 Task: Find a house in Cruz Cabralia, Brazil for 7 guests from 10th to 15th July, with a price range of 10,000 to 15,000, 4 bedrooms, 7 beds, 4 bathrooms, and amenities including WiFi, Free parking, TV, Gym, and Breakfast. Ensure self check-in and English-speaking host.
Action: Mouse moved to (412, 154)
Screenshot: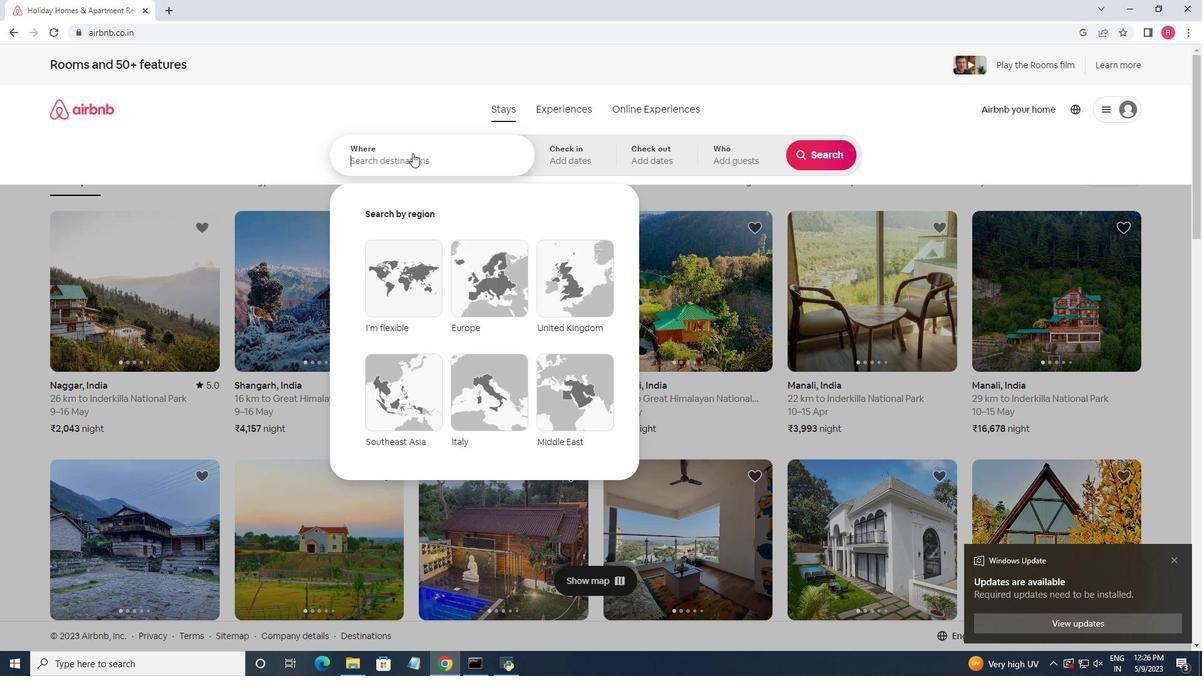 
Action: Mouse pressed left at (412, 154)
Screenshot: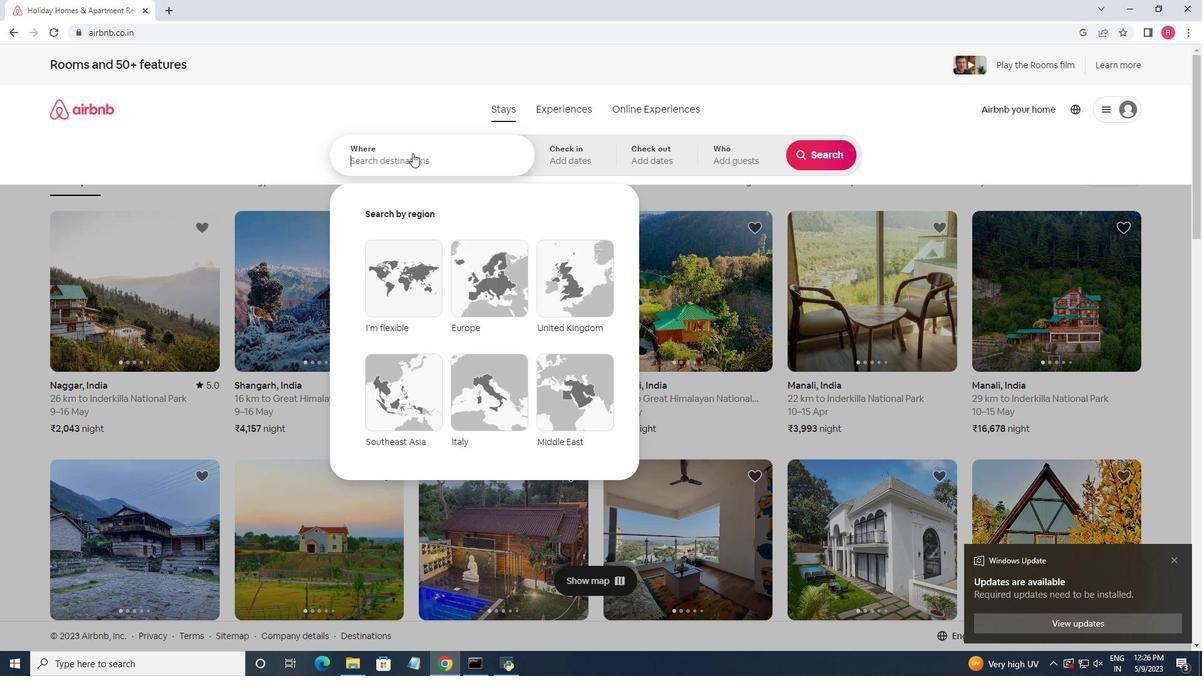 
Action: Mouse moved to (412, 159)
Screenshot: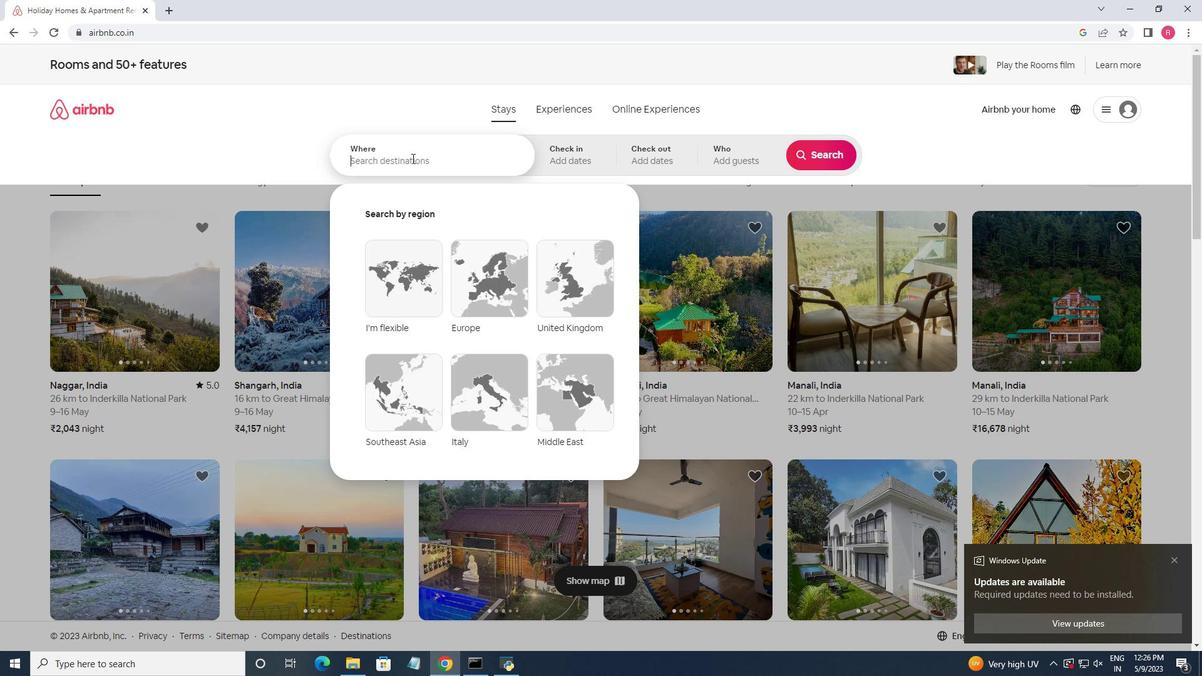 
Action: Mouse pressed left at (412, 159)
Screenshot: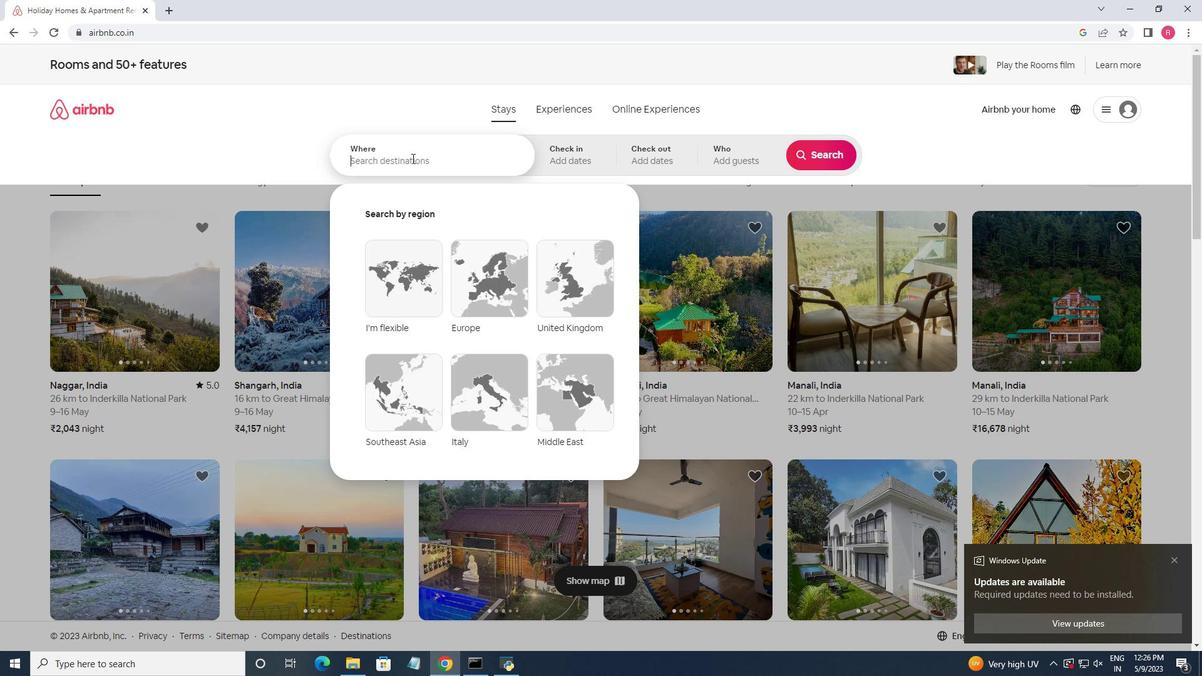 
Action: Key pressed <Key.shift>Cruz<Key.space><Key.shift>Car<Key.backspace>be<Key.backspace>ralia<Key.backspace>,<Key.space><Key.shift>Brazil
Screenshot: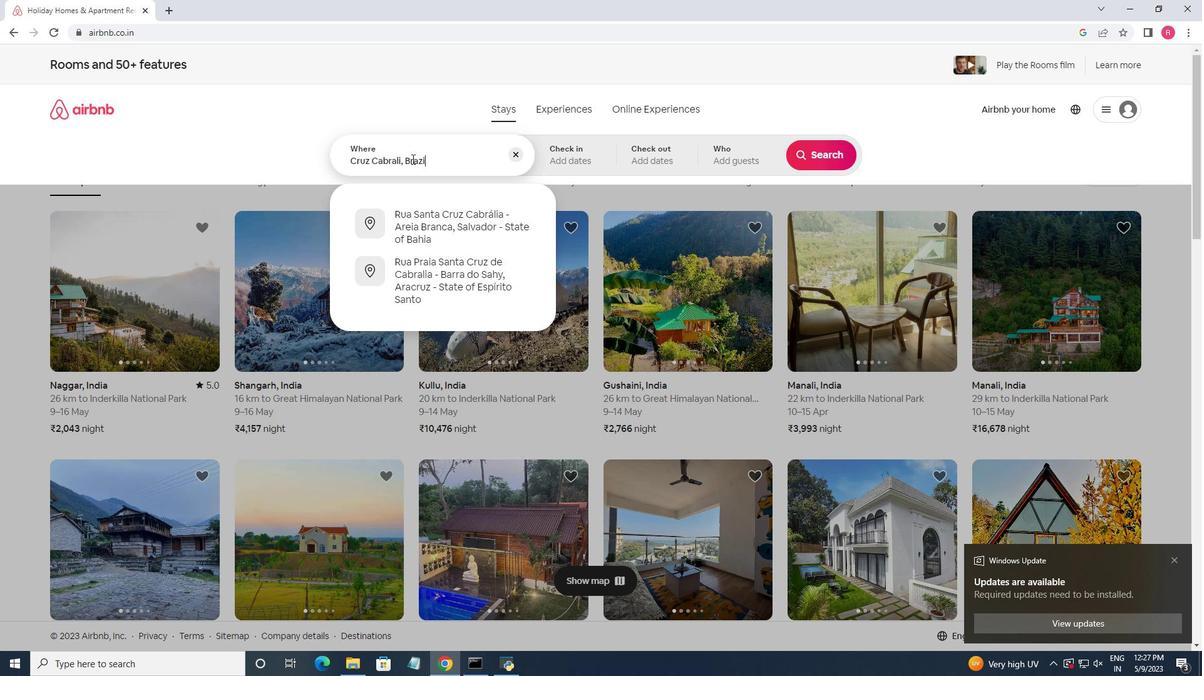
Action: Mouse moved to (454, 172)
Screenshot: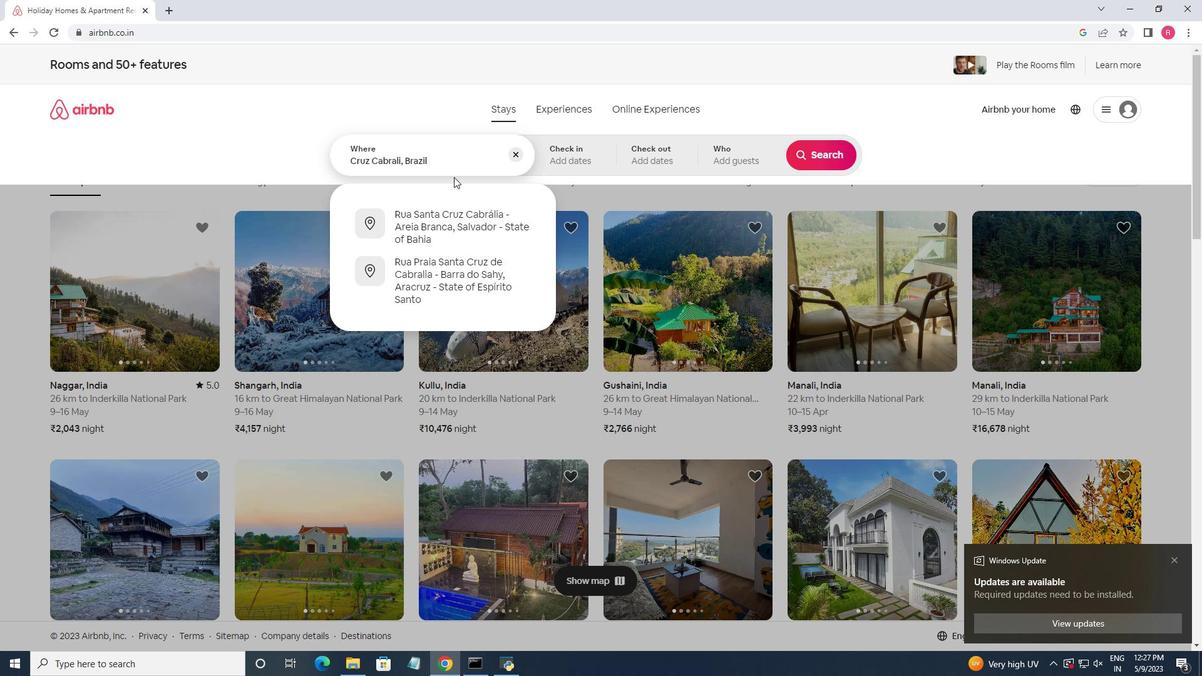 
Action: Key pressed <Key.enter>
Screenshot: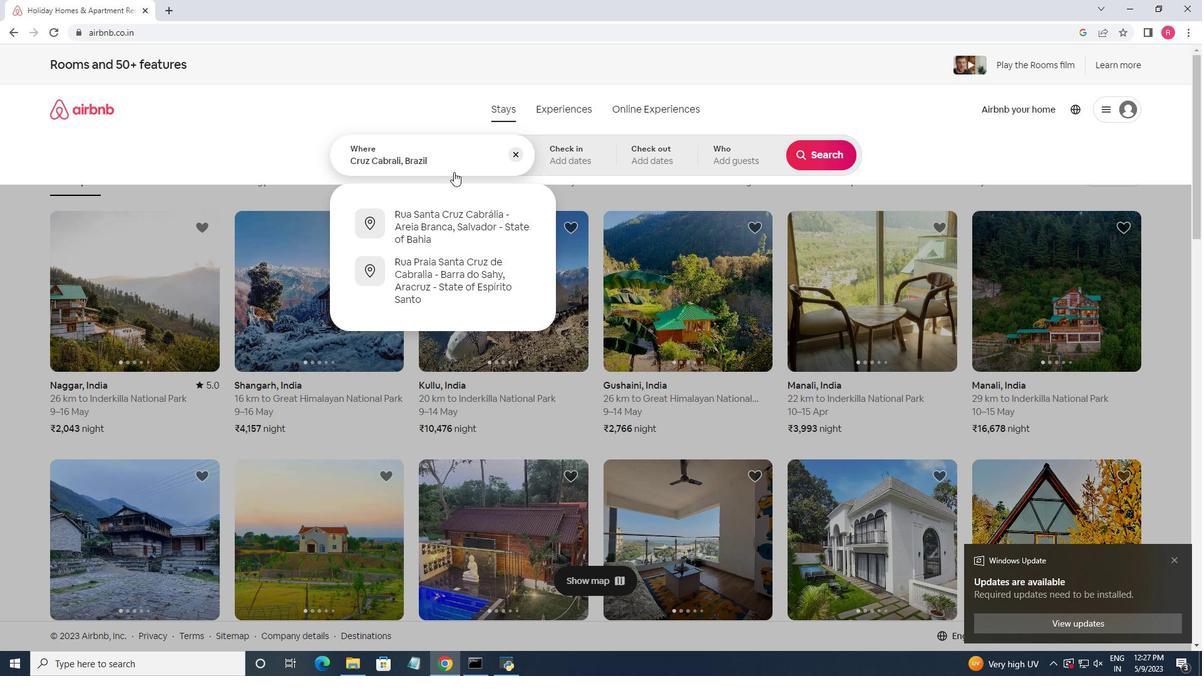 
Action: Mouse moved to (812, 261)
Screenshot: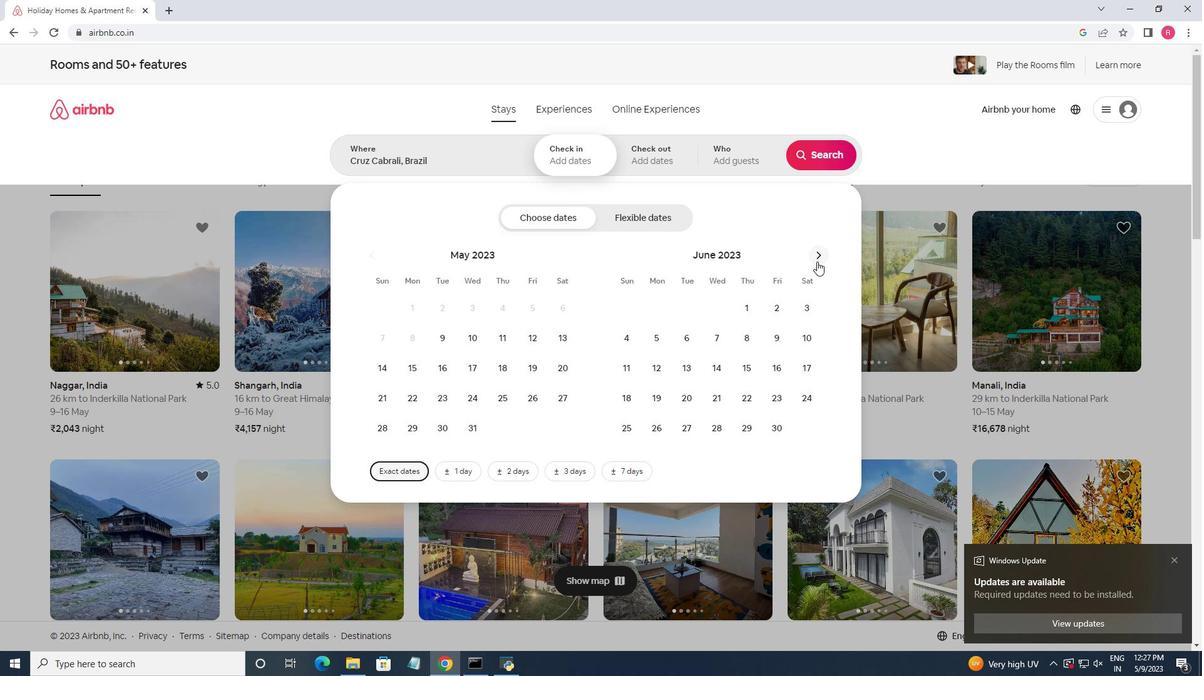 
Action: Mouse pressed left at (812, 261)
Screenshot: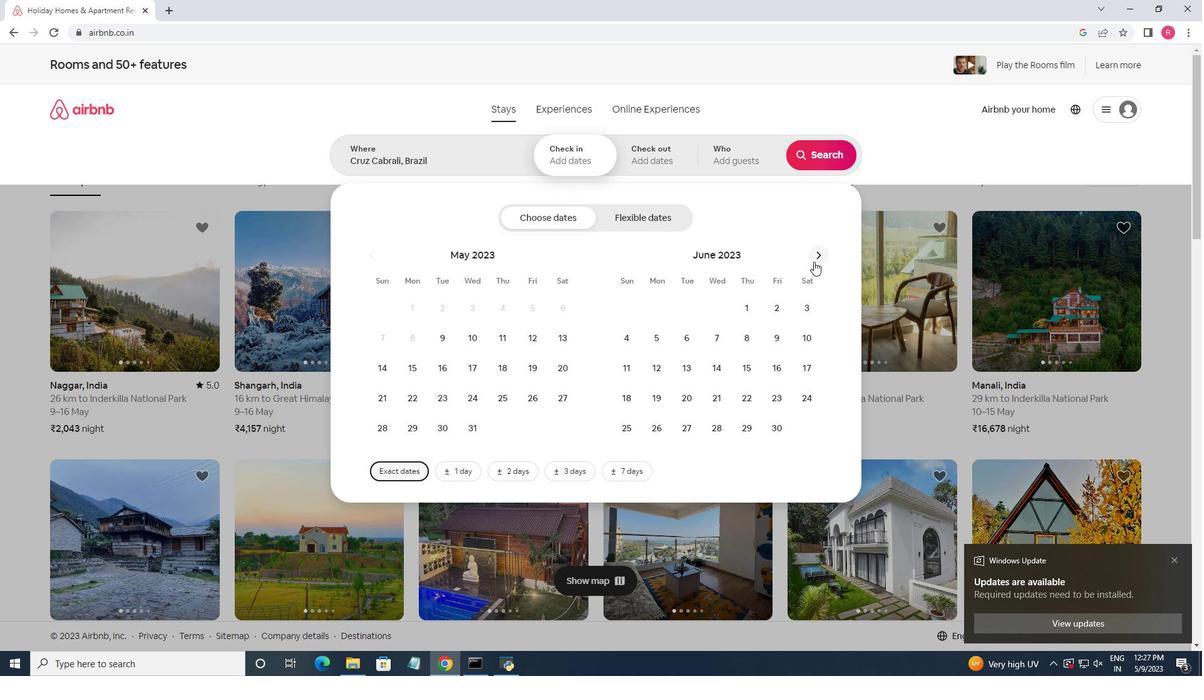 
Action: Mouse moved to (647, 366)
Screenshot: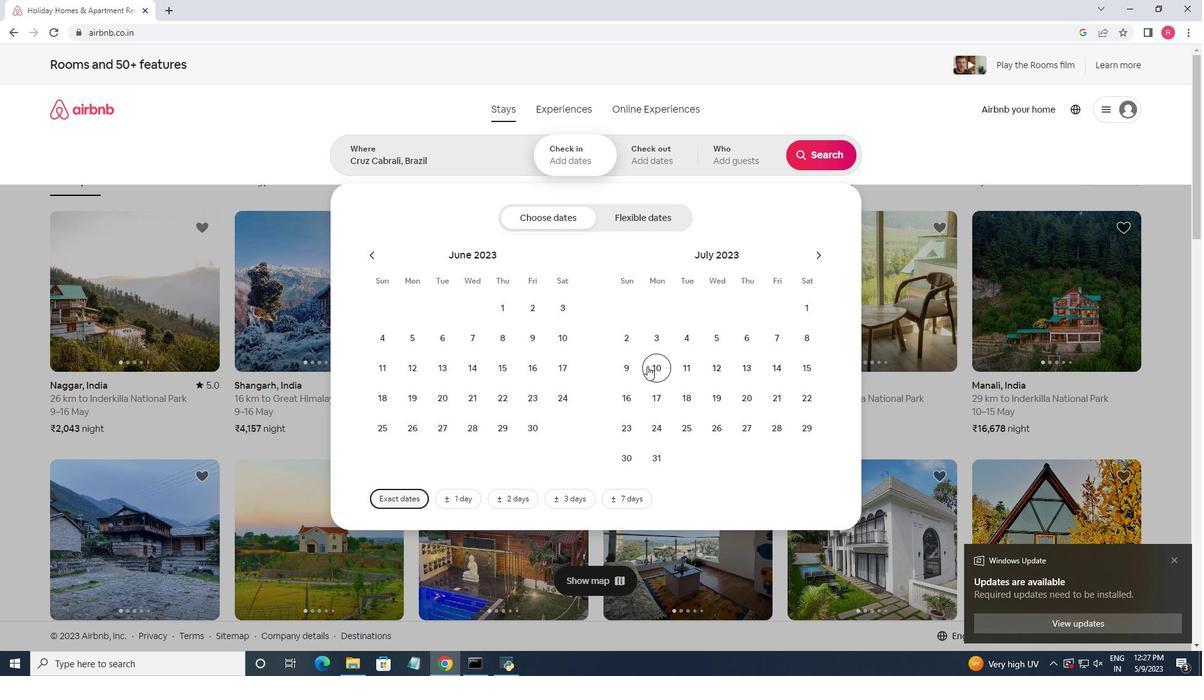 
Action: Mouse pressed left at (647, 366)
Screenshot: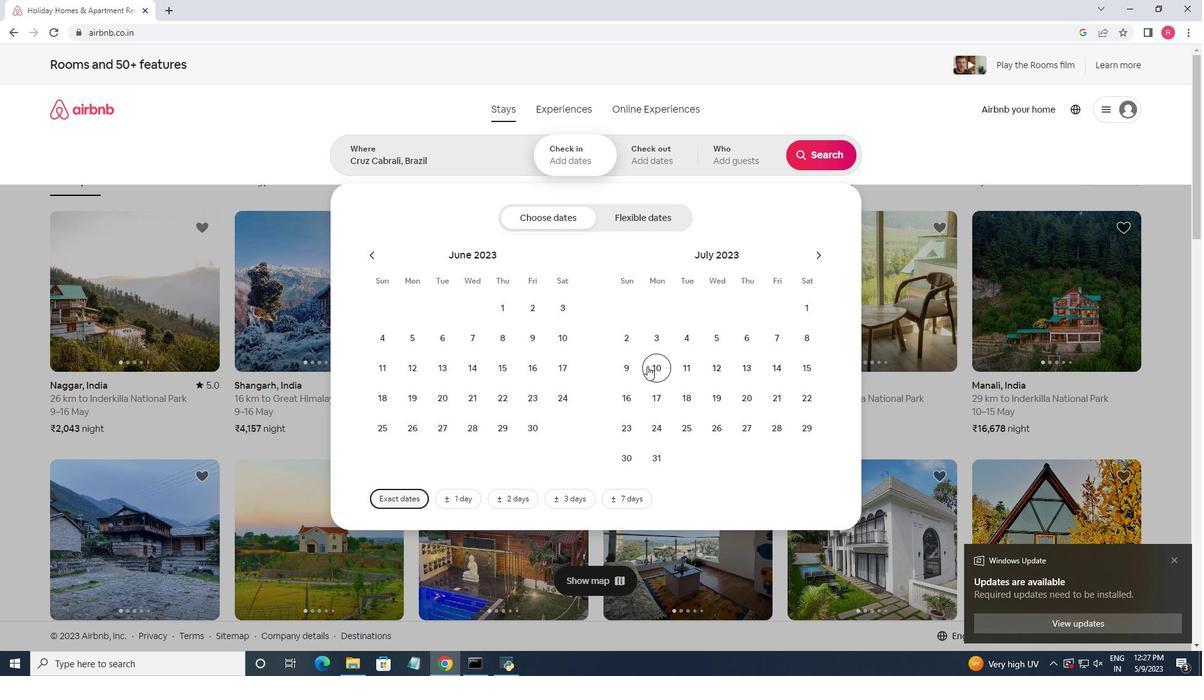 
Action: Mouse moved to (804, 368)
Screenshot: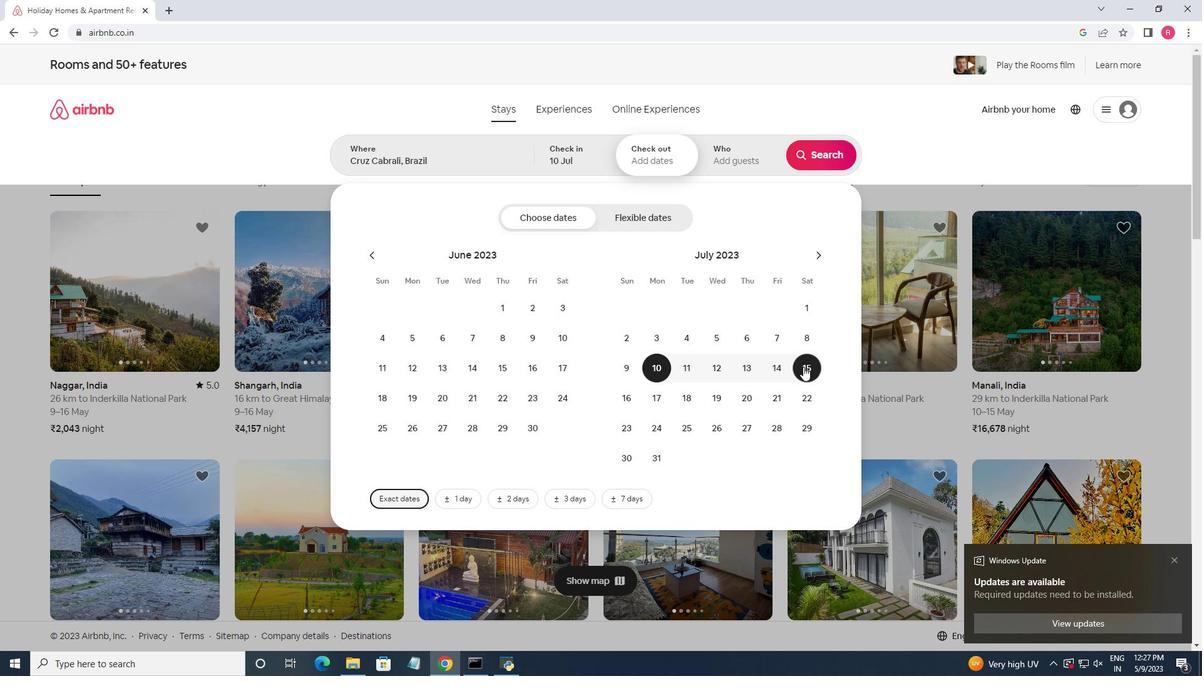 
Action: Mouse pressed left at (804, 368)
Screenshot: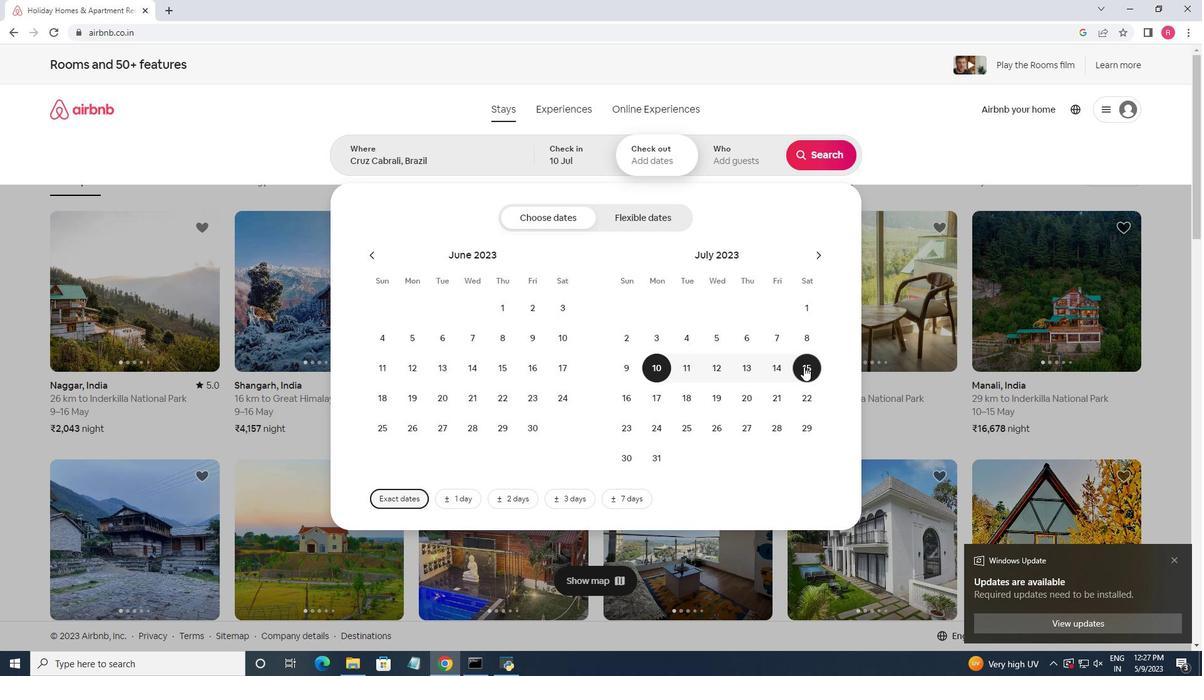 
Action: Mouse moved to (744, 164)
Screenshot: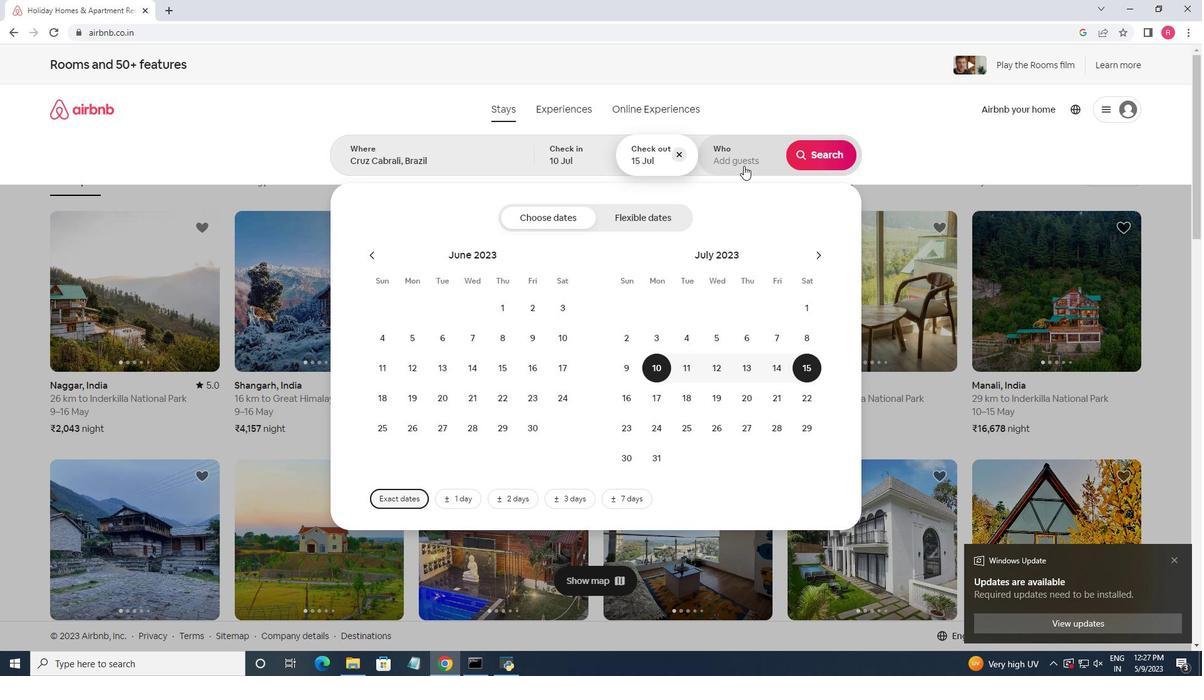 
Action: Mouse pressed left at (744, 164)
Screenshot: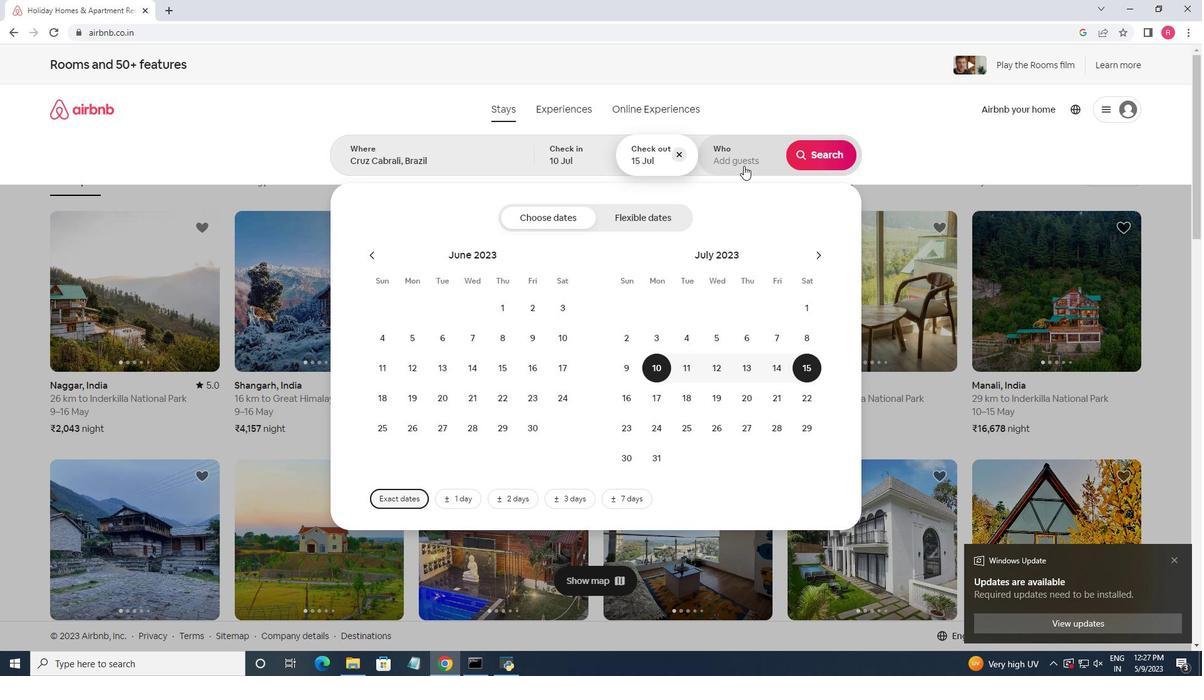 
Action: Mouse moved to (822, 221)
Screenshot: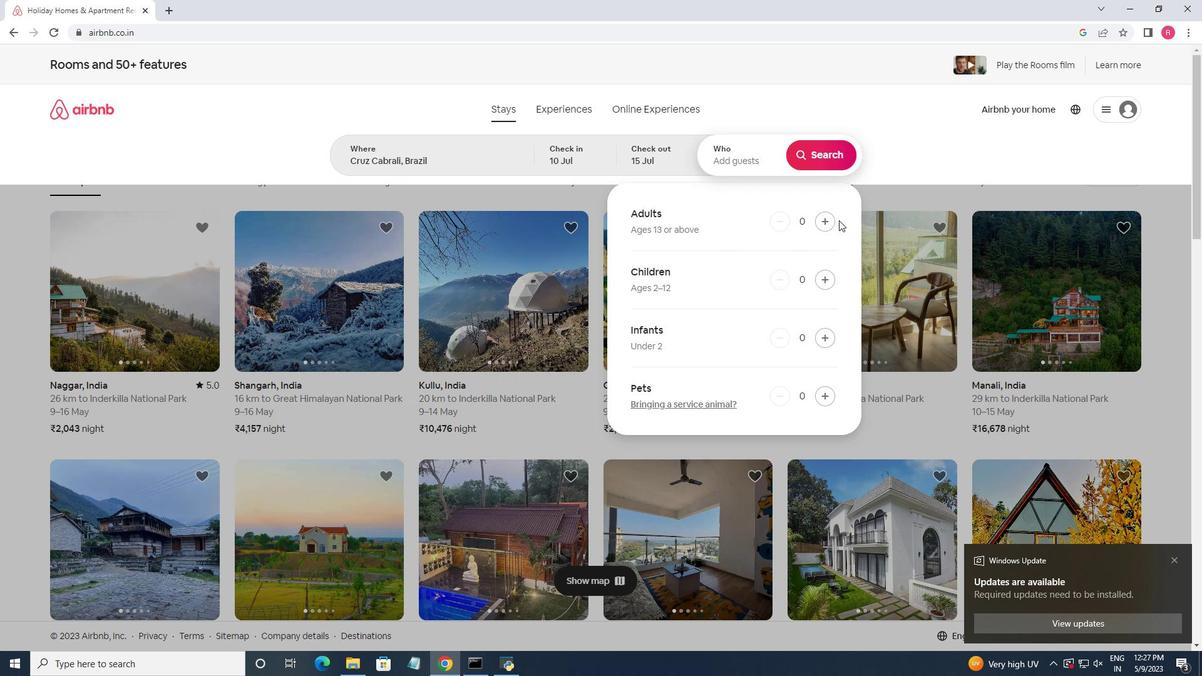 
Action: Mouse pressed left at (822, 221)
Screenshot: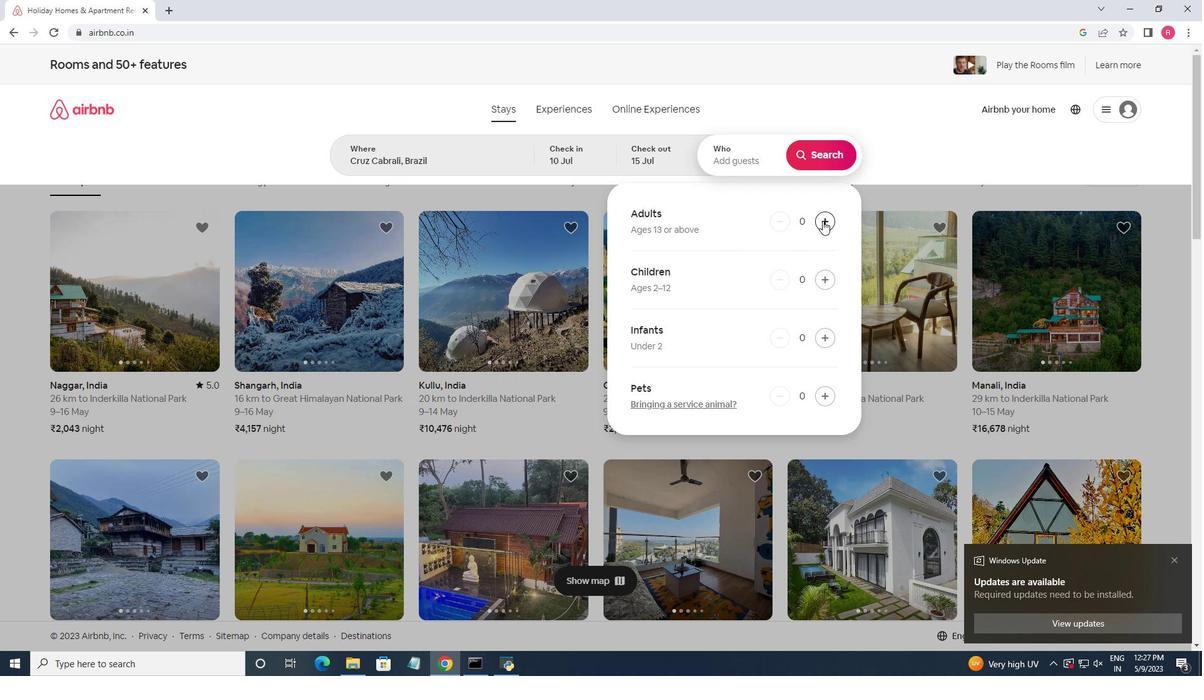 
Action: Mouse moved to (821, 221)
Screenshot: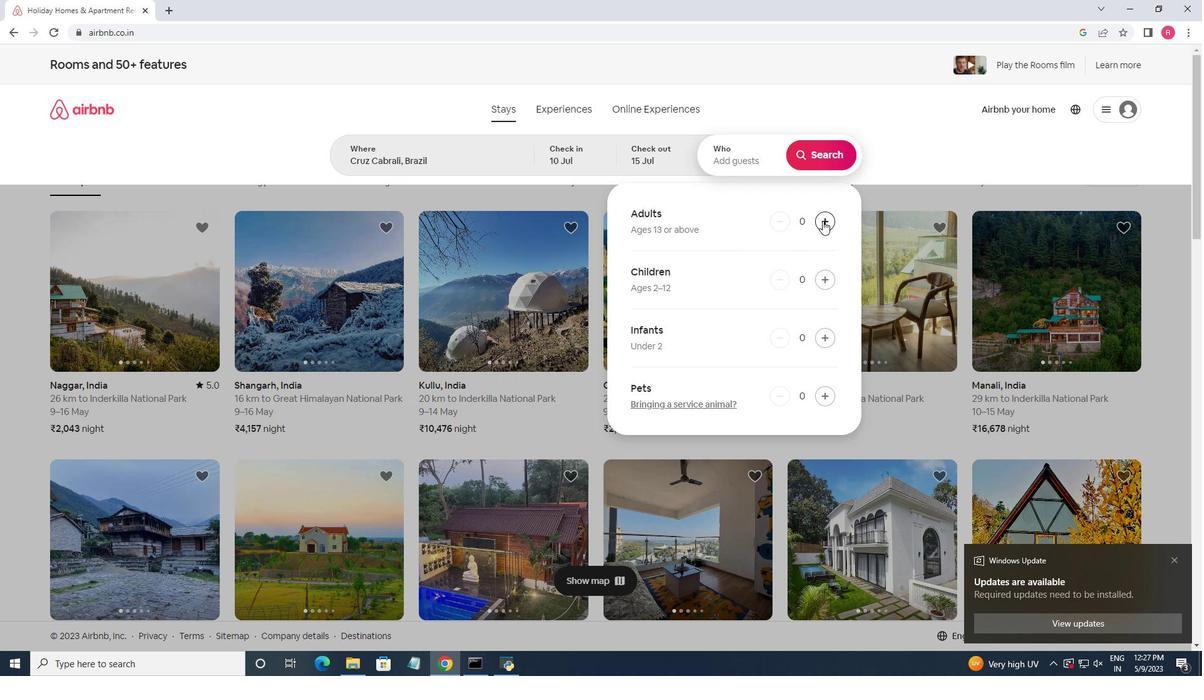 
Action: Mouse pressed left at (821, 221)
Screenshot: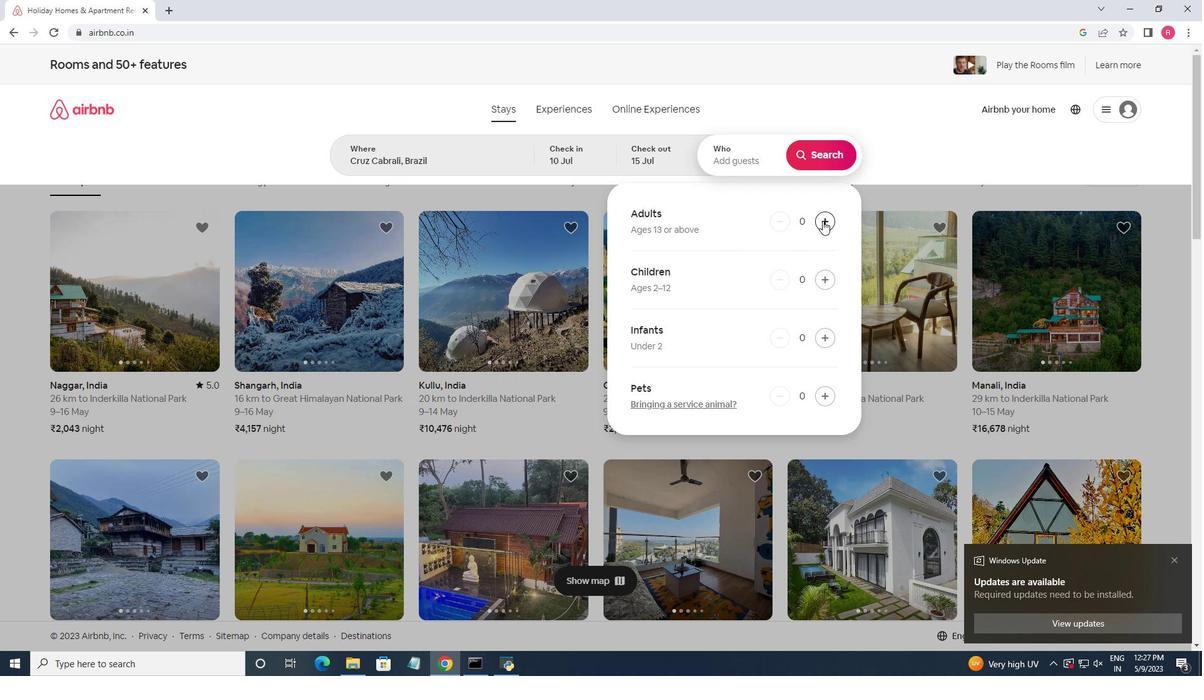 
Action: Mouse pressed left at (821, 221)
Screenshot: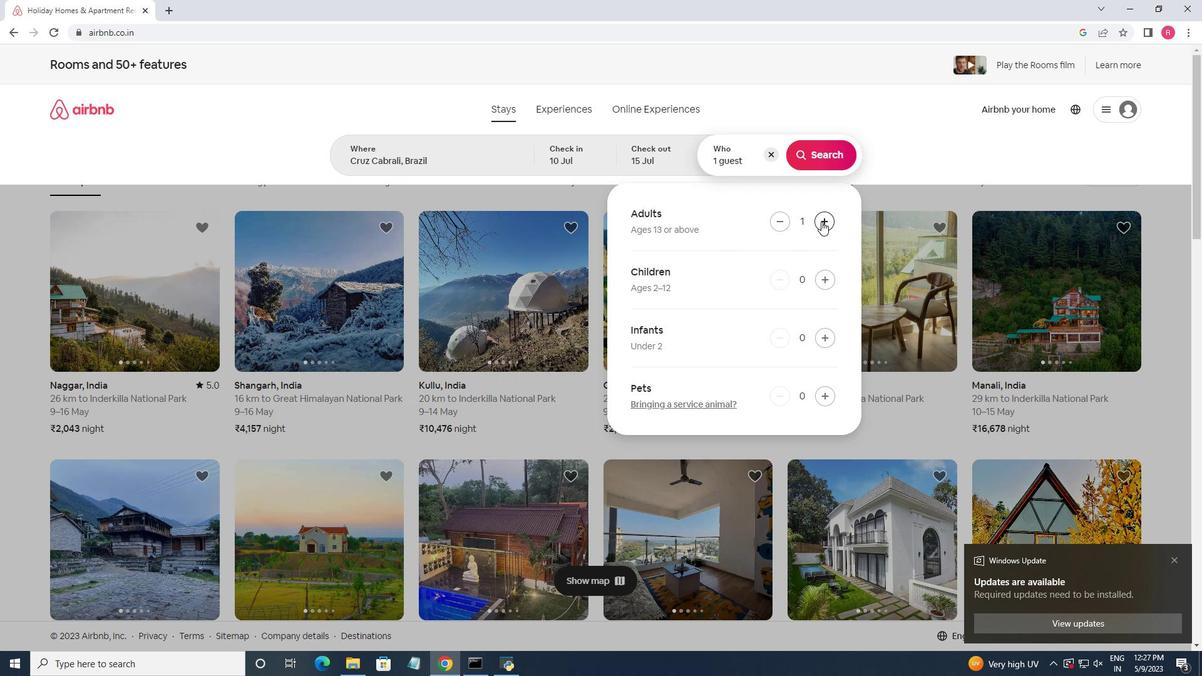 
Action: Mouse pressed left at (821, 221)
Screenshot: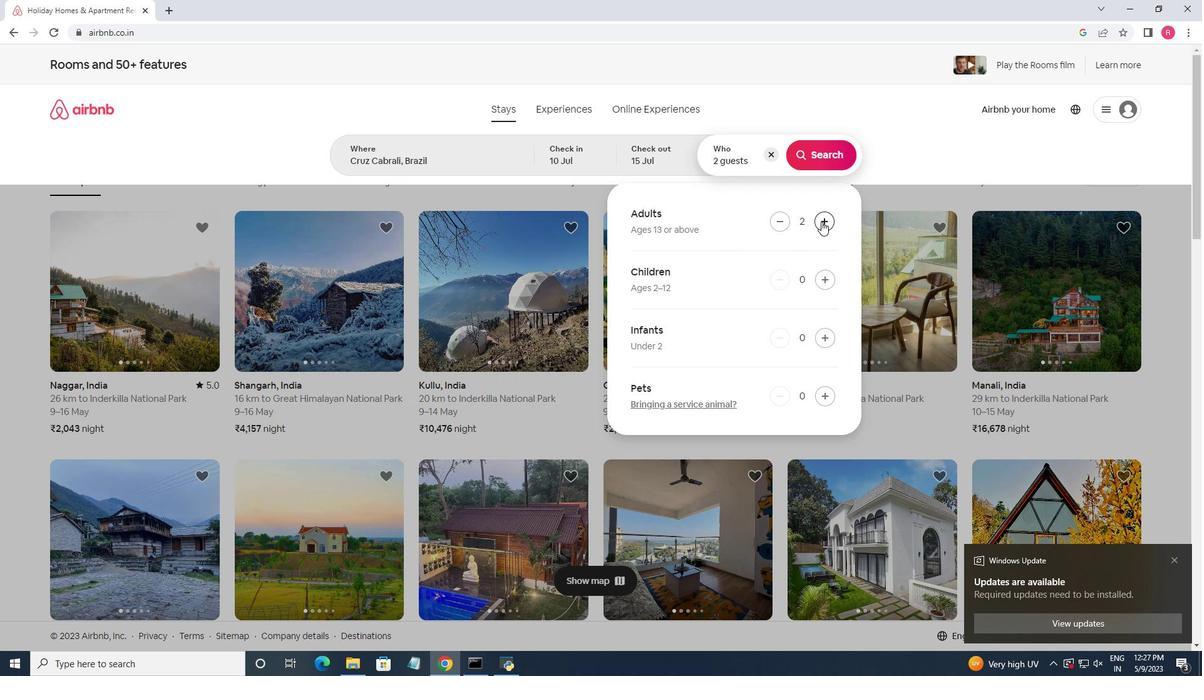 
Action: Mouse pressed left at (821, 221)
Screenshot: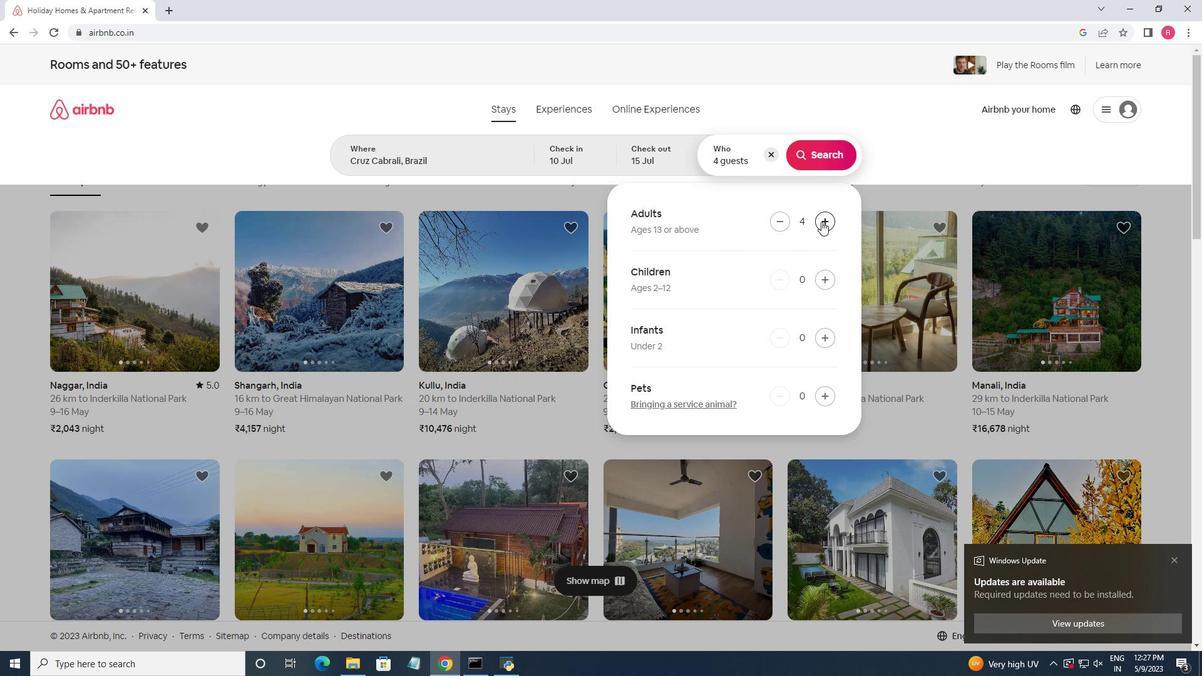 
Action: Mouse pressed left at (821, 221)
Screenshot: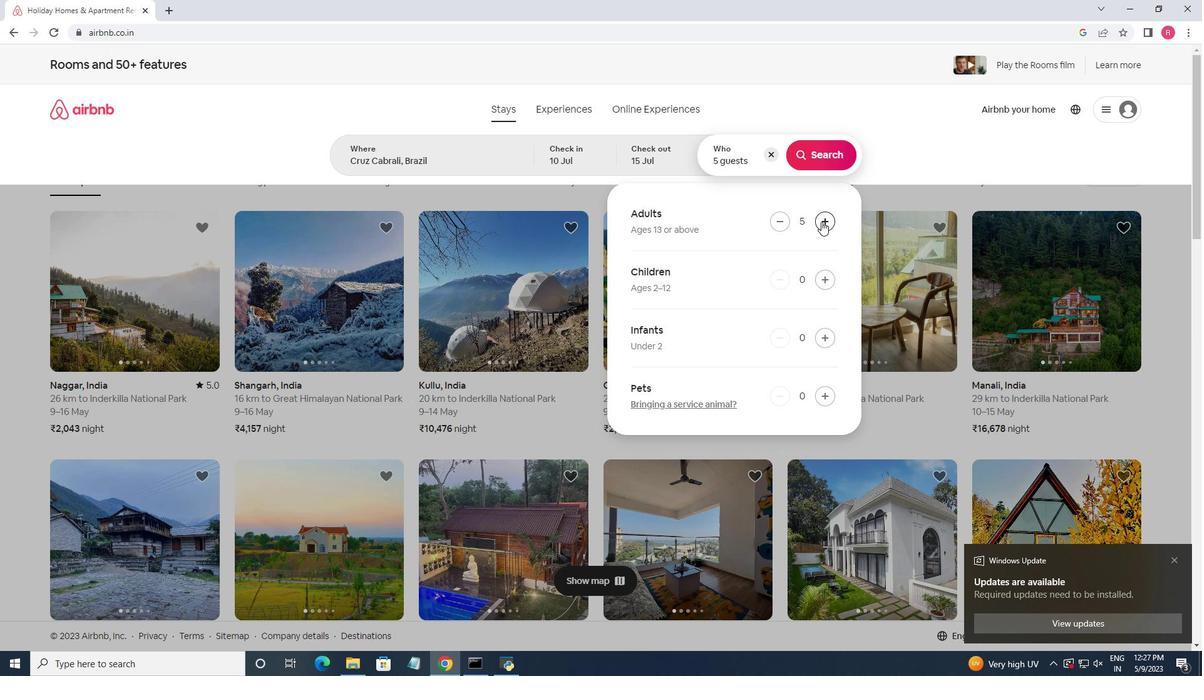 
Action: Mouse pressed left at (821, 221)
Screenshot: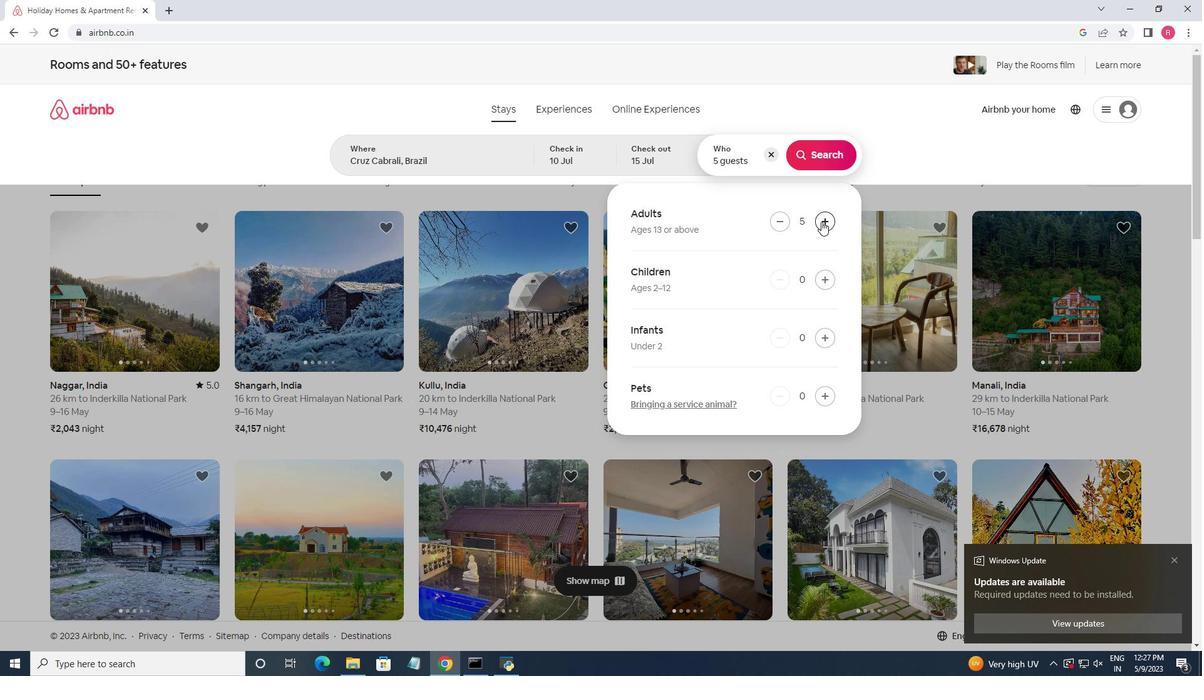 
Action: Mouse moved to (815, 153)
Screenshot: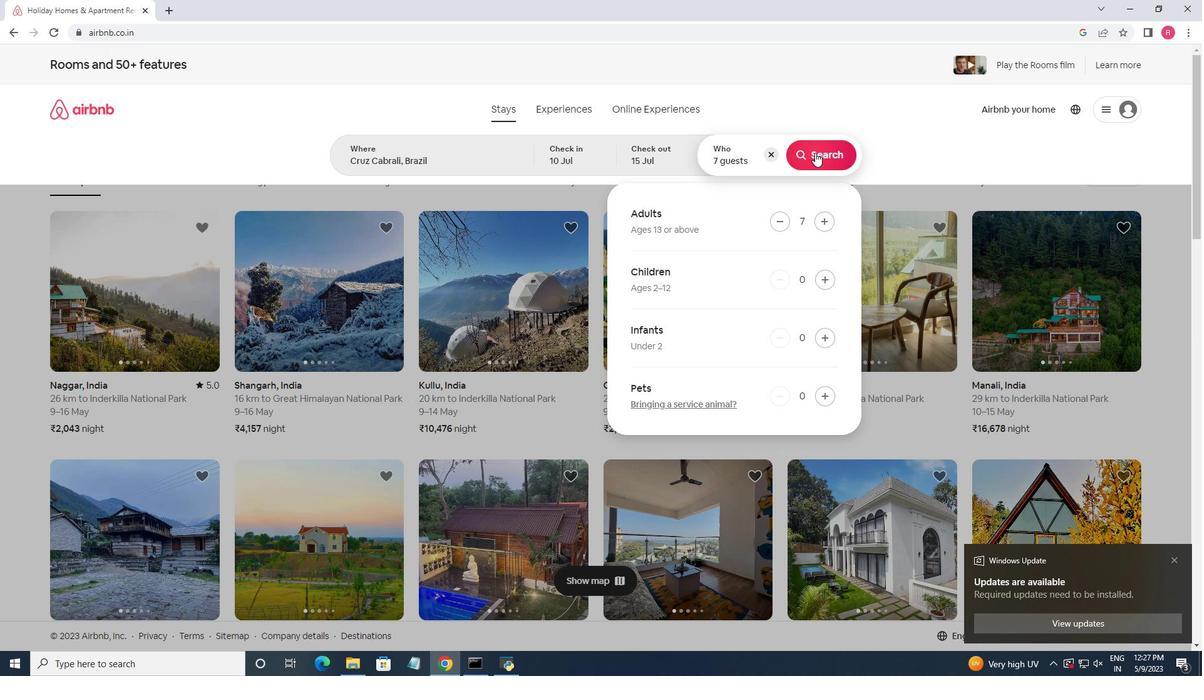 
Action: Mouse pressed left at (815, 153)
Screenshot: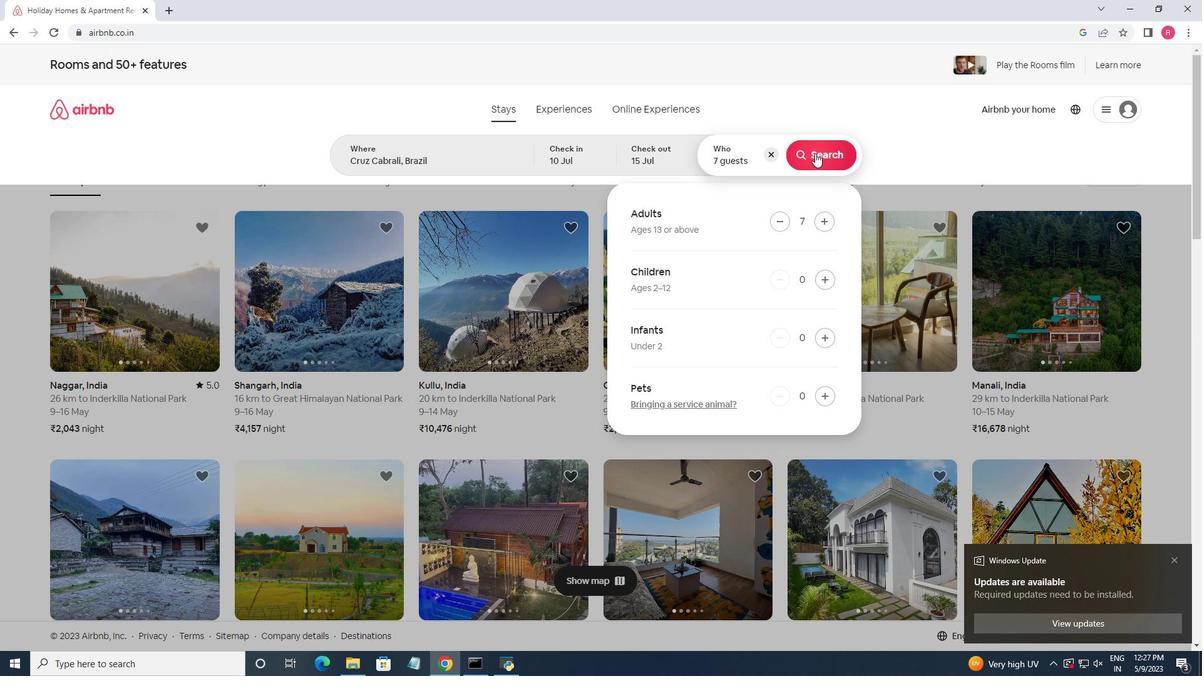 
Action: Mouse moved to (1147, 124)
Screenshot: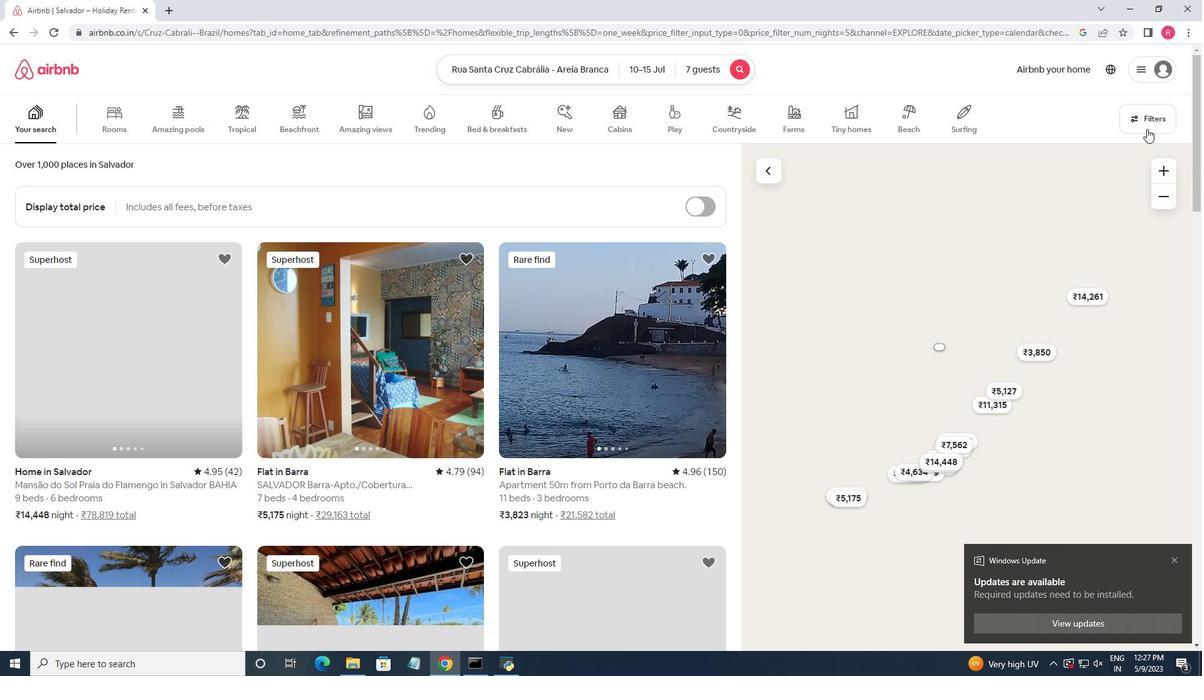 
Action: Mouse pressed left at (1147, 124)
Screenshot: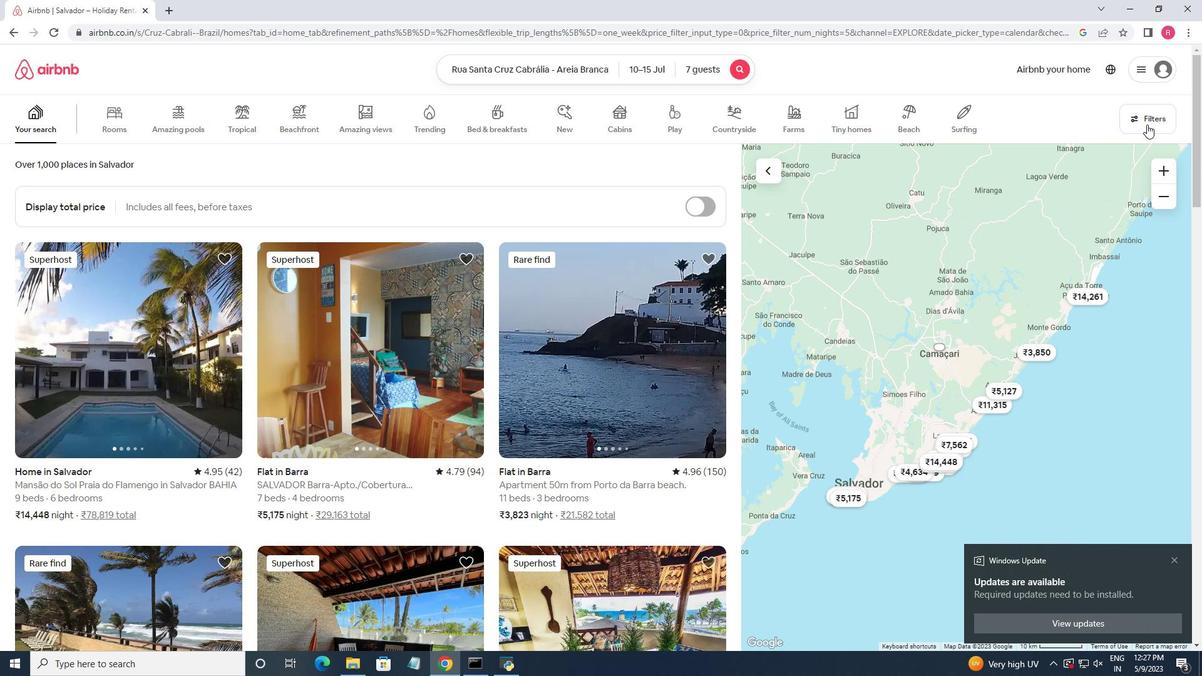 
Action: Mouse moved to (460, 433)
Screenshot: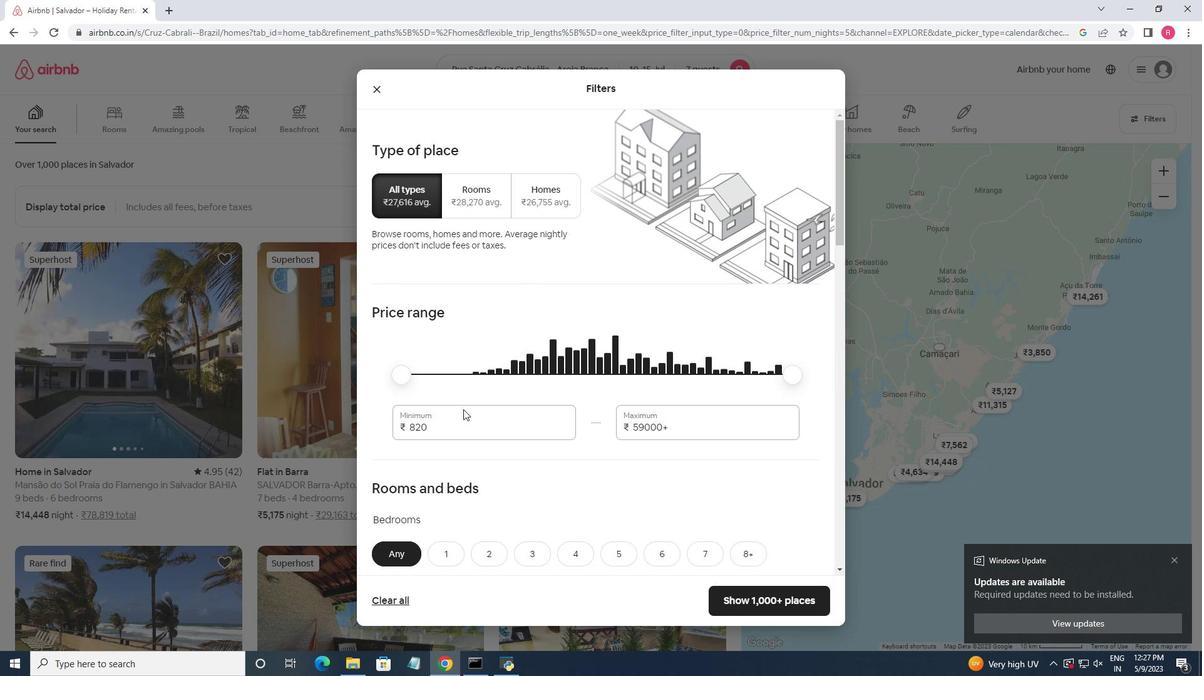 
Action: Mouse pressed left at (460, 433)
Screenshot: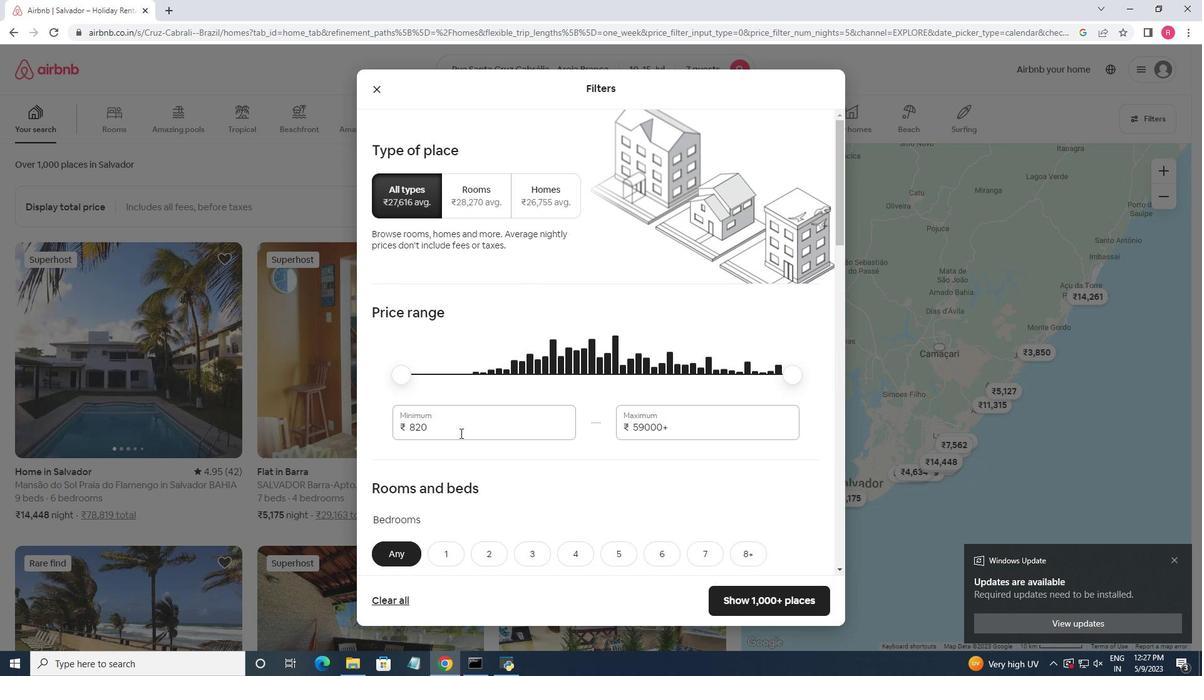 
Action: Mouse pressed left at (460, 433)
Screenshot: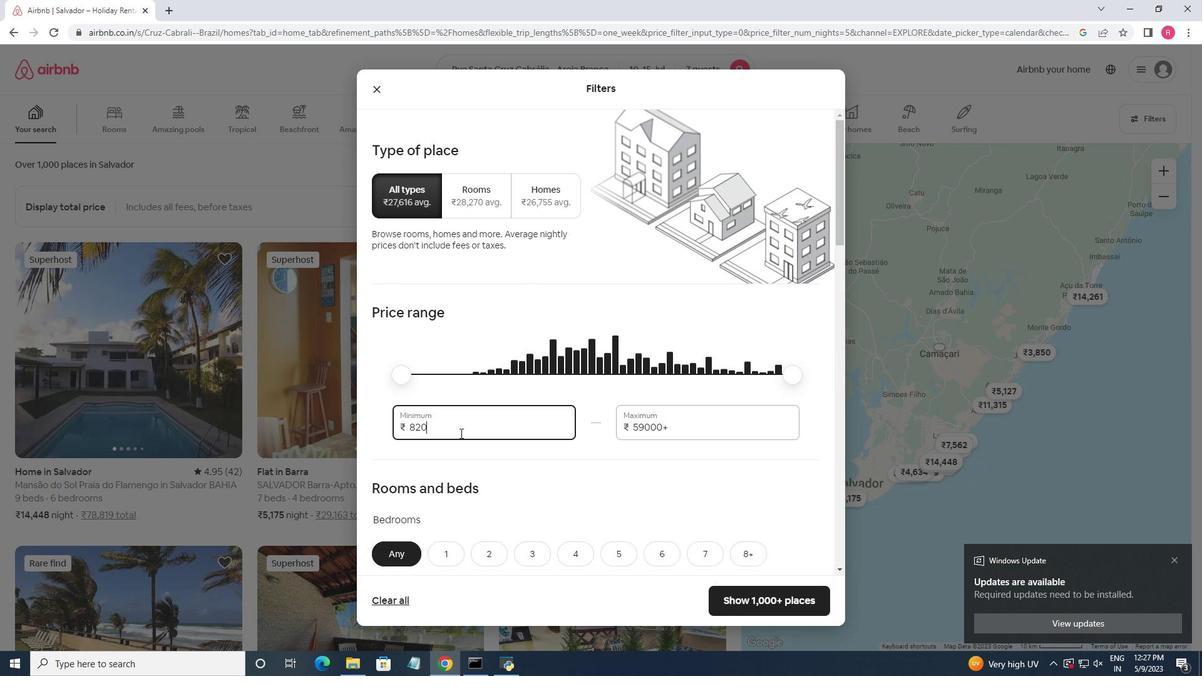 
Action: Mouse moved to (459, 433)
Screenshot: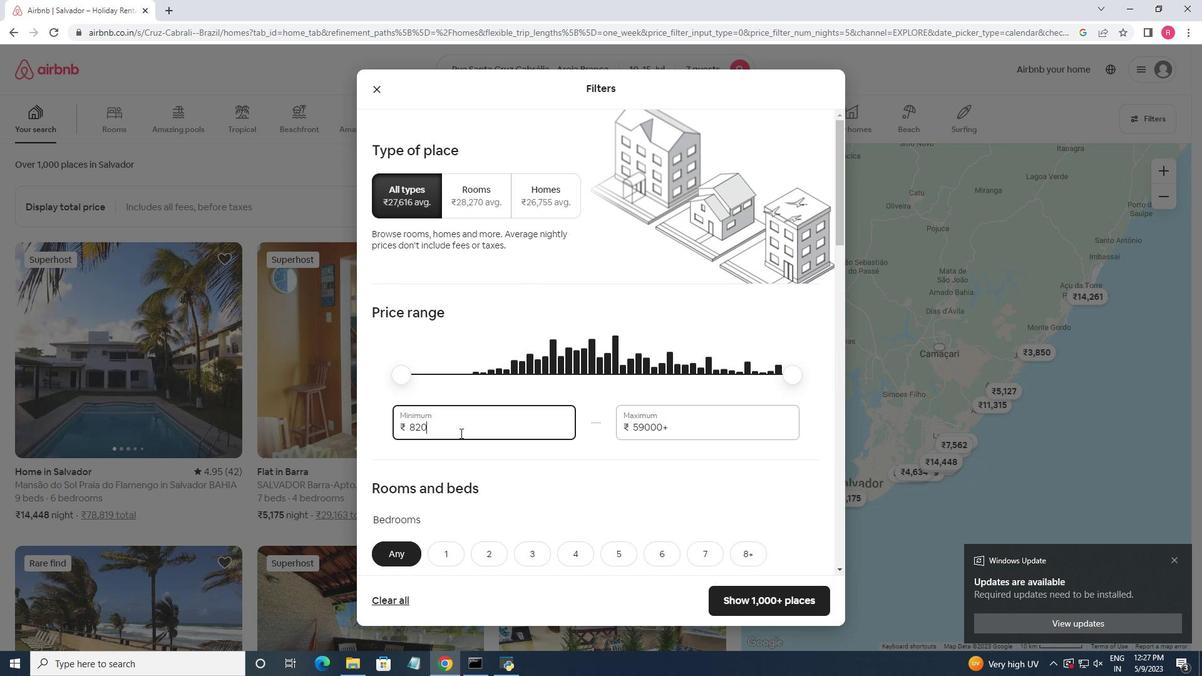 
Action: Key pressed 10000<Key.tab>15000
Screenshot: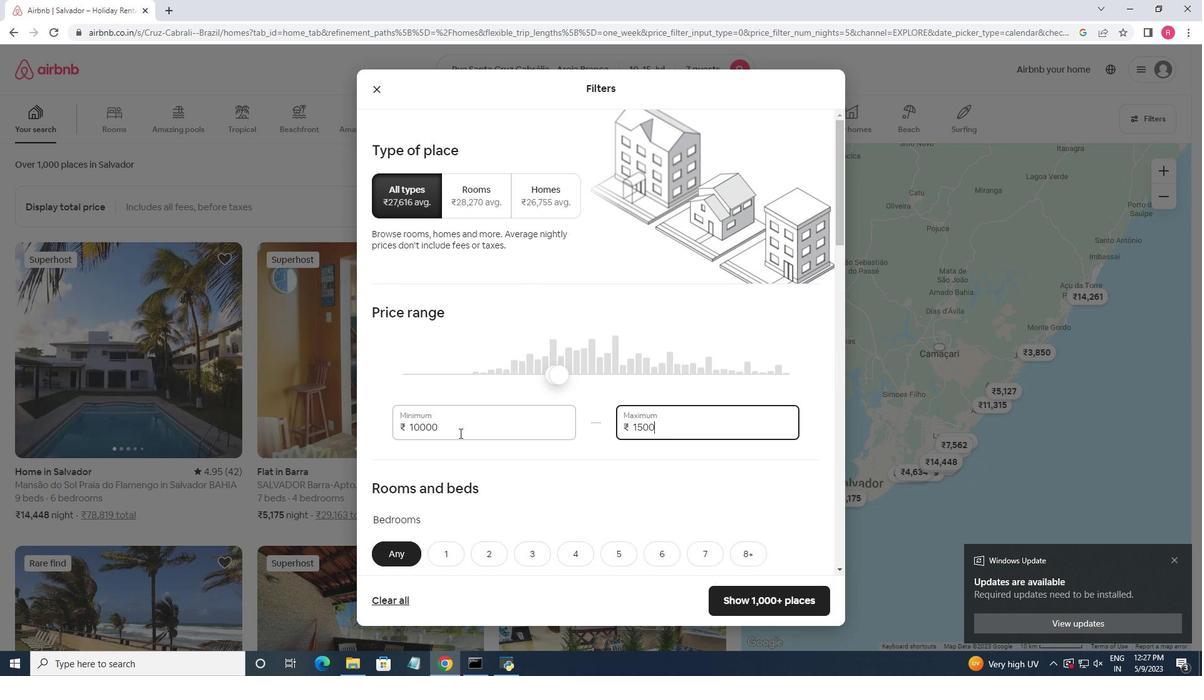 
Action: Mouse moved to (560, 291)
Screenshot: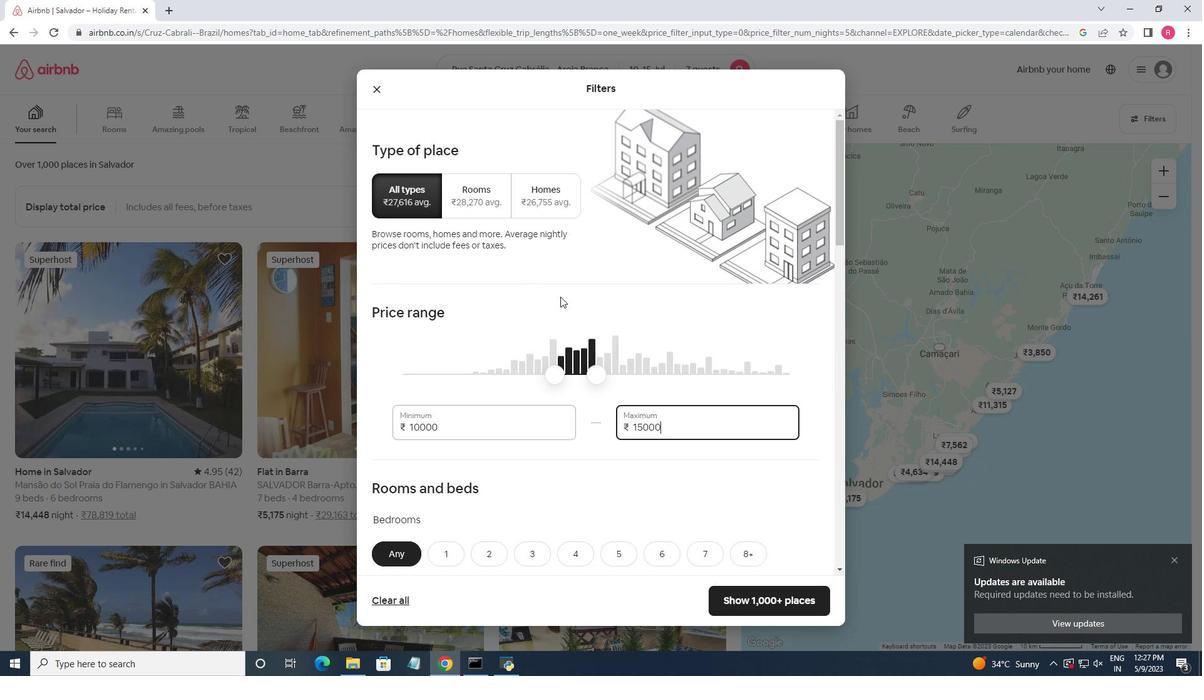 
Action: Mouse scrolled (560, 291) with delta (0, 0)
Screenshot: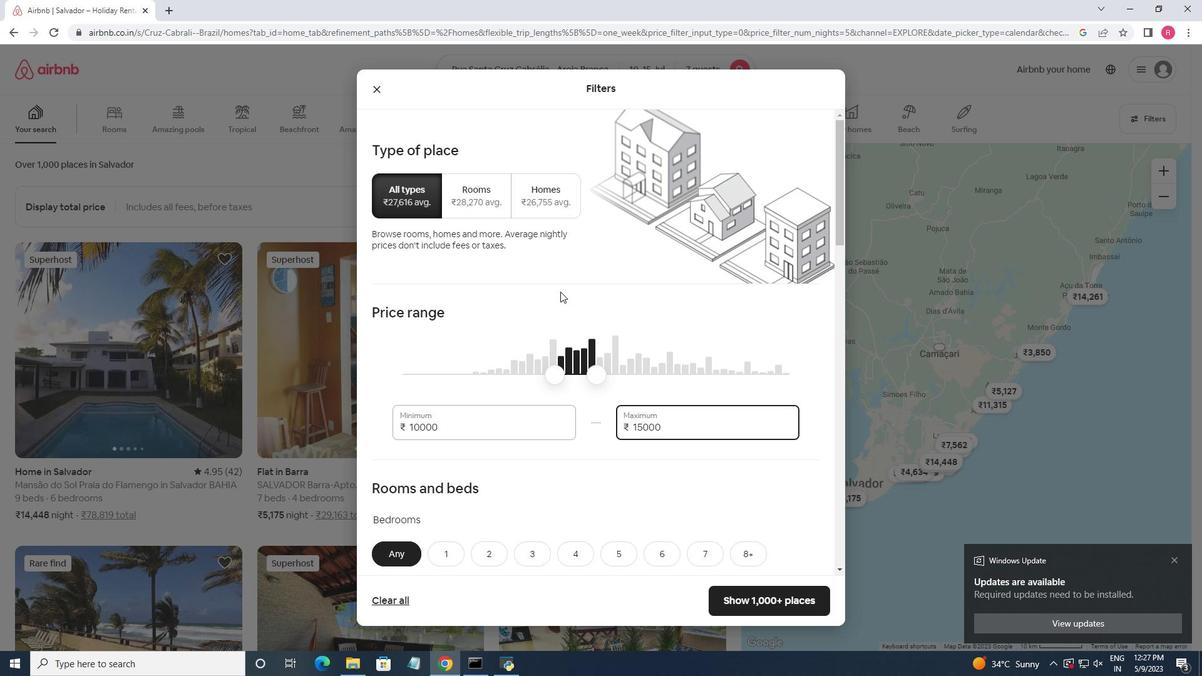 
Action: Mouse scrolled (560, 291) with delta (0, 0)
Screenshot: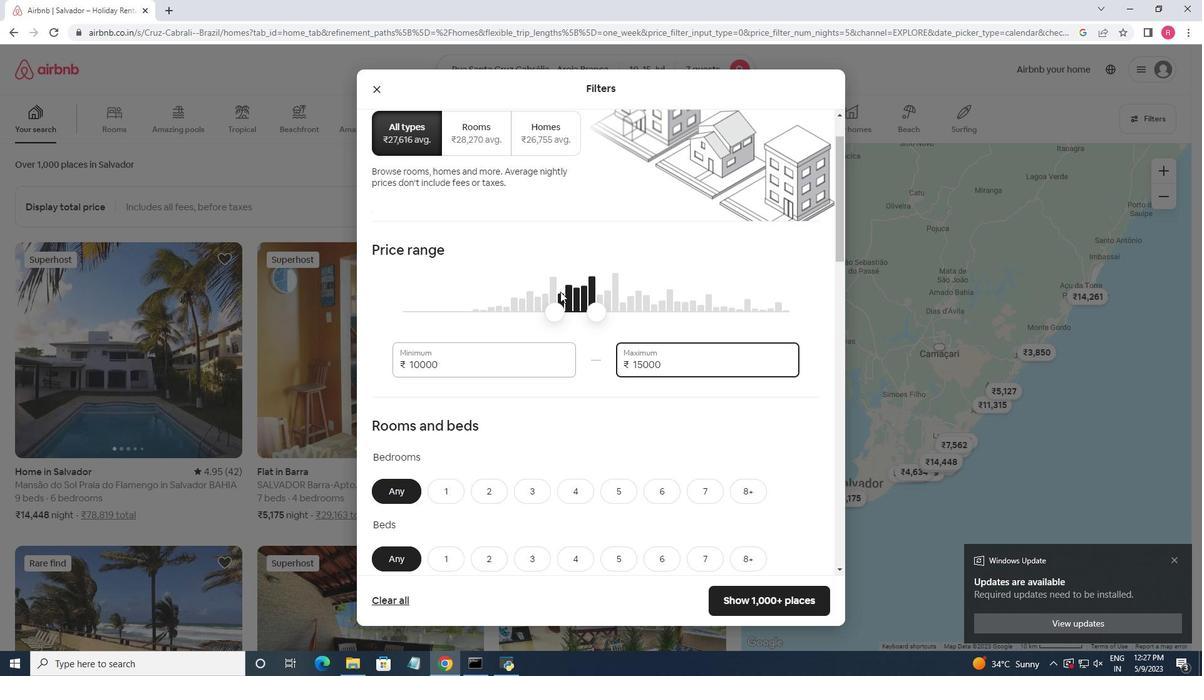 
Action: Mouse moved to (583, 427)
Screenshot: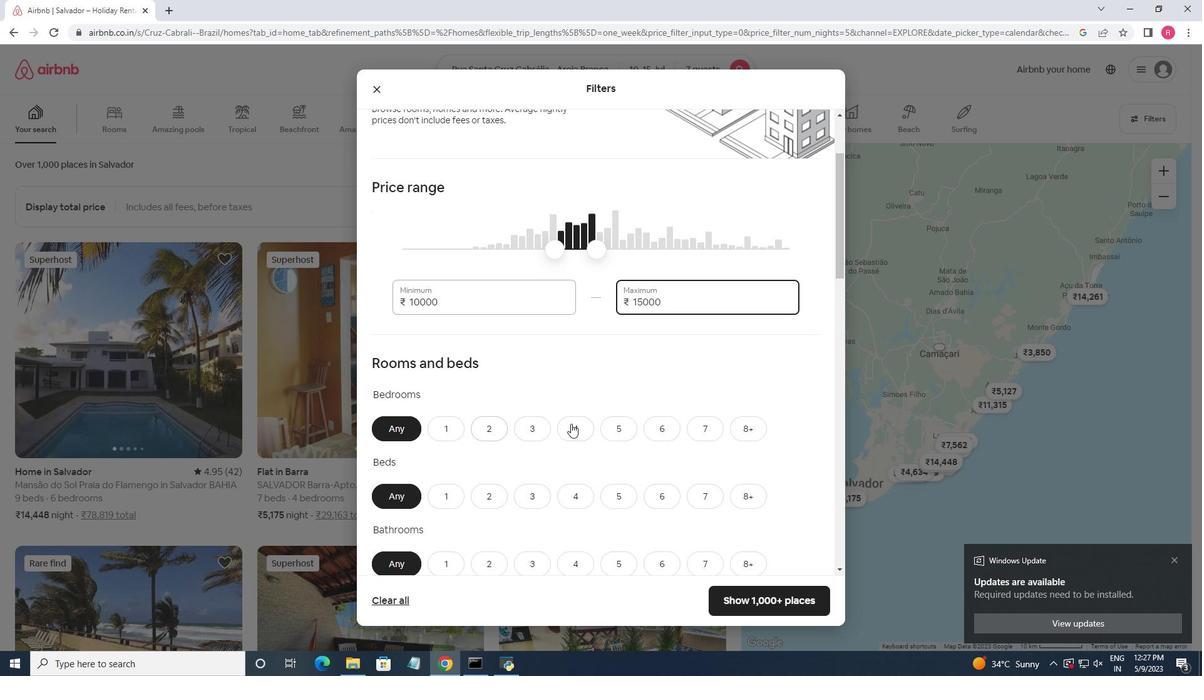 
Action: Mouse pressed left at (583, 427)
Screenshot: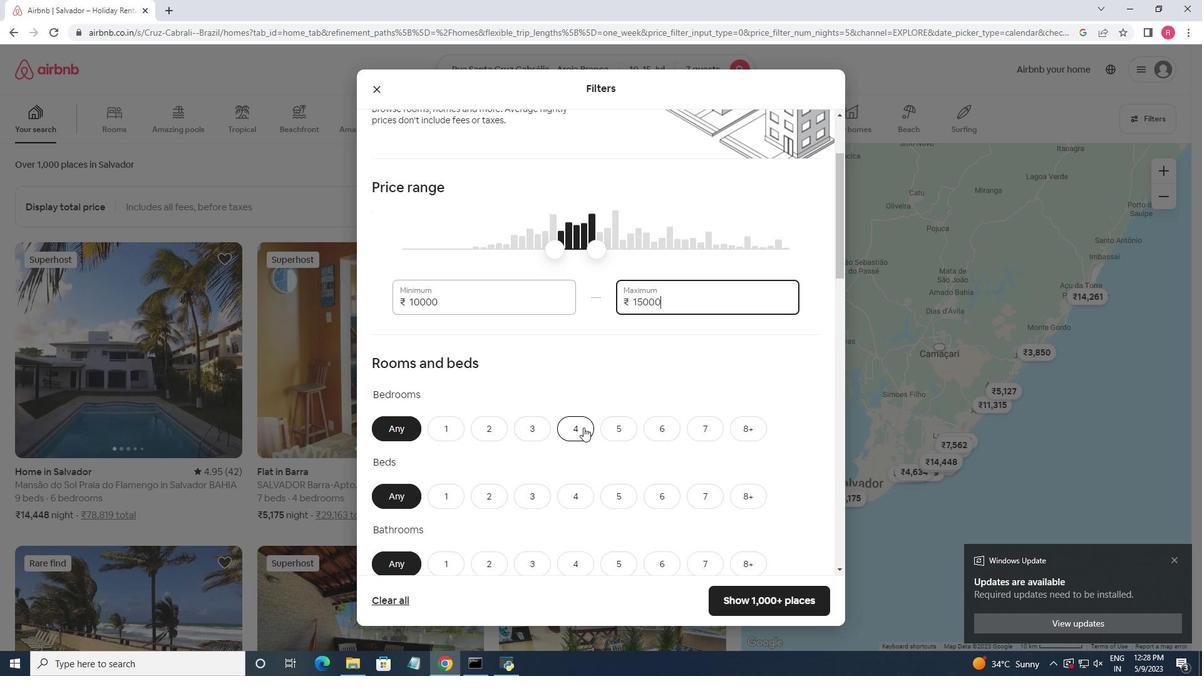 
Action: Mouse moved to (559, 366)
Screenshot: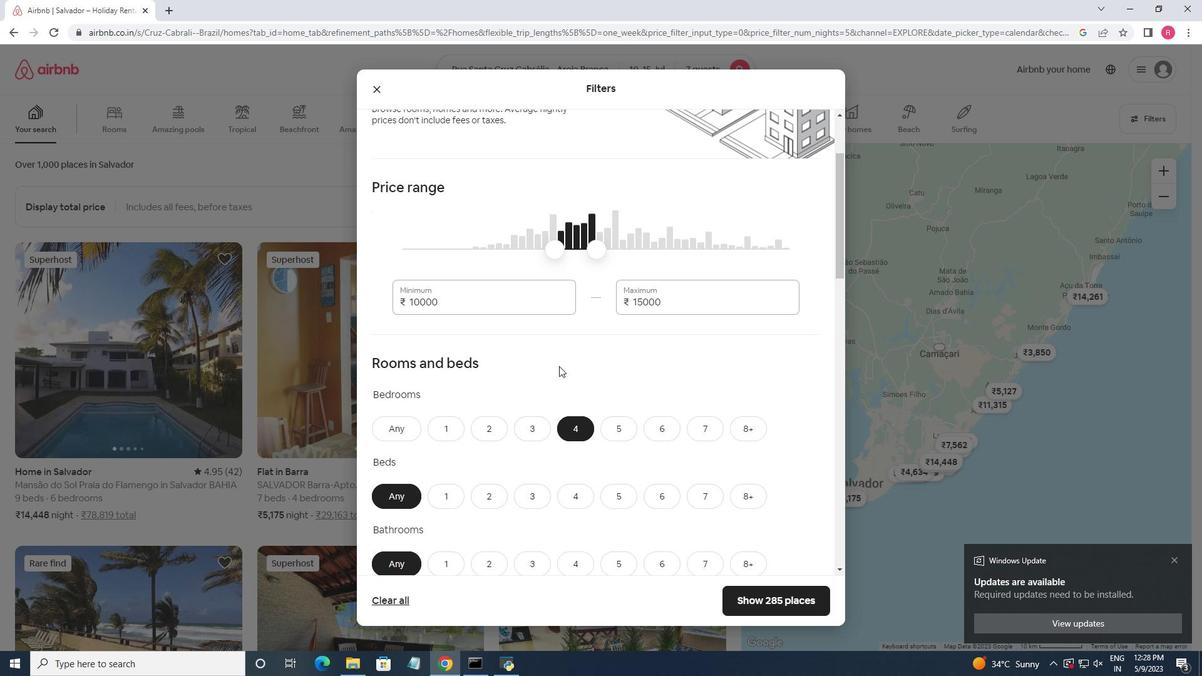 
Action: Mouse scrolled (559, 365) with delta (0, 0)
Screenshot: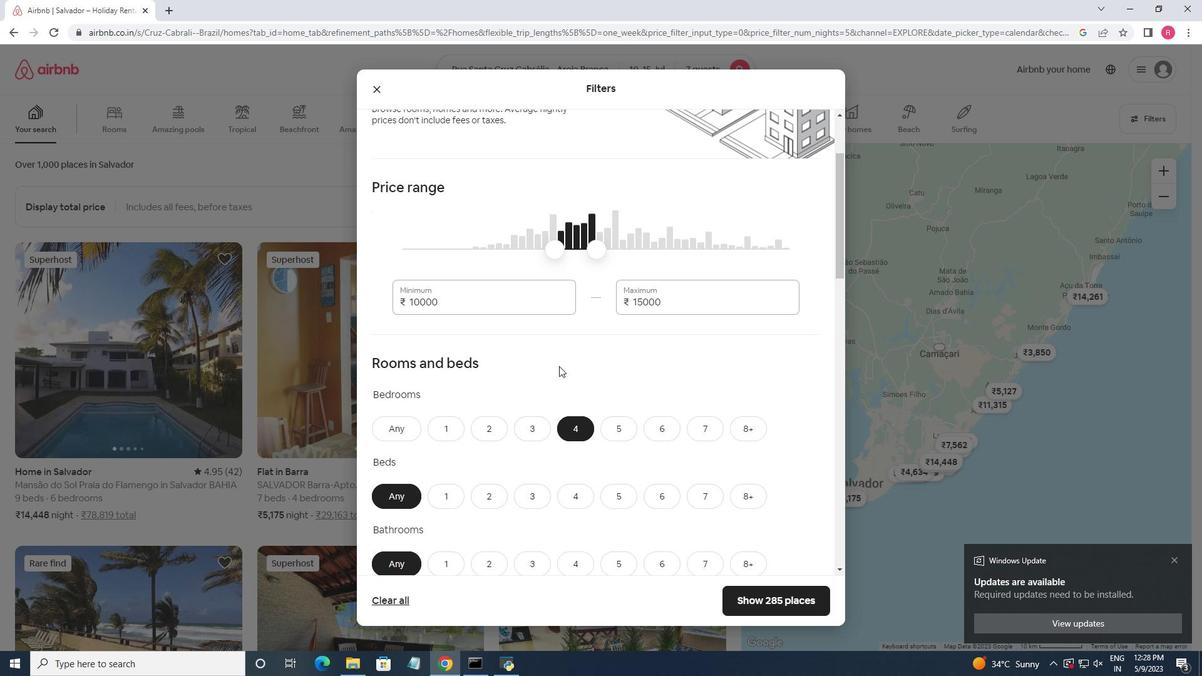 
Action: Mouse moved to (703, 430)
Screenshot: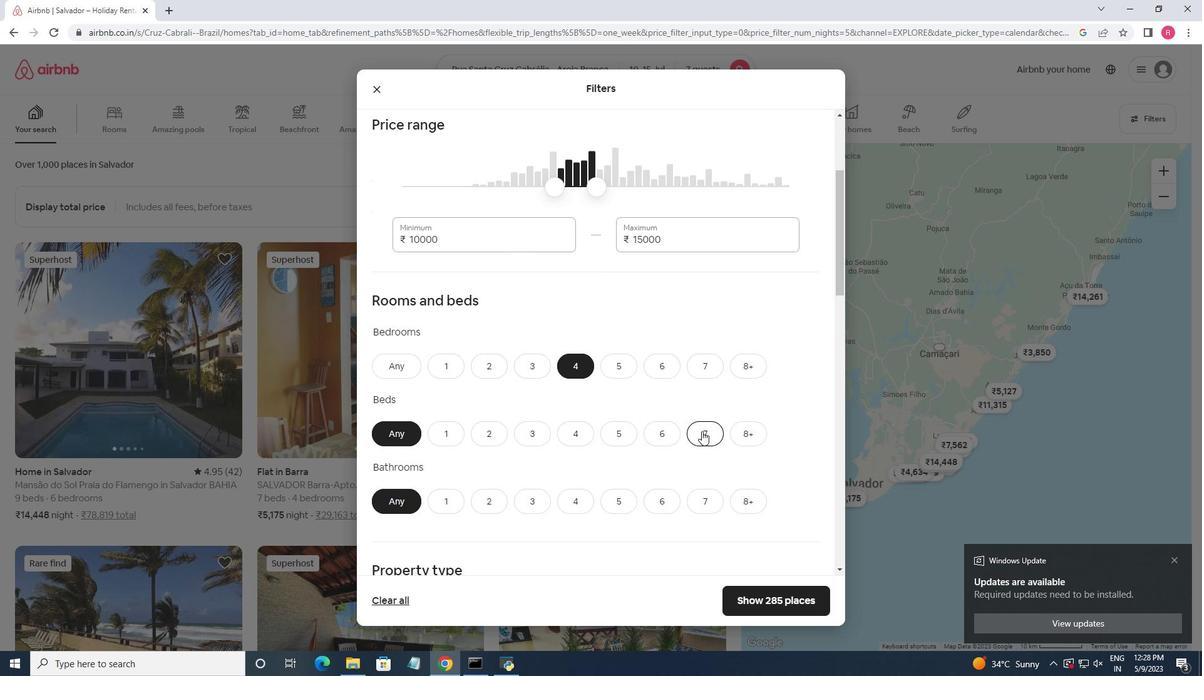 
Action: Mouse pressed left at (703, 430)
Screenshot: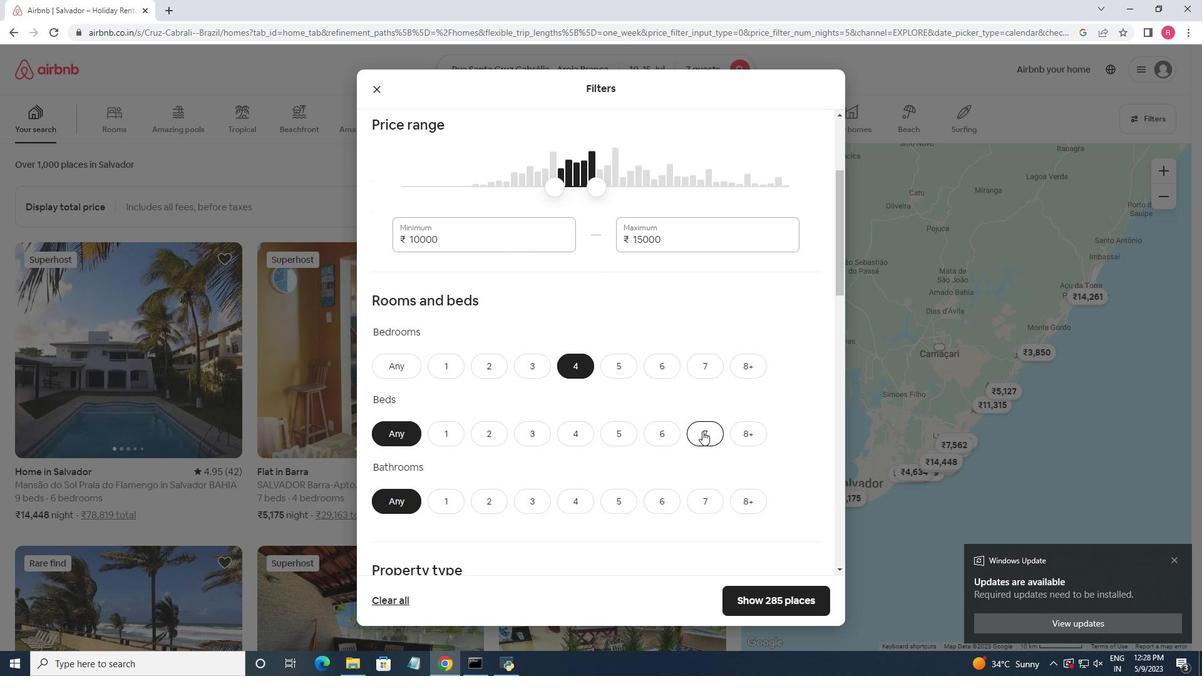
Action: Mouse moved to (579, 504)
Screenshot: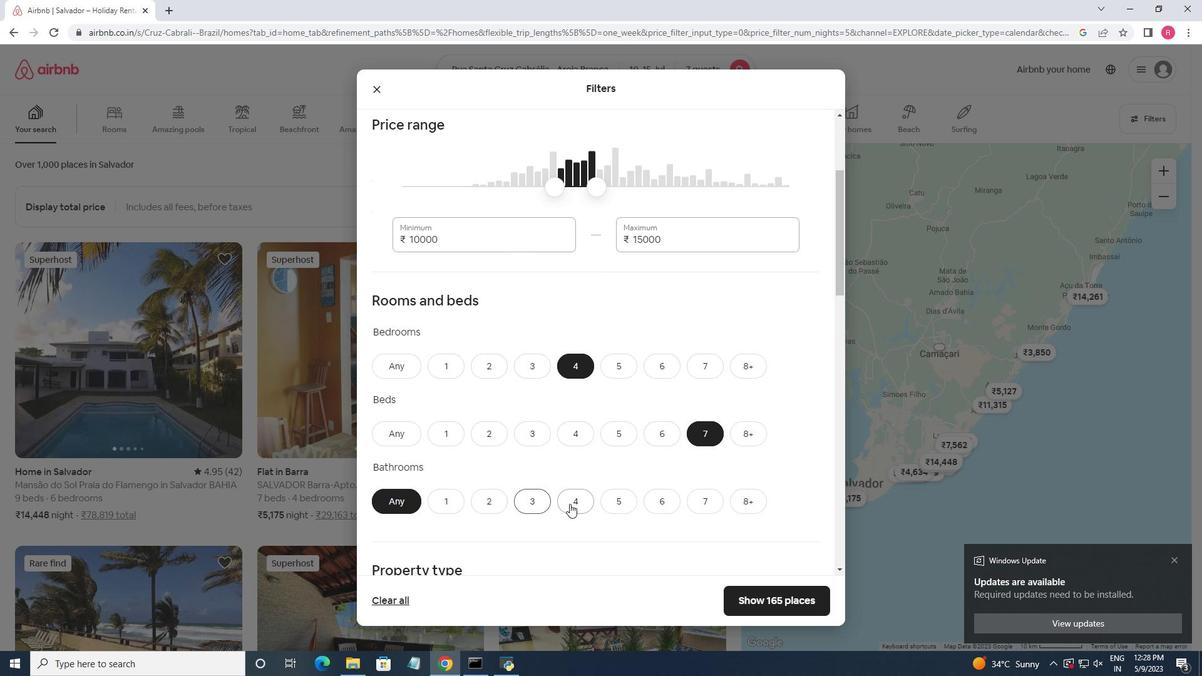 
Action: Mouse pressed left at (579, 504)
Screenshot: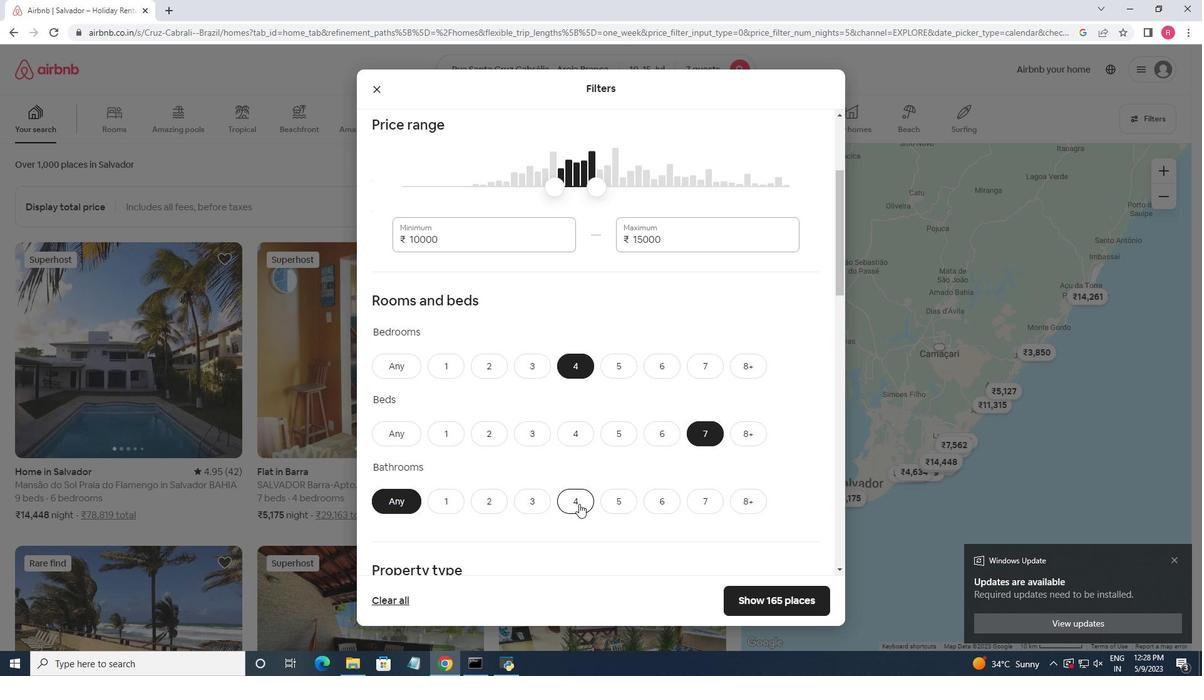 
Action: Mouse moved to (581, 424)
Screenshot: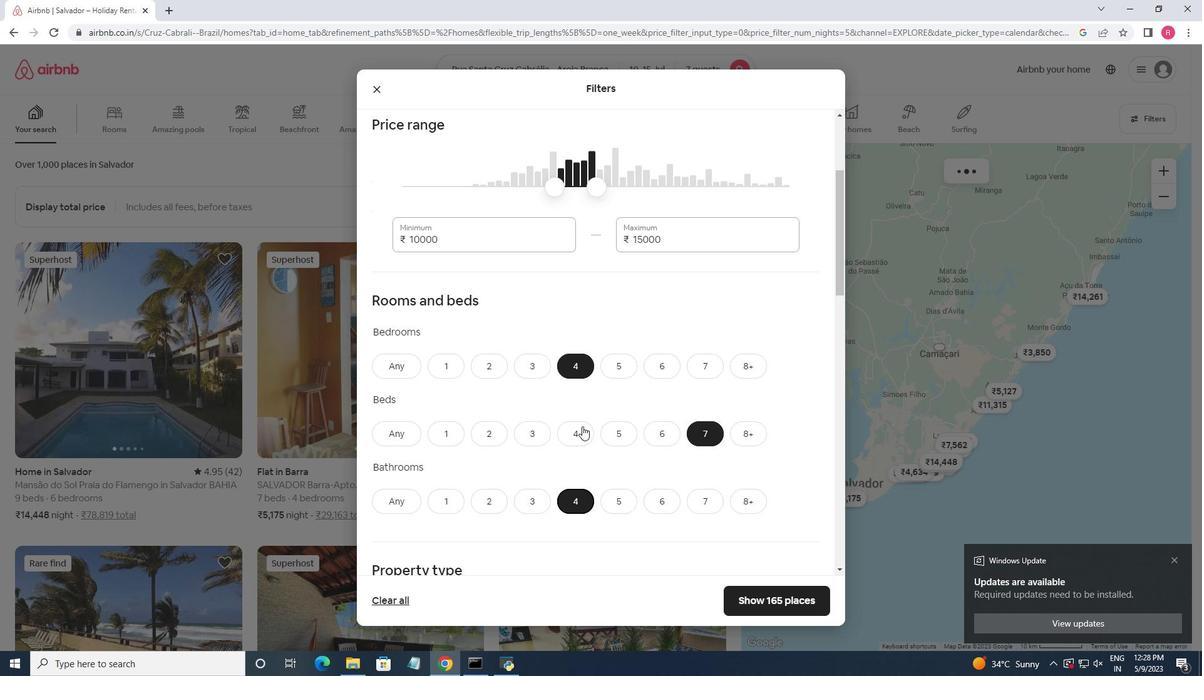 
Action: Mouse scrolled (581, 423) with delta (0, 0)
Screenshot: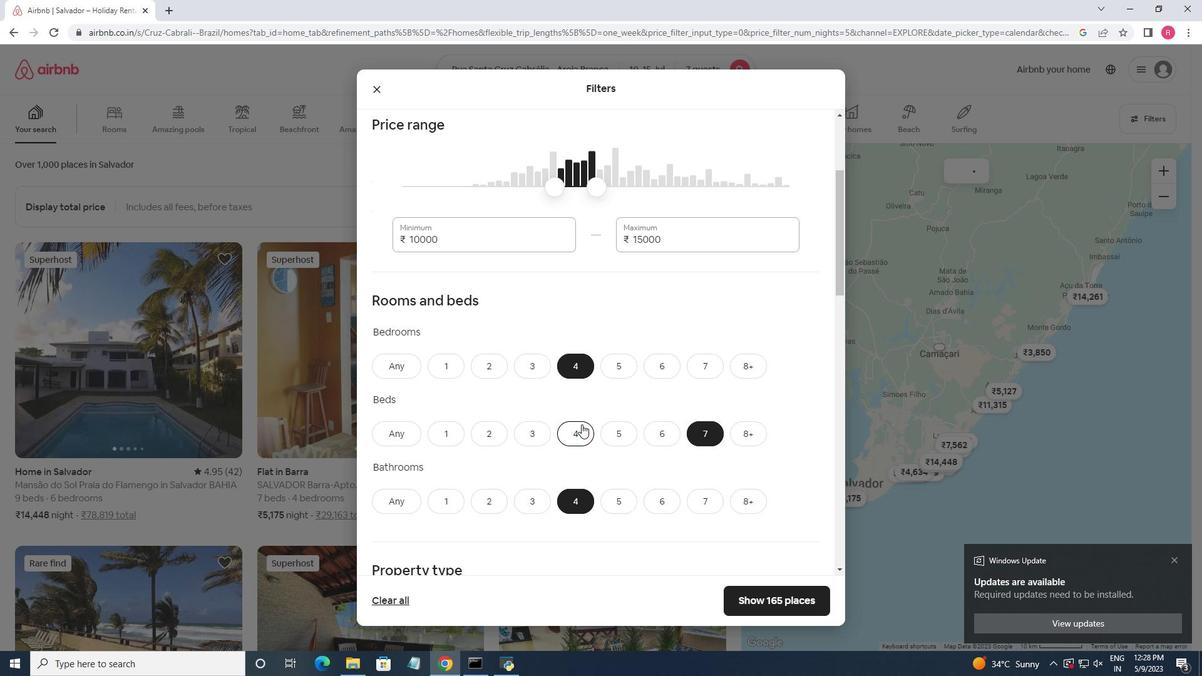 
Action: Mouse scrolled (581, 423) with delta (0, 0)
Screenshot: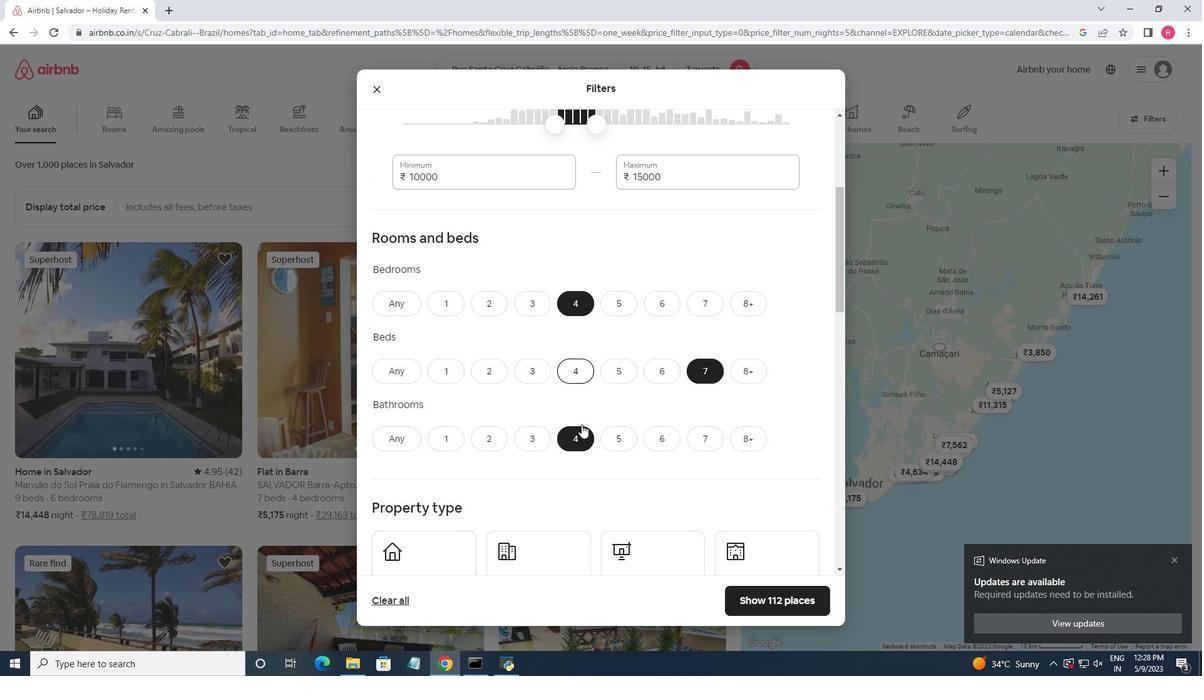 
Action: Mouse scrolled (581, 423) with delta (0, 0)
Screenshot: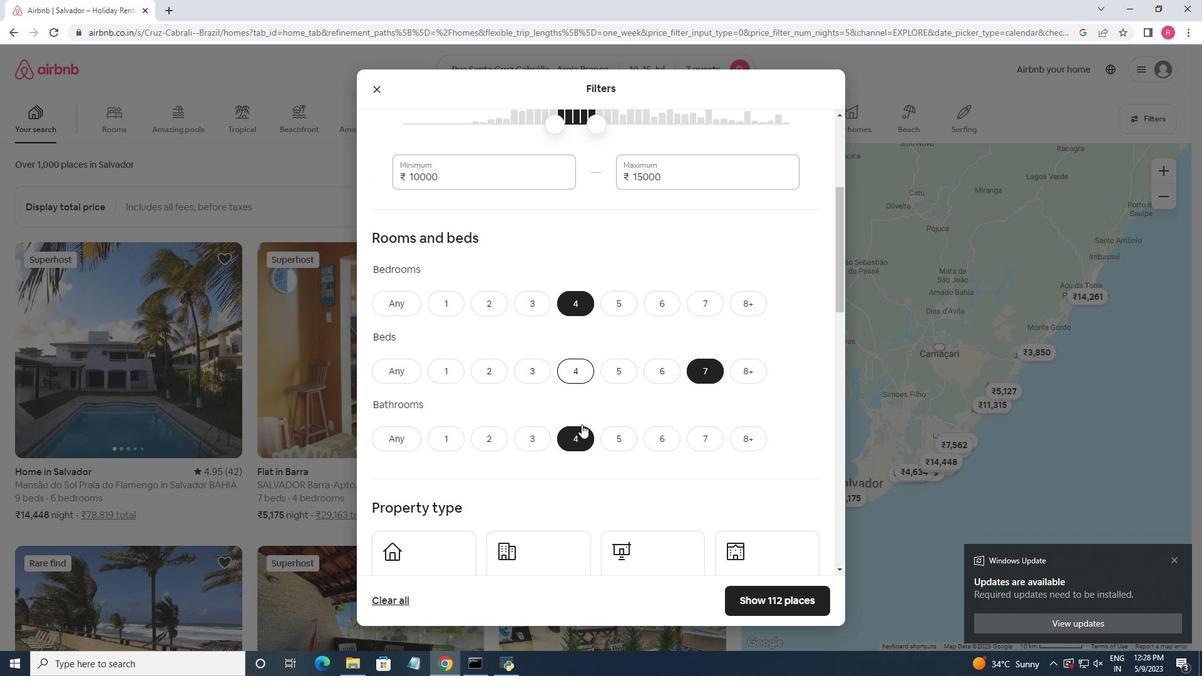 
Action: Mouse moved to (452, 464)
Screenshot: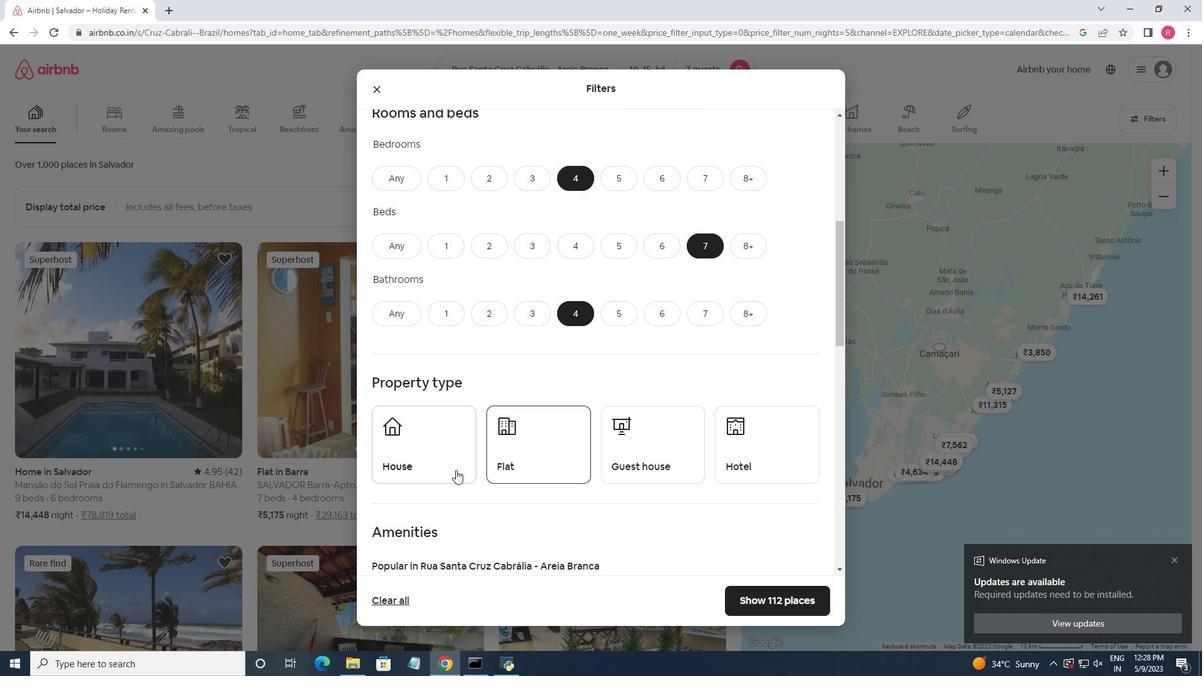 
Action: Mouse pressed left at (452, 464)
Screenshot: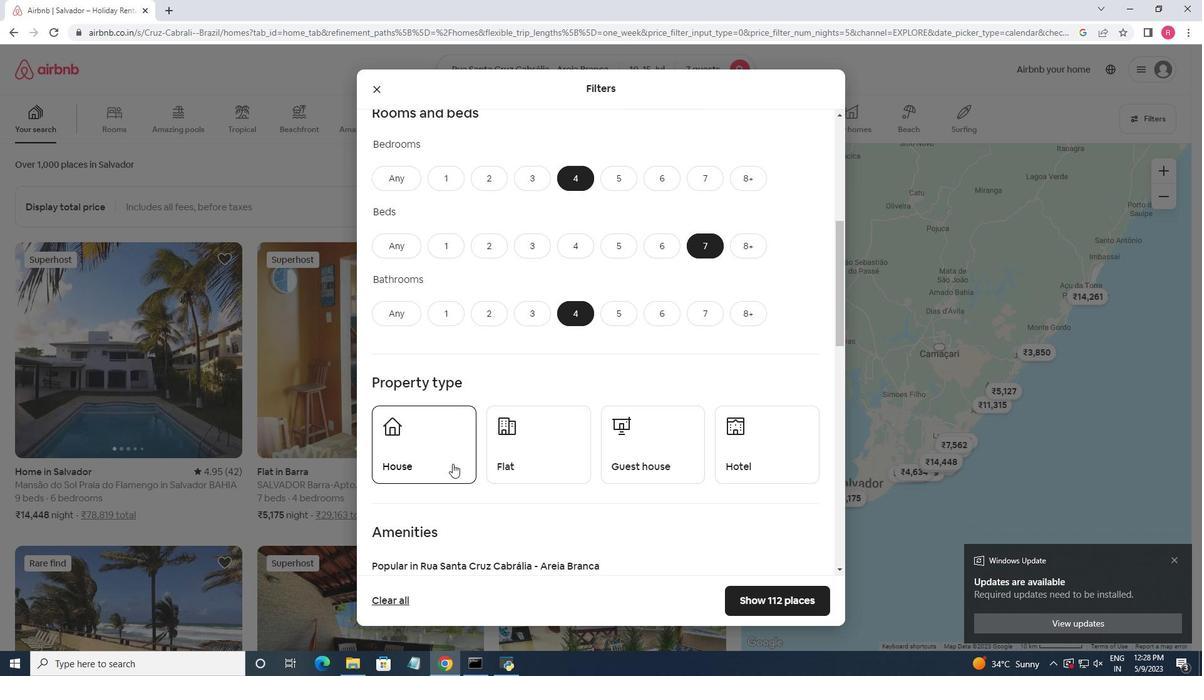 
Action: Mouse moved to (540, 458)
Screenshot: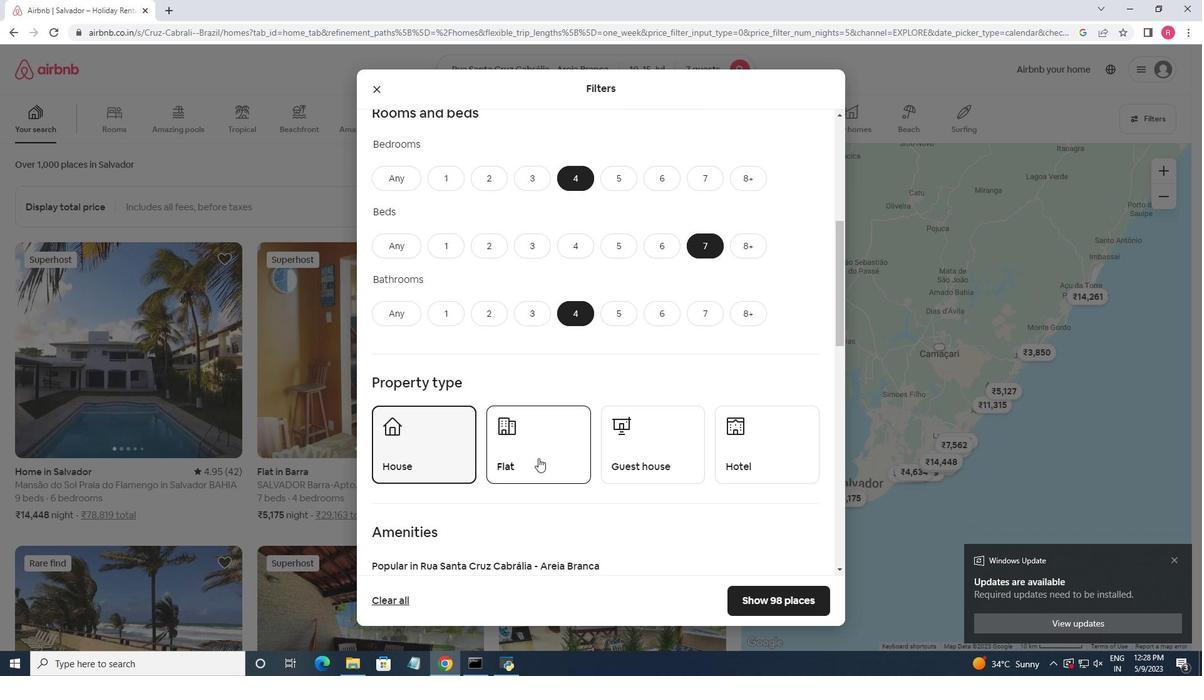 
Action: Mouse pressed left at (540, 458)
Screenshot: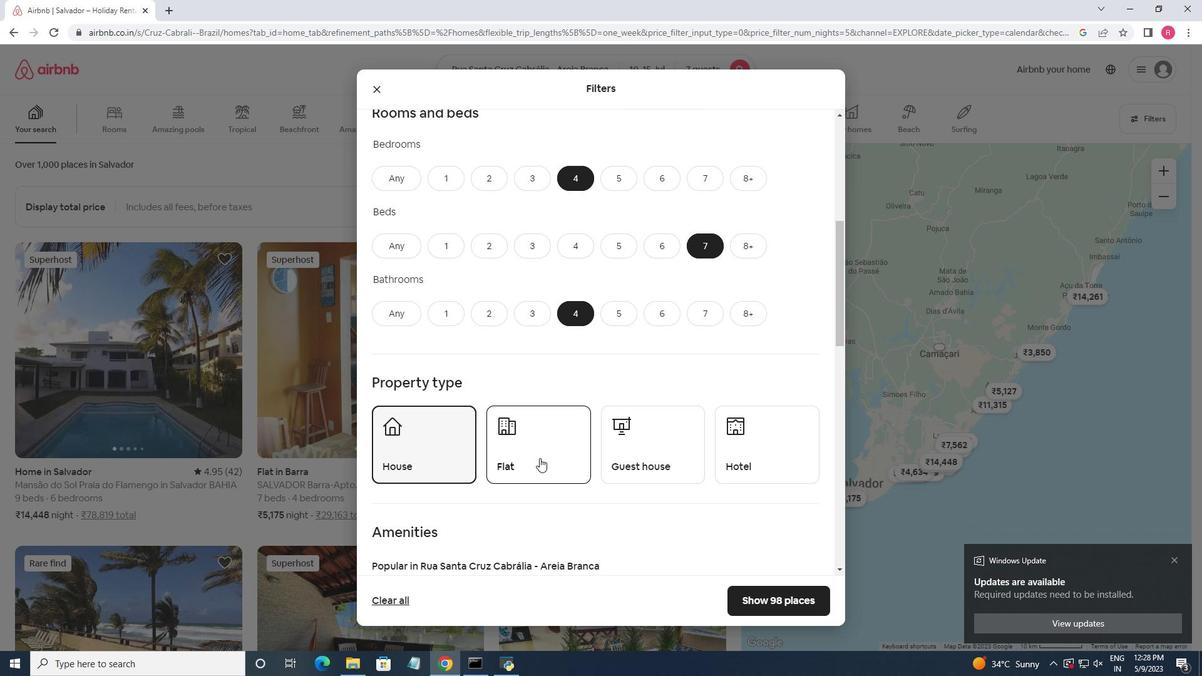 
Action: Mouse moved to (635, 458)
Screenshot: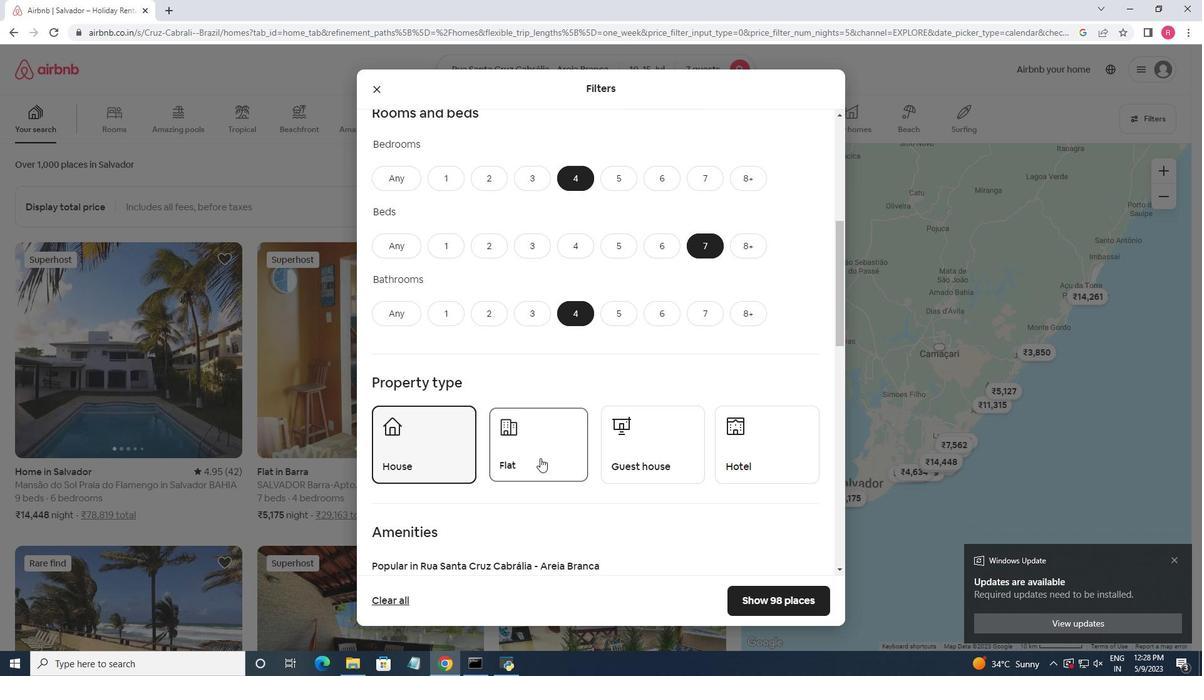 
Action: Mouse pressed left at (635, 458)
Screenshot: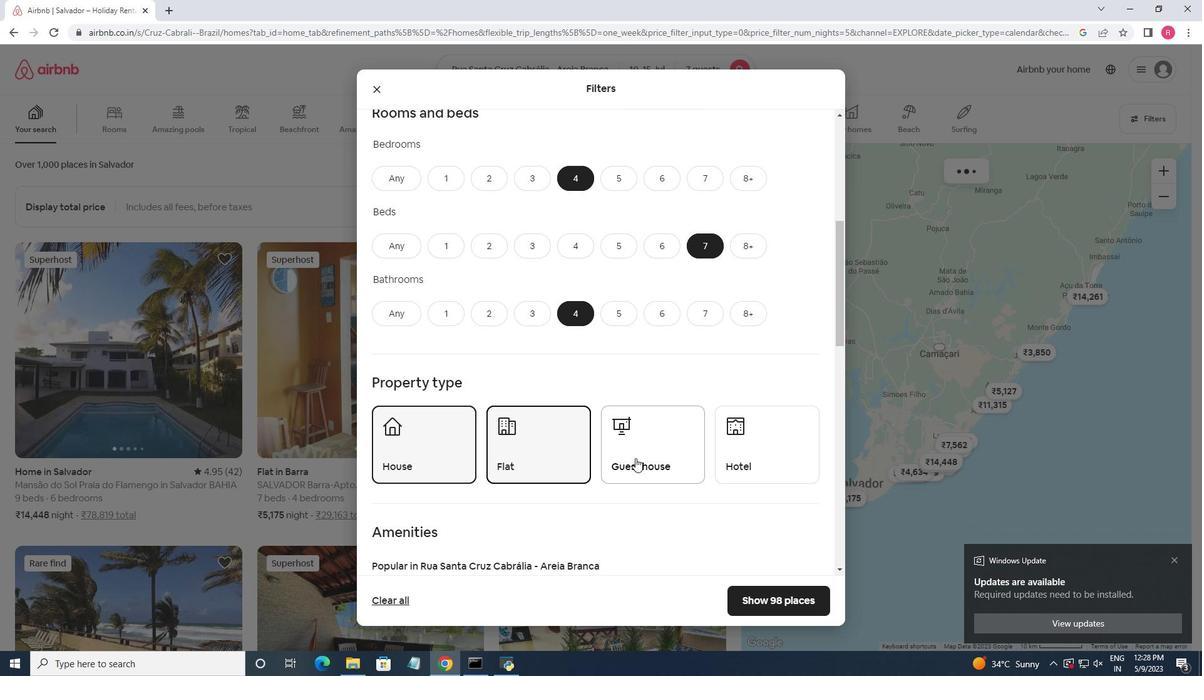 
Action: Mouse moved to (604, 402)
Screenshot: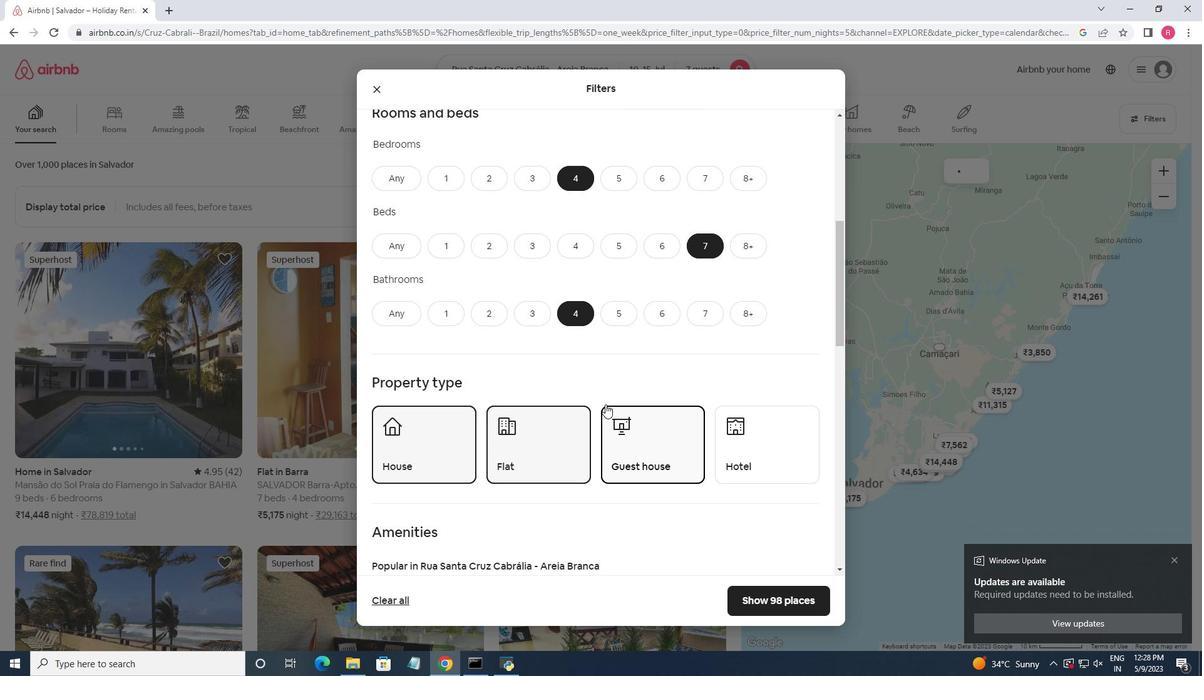 
Action: Mouse scrolled (604, 401) with delta (0, 0)
Screenshot: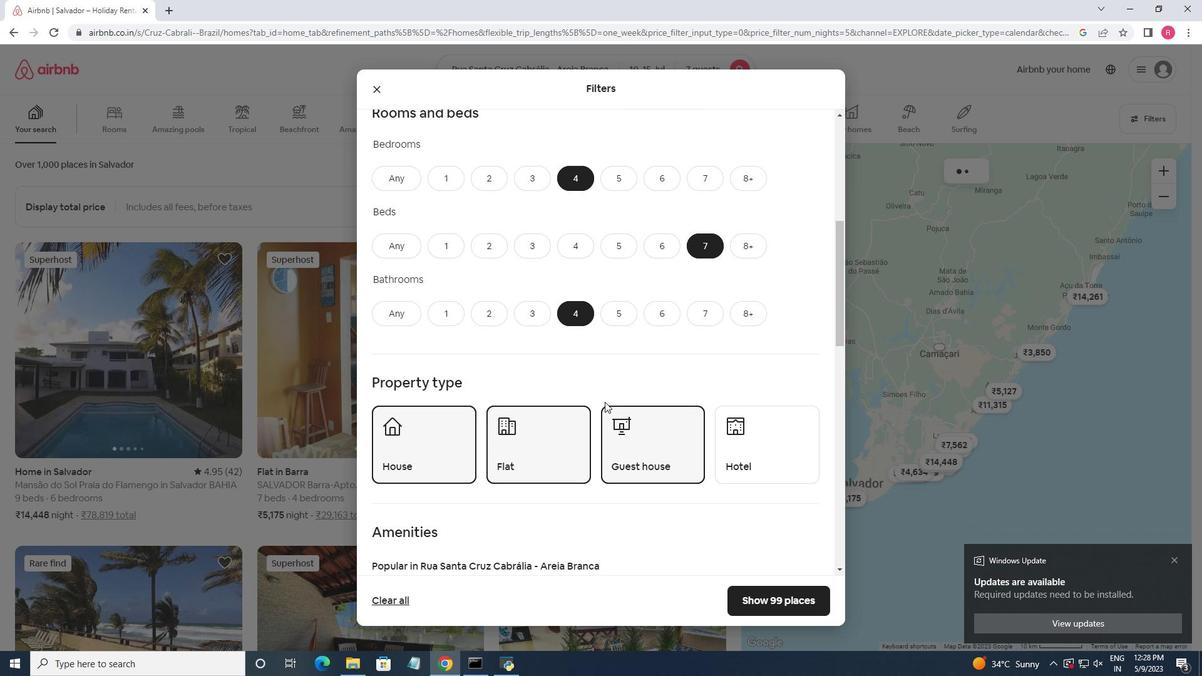 
Action: Mouse scrolled (604, 401) with delta (0, 0)
Screenshot: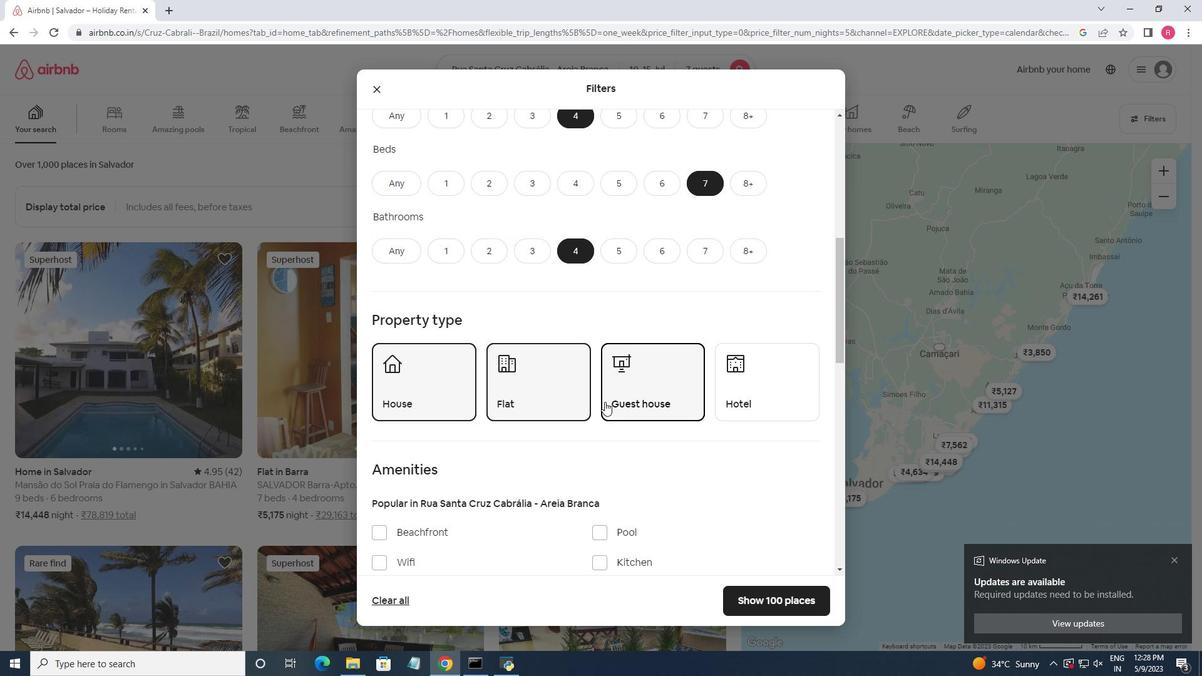 
Action: Mouse scrolled (604, 401) with delta (0, 0)
Screenshot: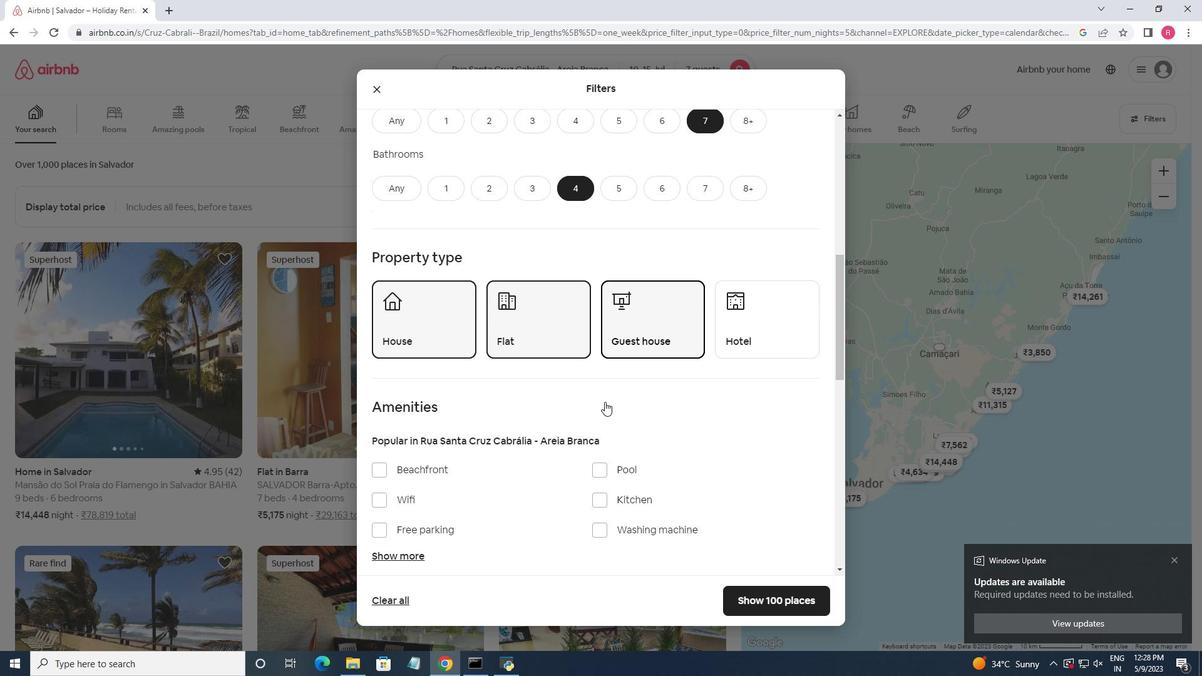 
Action: Mouse scrolled (604, 401) with delta (0, 0)
Screenshot: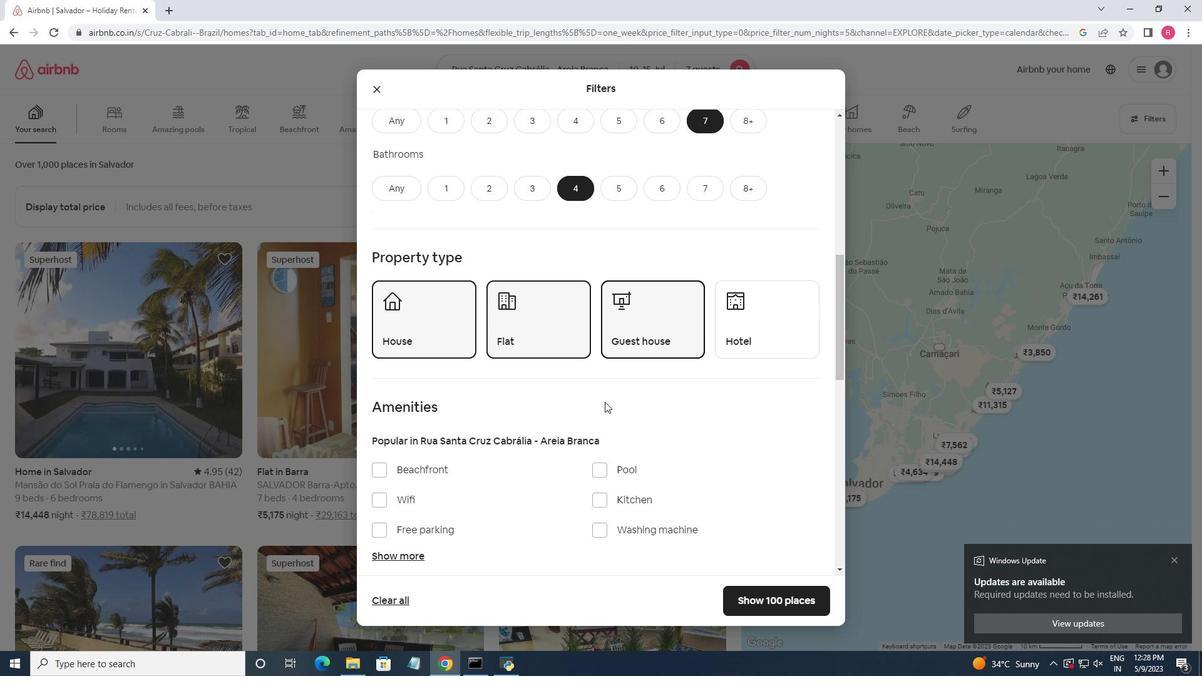 
Action: Mouse moved to (371, 373)
Screenshot: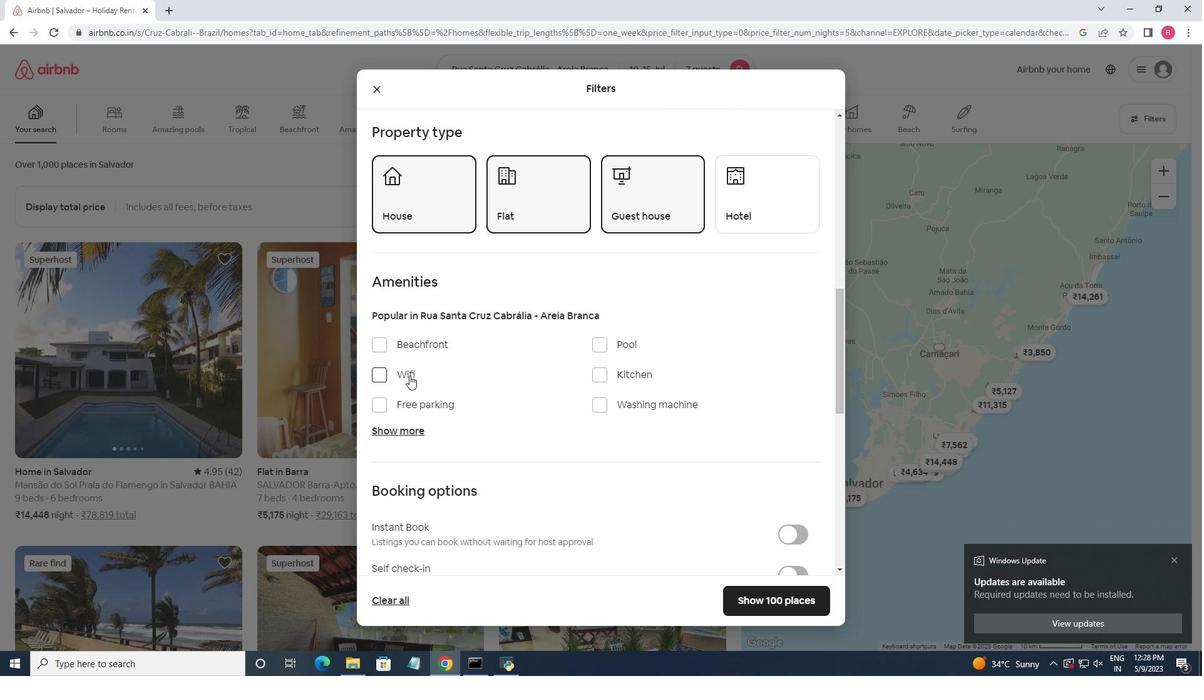 
Action: Mouse pressed left at (371, 373)
Screenshot: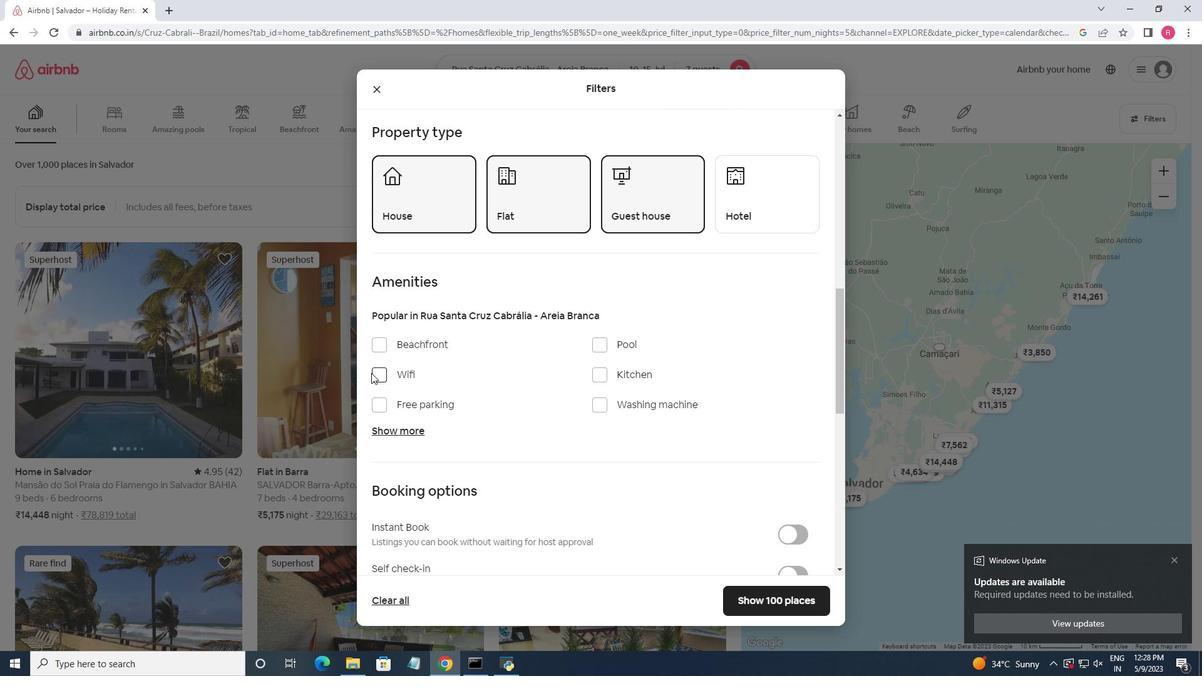 
Action: Mouse moved to (383, 375)
Screenshot: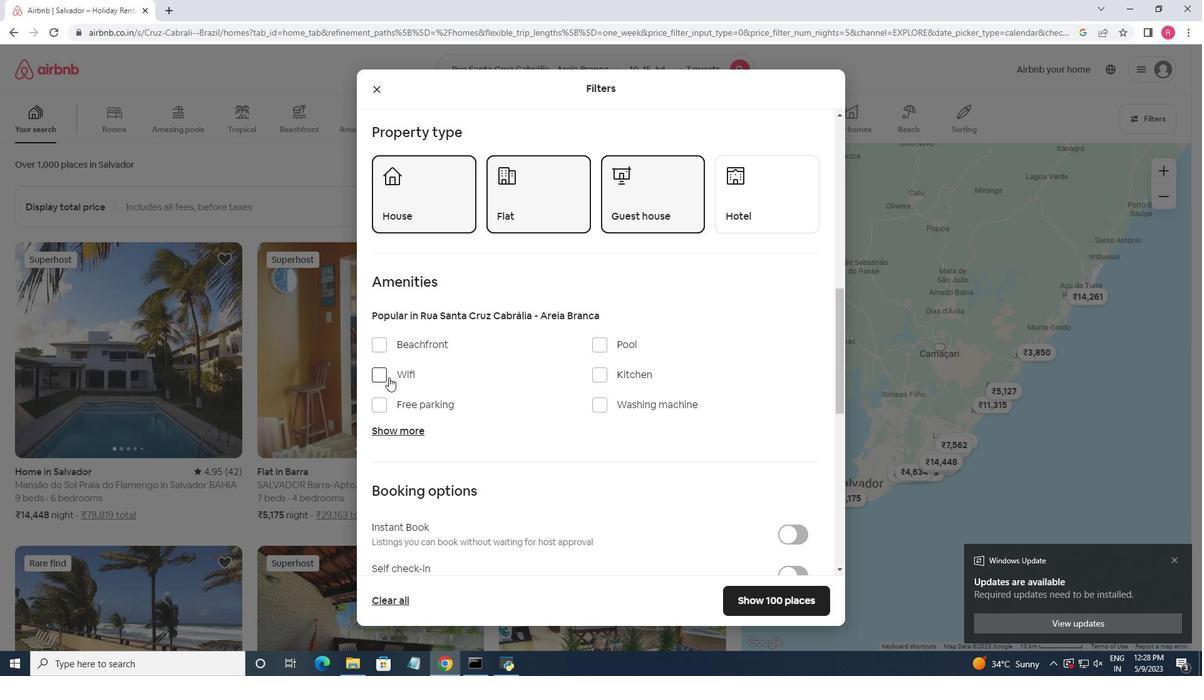 
Action: Mouse pressed left at (383, 375)
Screenshot: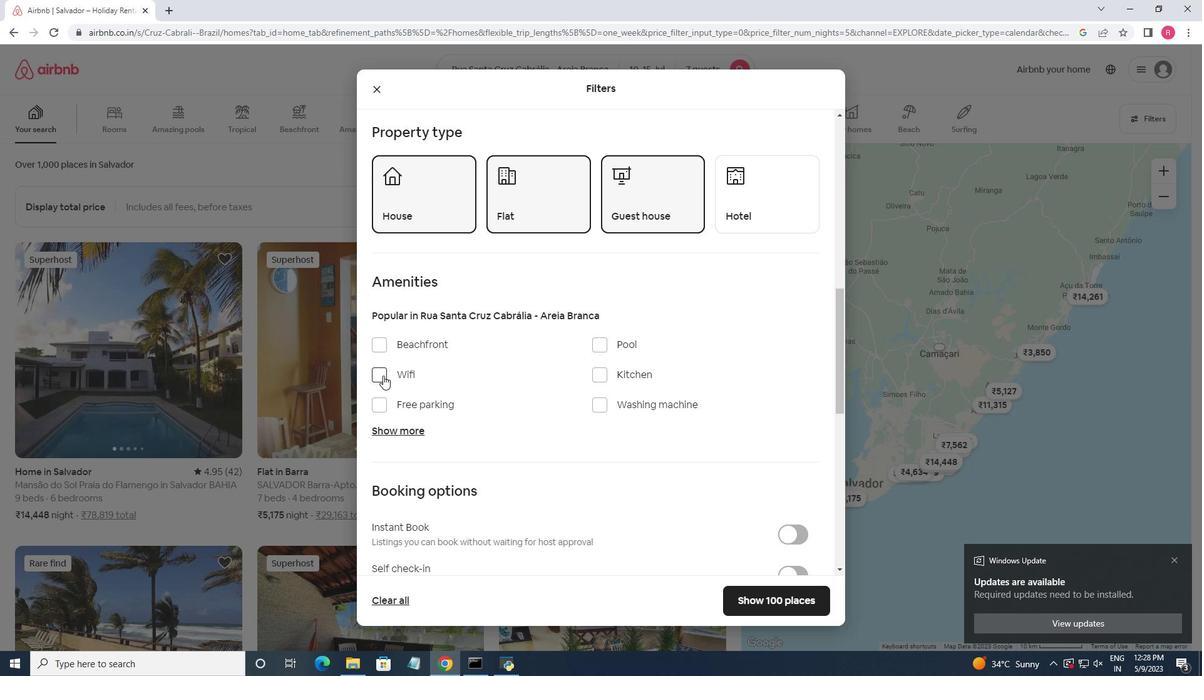 
Action: Mouse moved to (400, 430)
Screenshot: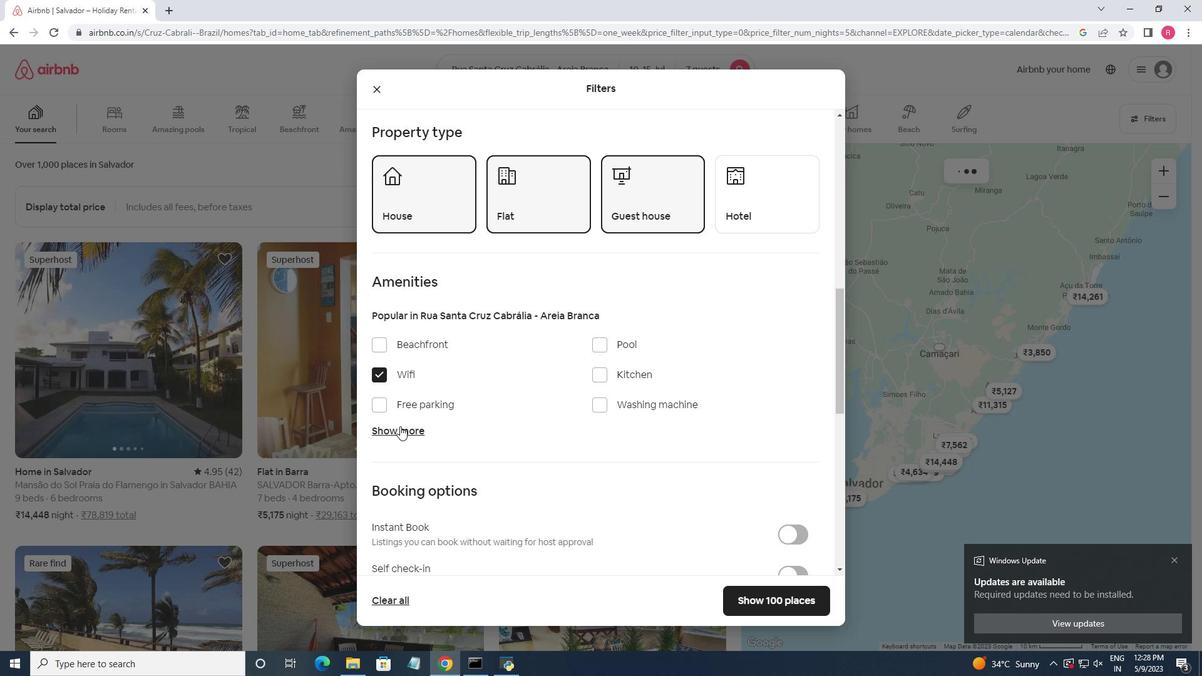 
Action: Mouse pressed left at (400, 430)
Screenshot: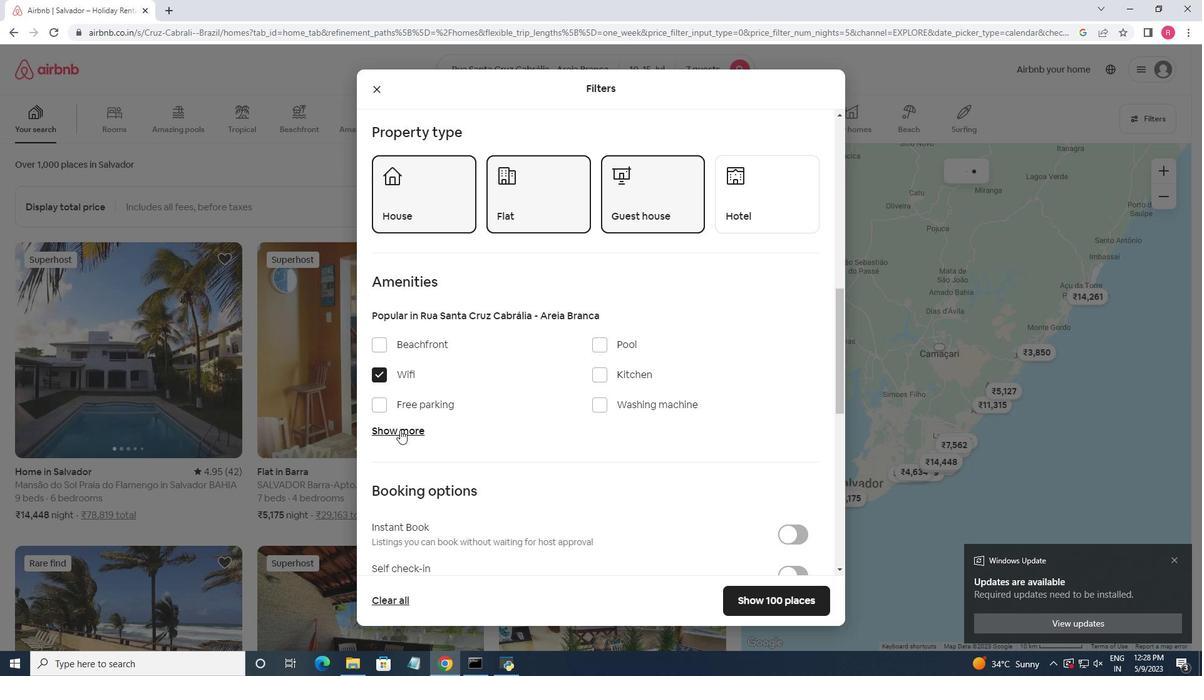 
Action: Mouse moved to (486, 391)
Screenshot: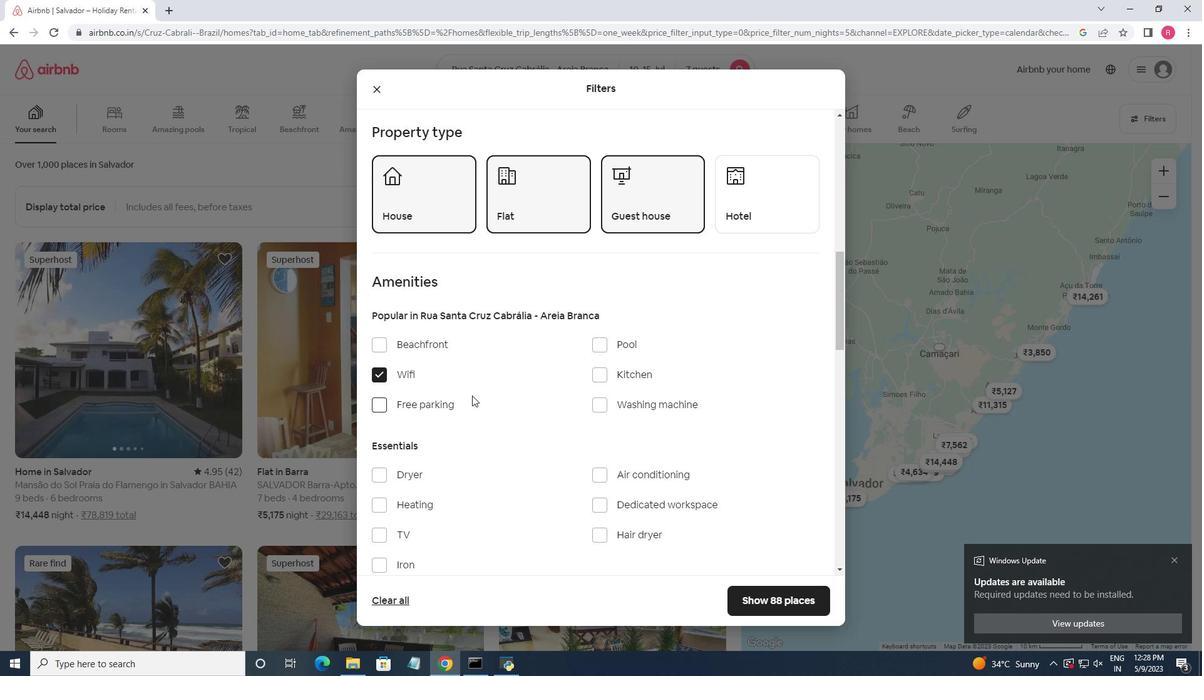 
Action: Mouse scrolled (486, 390) with delta (0, 0)
Screenshot: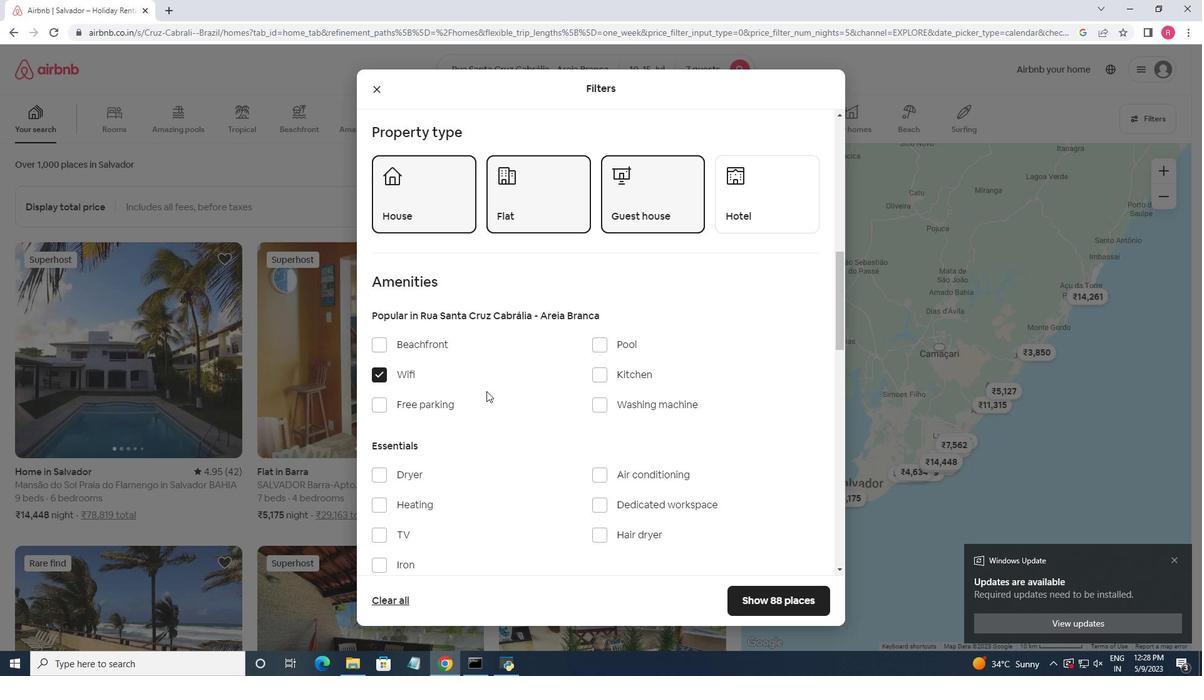 
Action: Mouse moved to (380, 343)
Screenshot: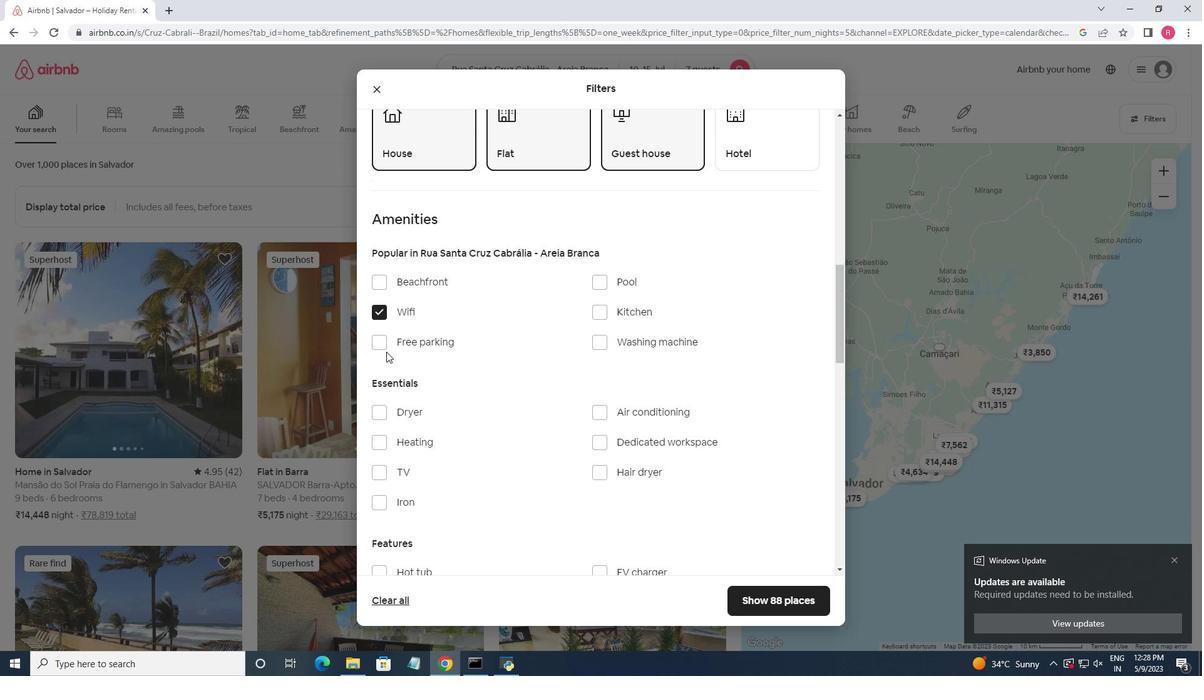 
Action: Mouse pressed left at (380, 343)
Screenshot: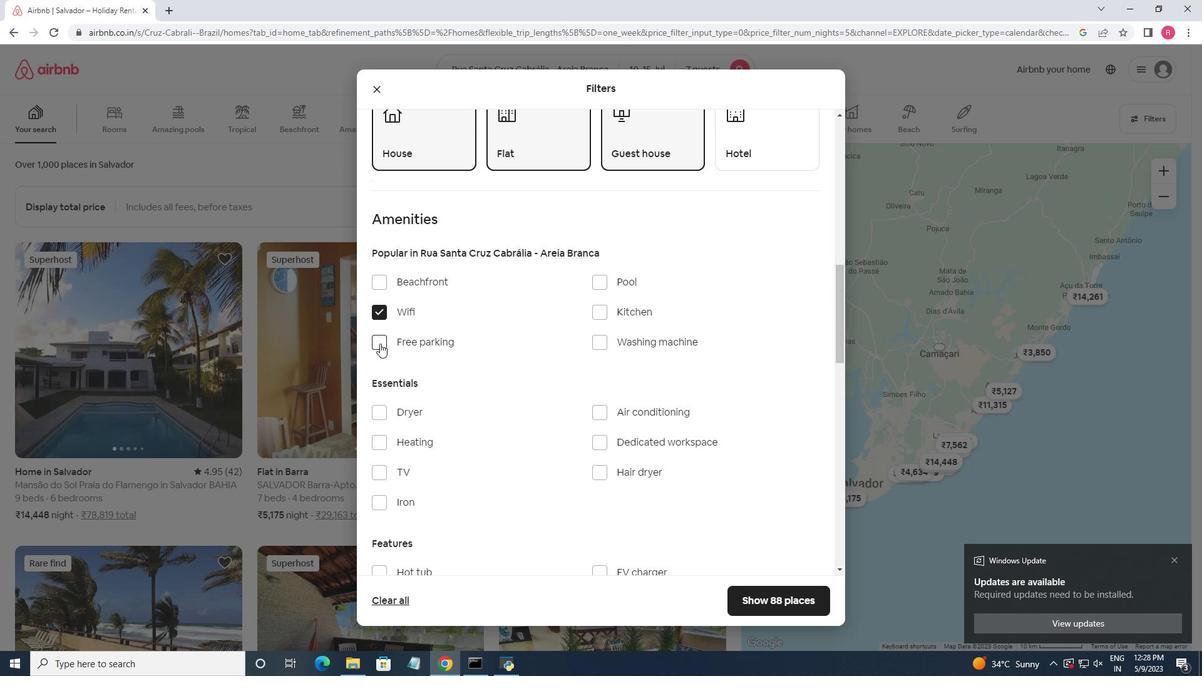 
Action: Mouse moved to (477, 383)
Screenshot: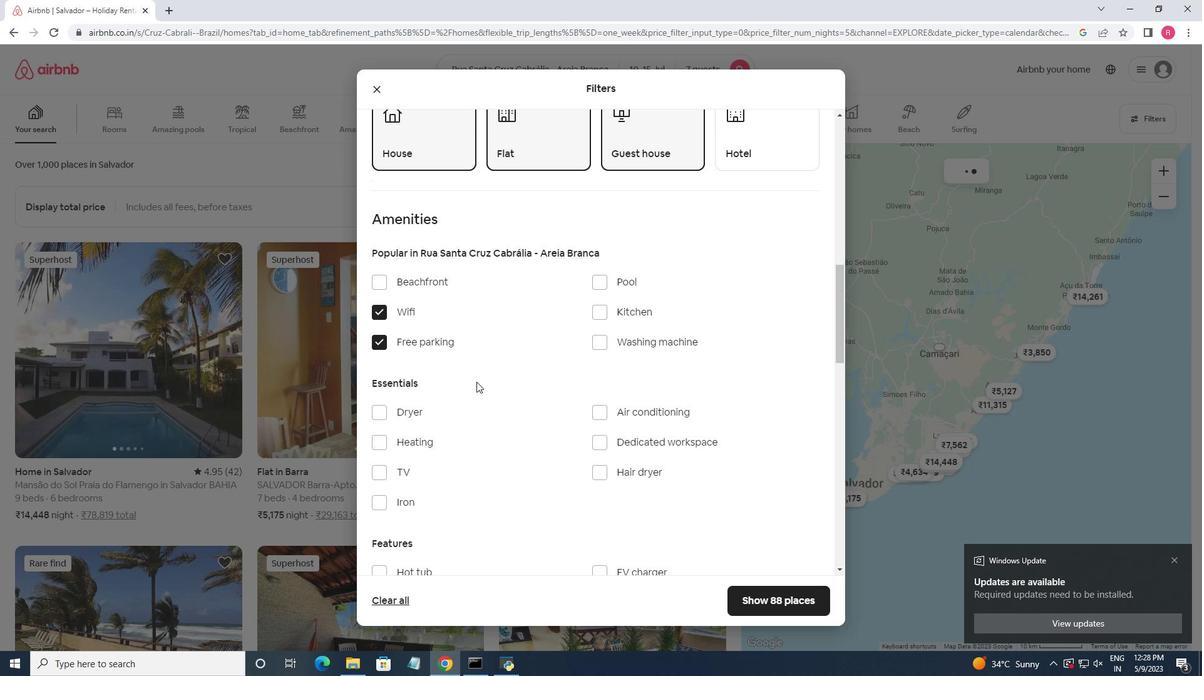 
Action: Mouse scrolled (477, 383) with delta (0, 0)
Screenshot: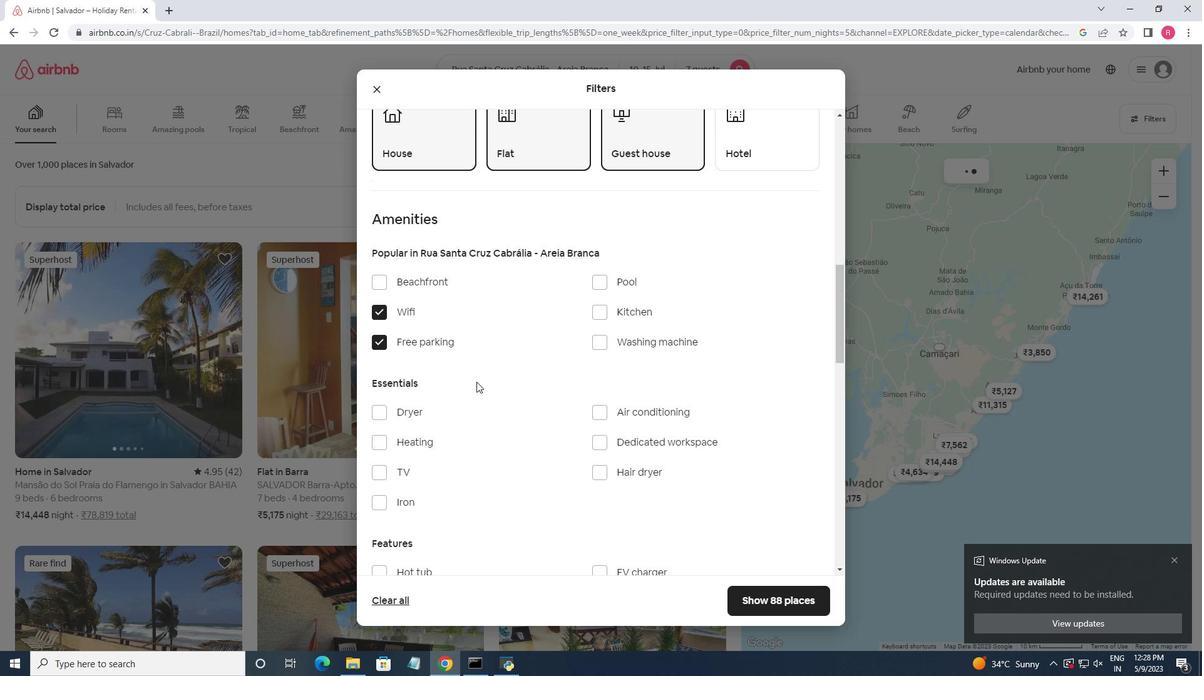 
Action: Mouse moved to (378, 407)
Screenshot: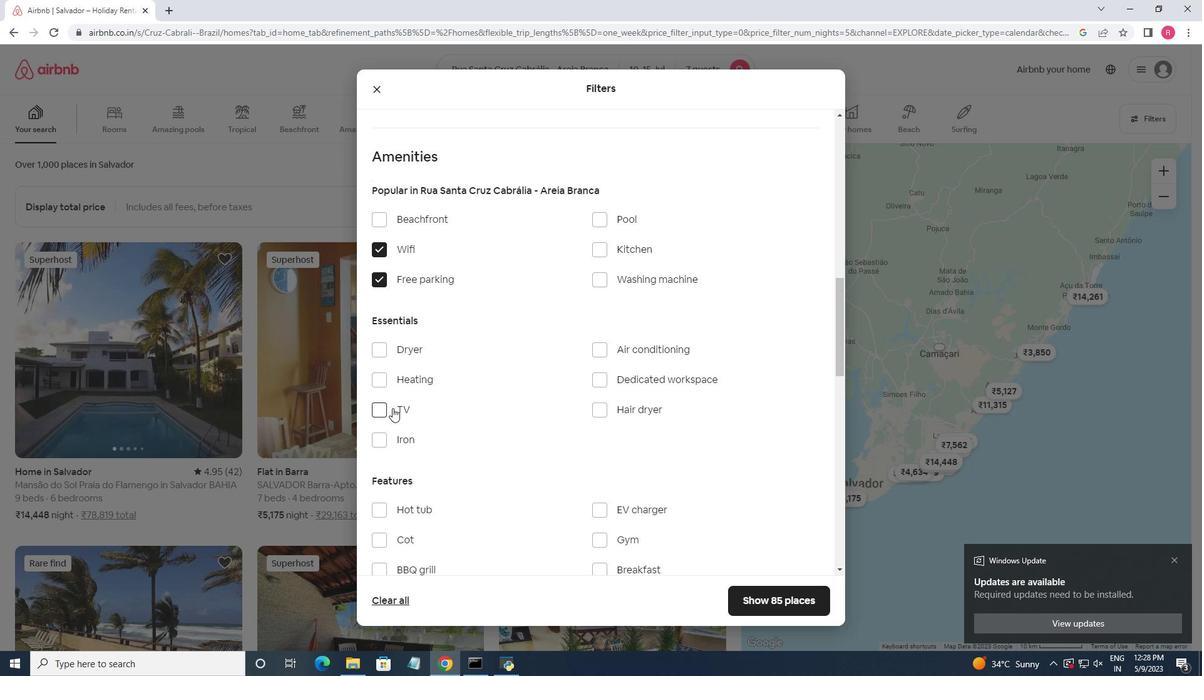 
Action: Mouse pressed left at (378, 407)
Screenshot: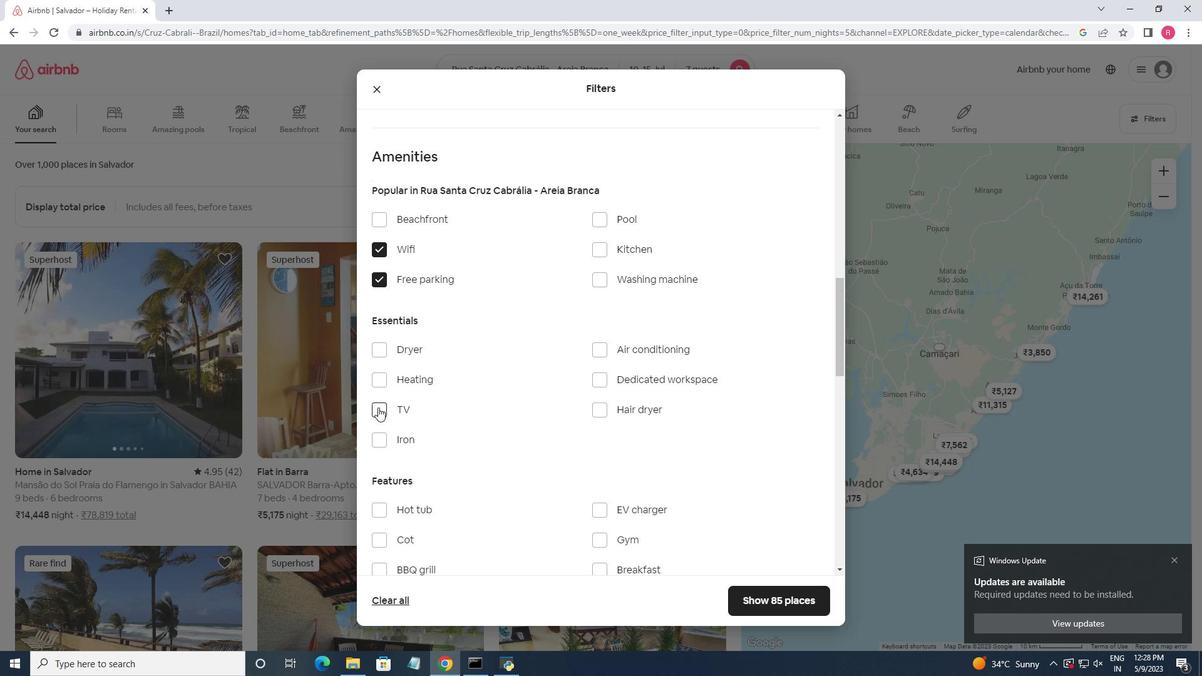 
Action: Mouse moved to (491, 388)
Screenshot: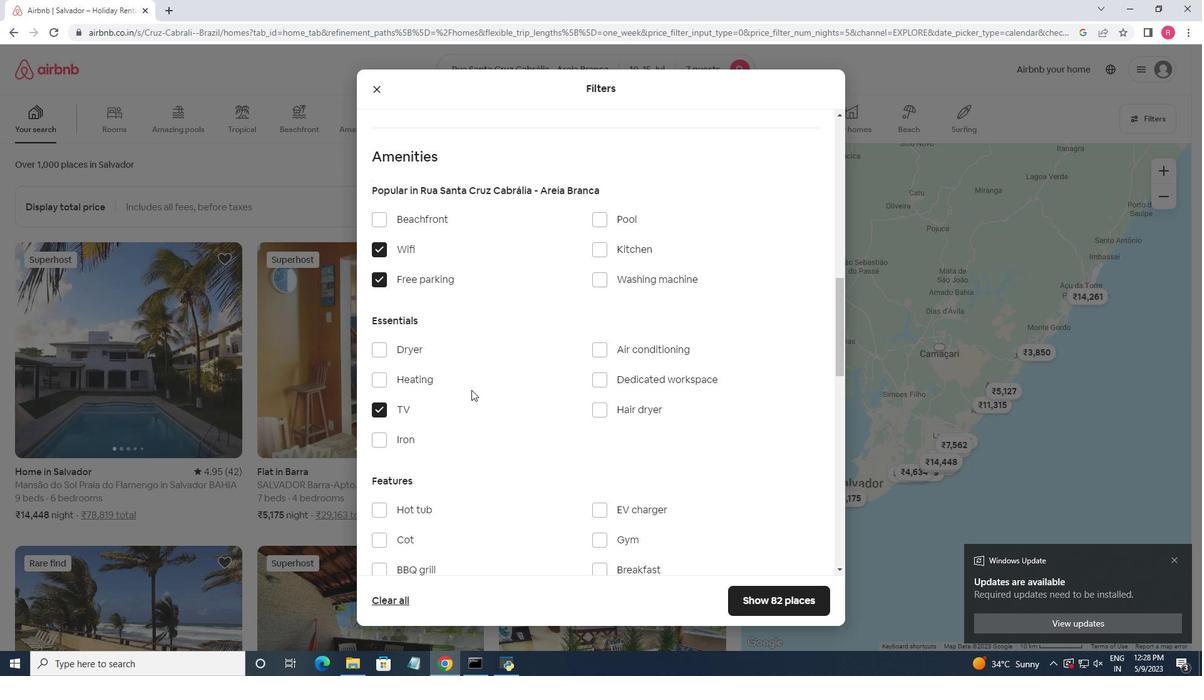 
Action: Mouse scrolled (491, 387) with delta (0, 0)
Screenshot: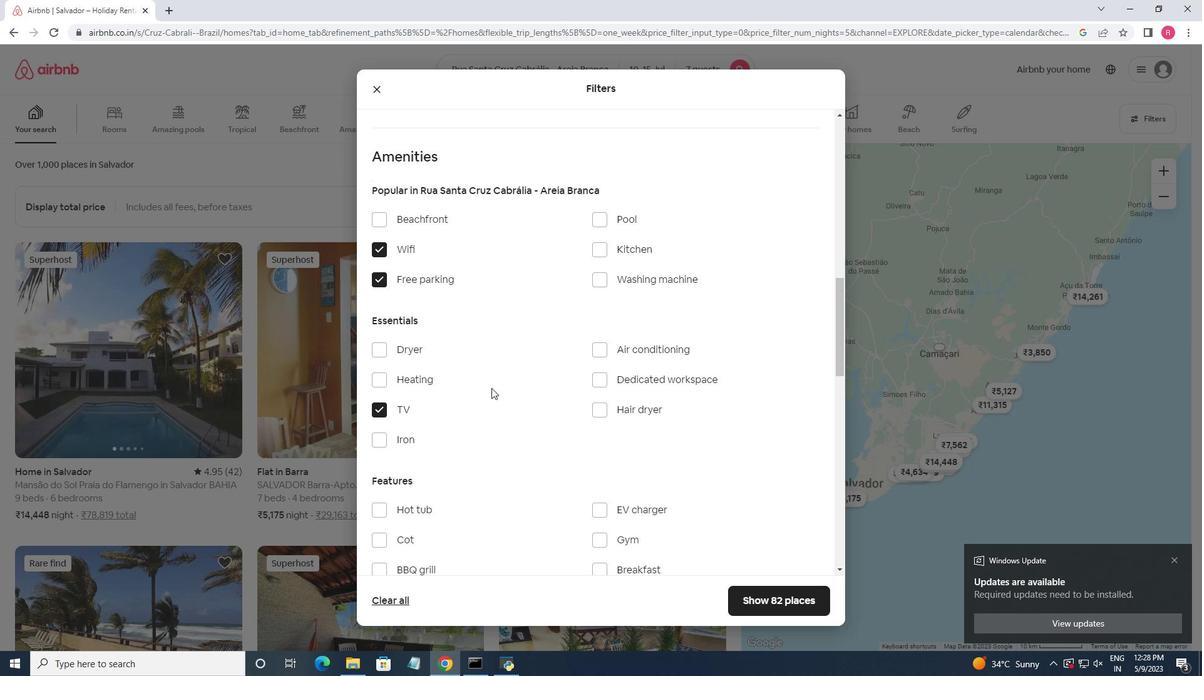 
Action: Mouse moved to (606, 474)
Screenshot: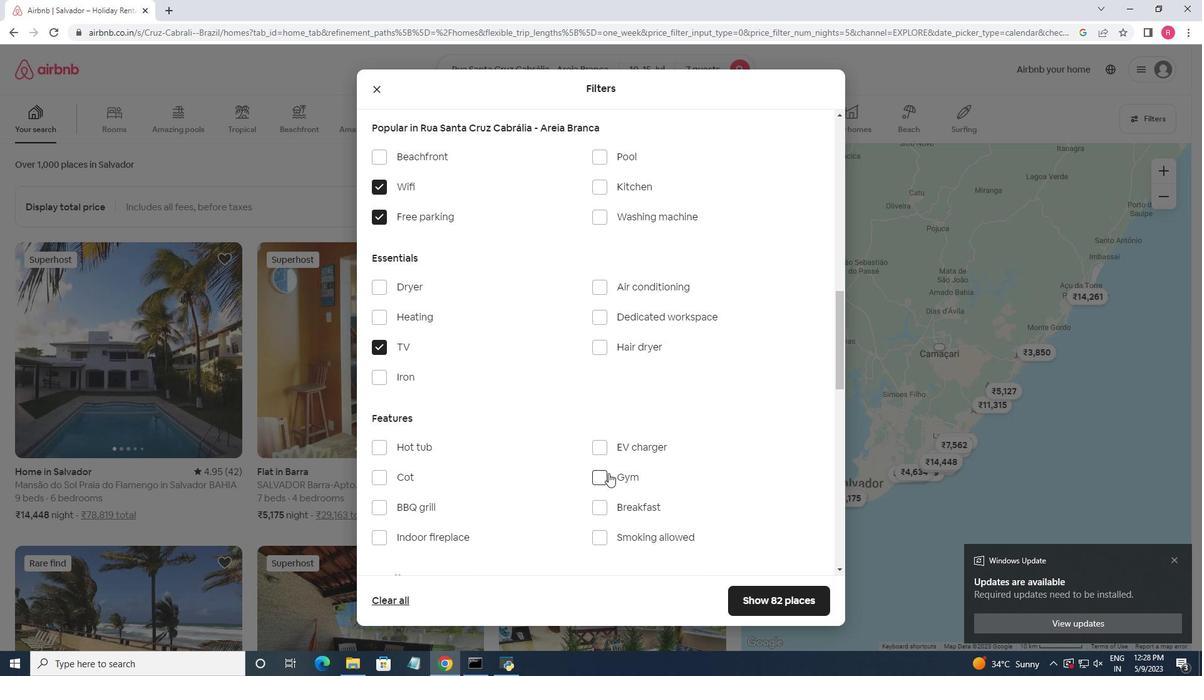 
Action: Mouse pressed left at (606, 474)
Screenshot: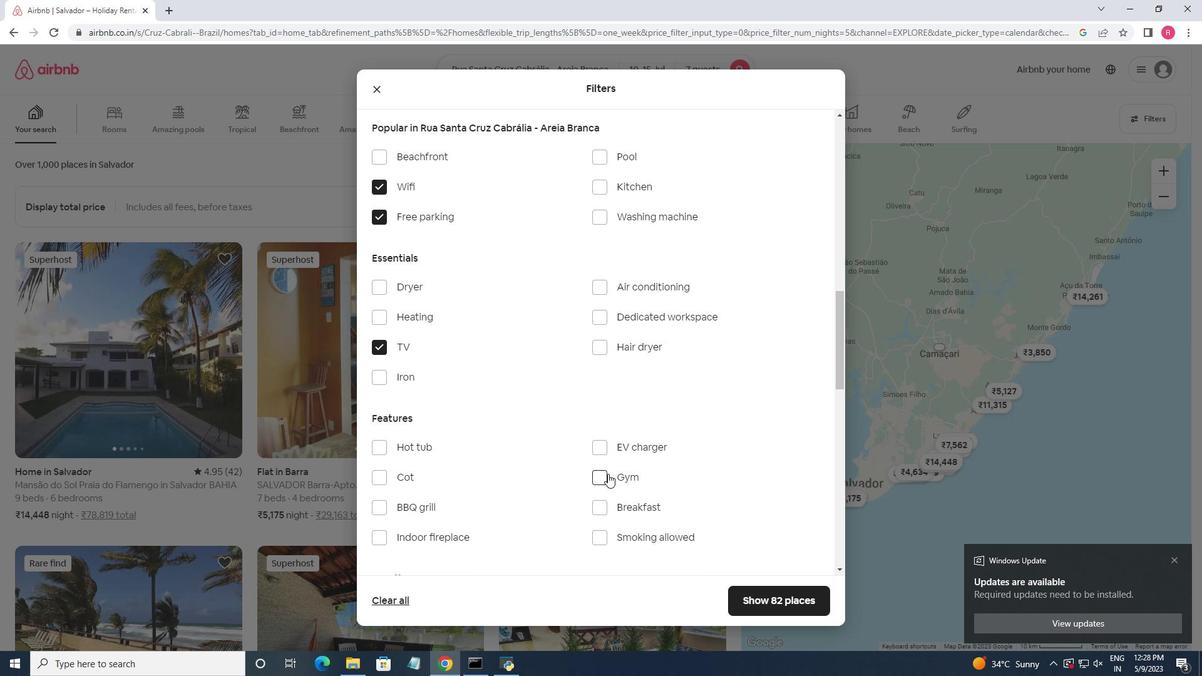 
Action: Mouse moved to (608, 505)
Screenshot: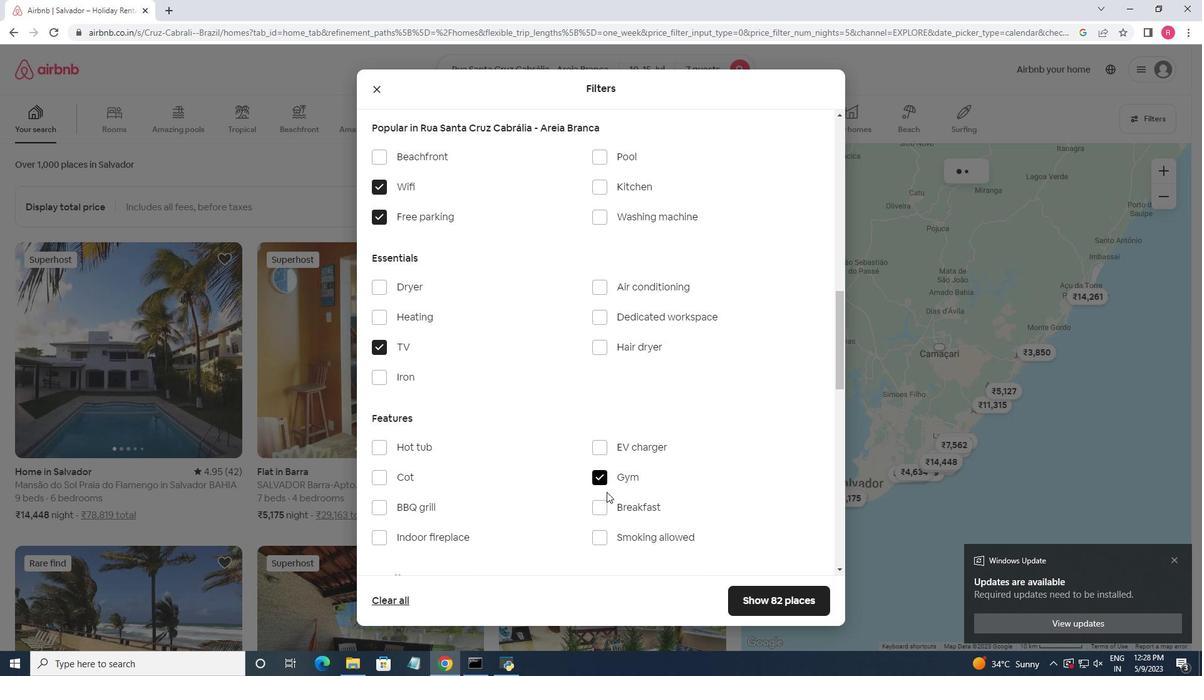 
Action: Mouse pressed left at (608, 505)
Screenshot: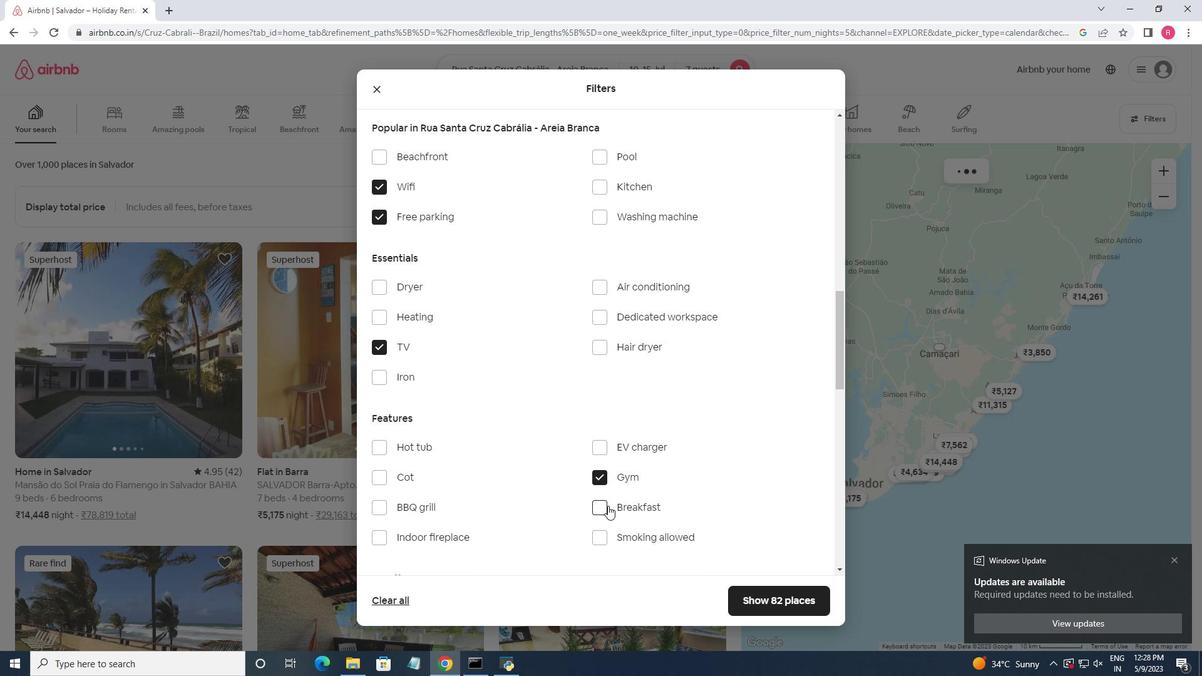 
Action: Mouse moved to (541, 445)
Screenshot: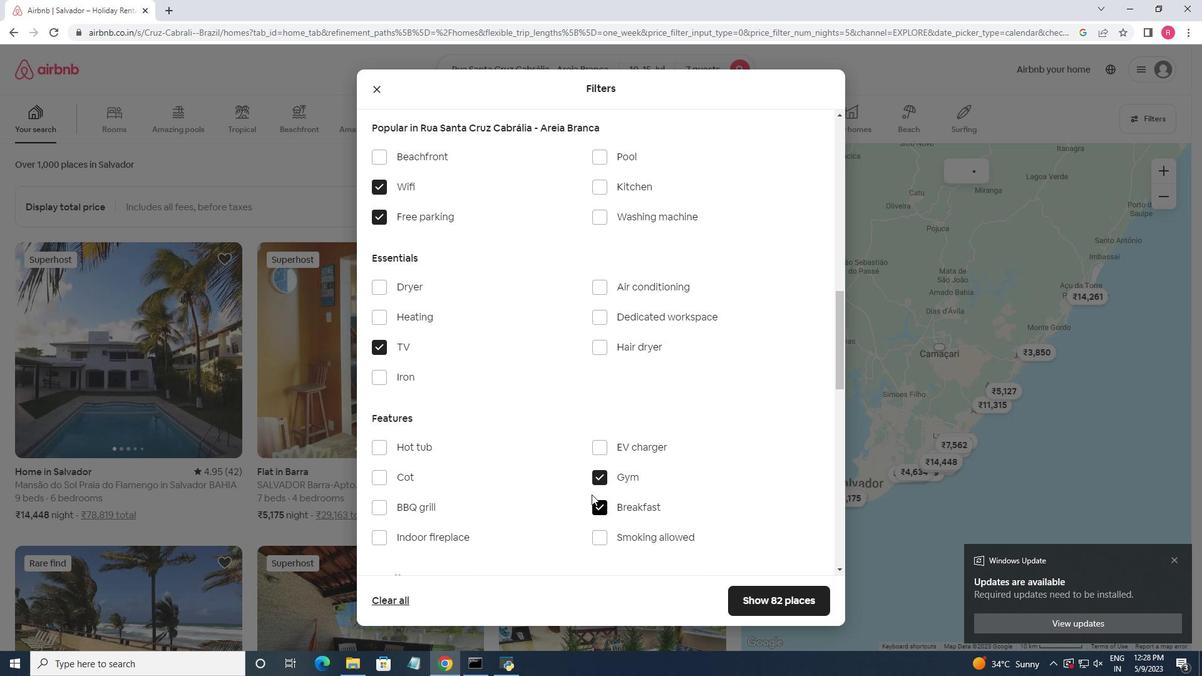 
Action: Mouse scrolled (541, 445) with delta (0, 0)
Screenshot: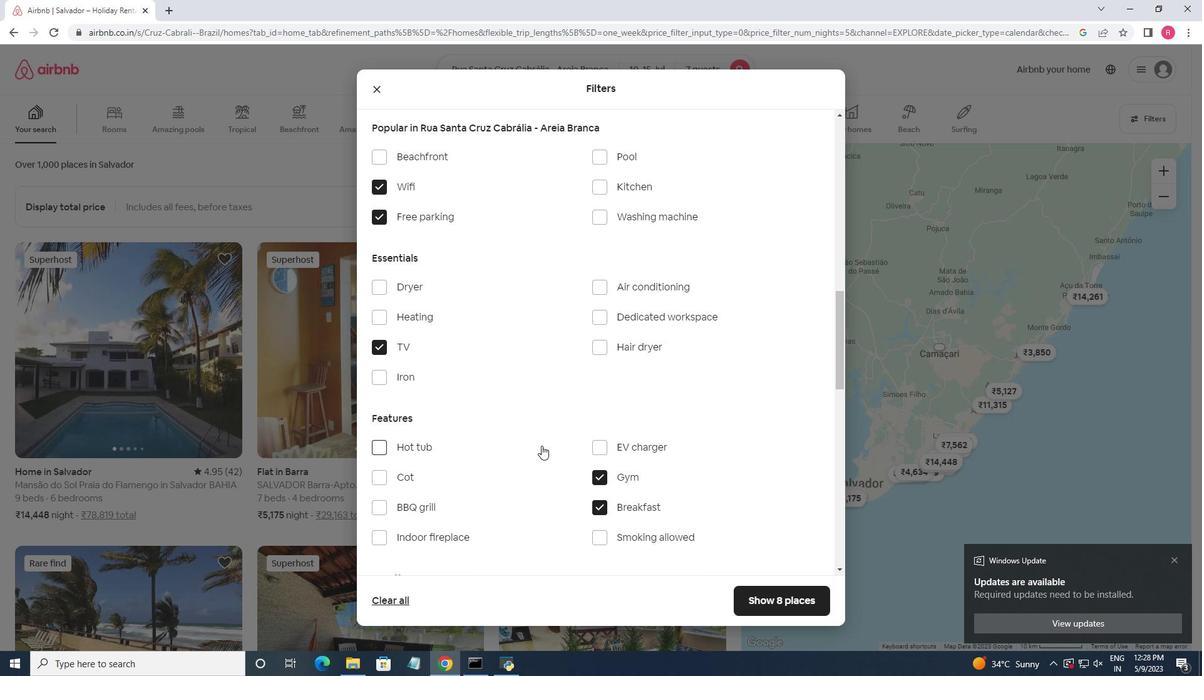 
Action: Mouse moved to (541, 445)
Screenshot: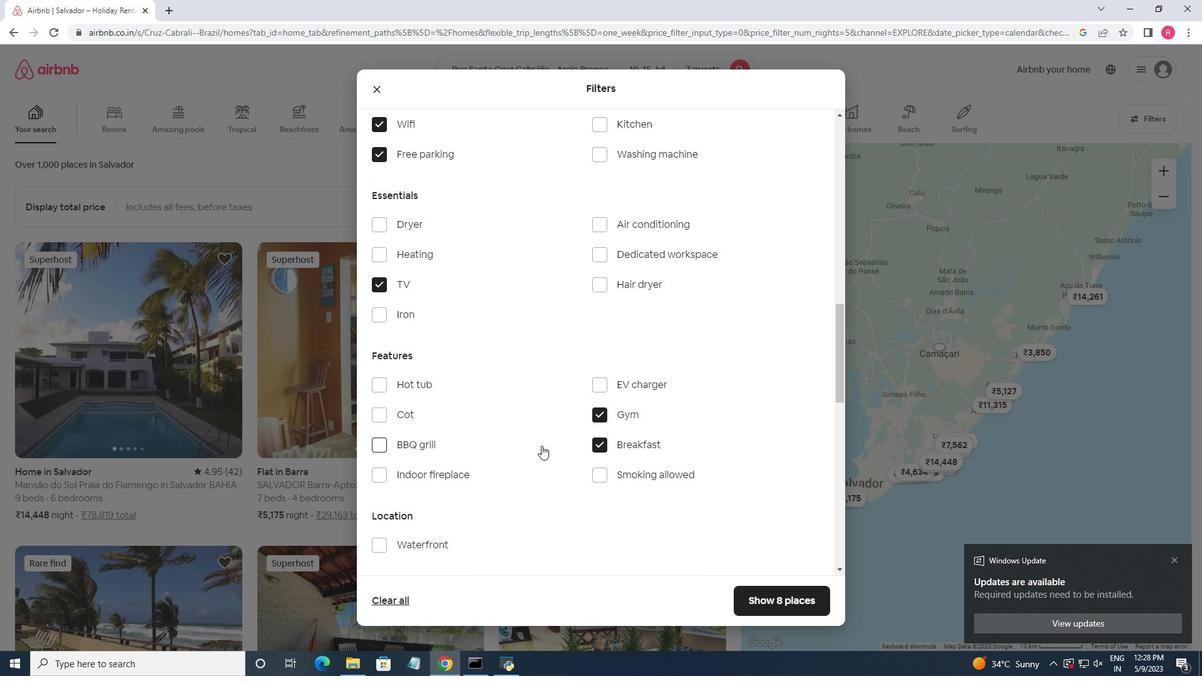 
Action: Mouse scrolled (541, 444) with delta (0, 0)
Screenshot: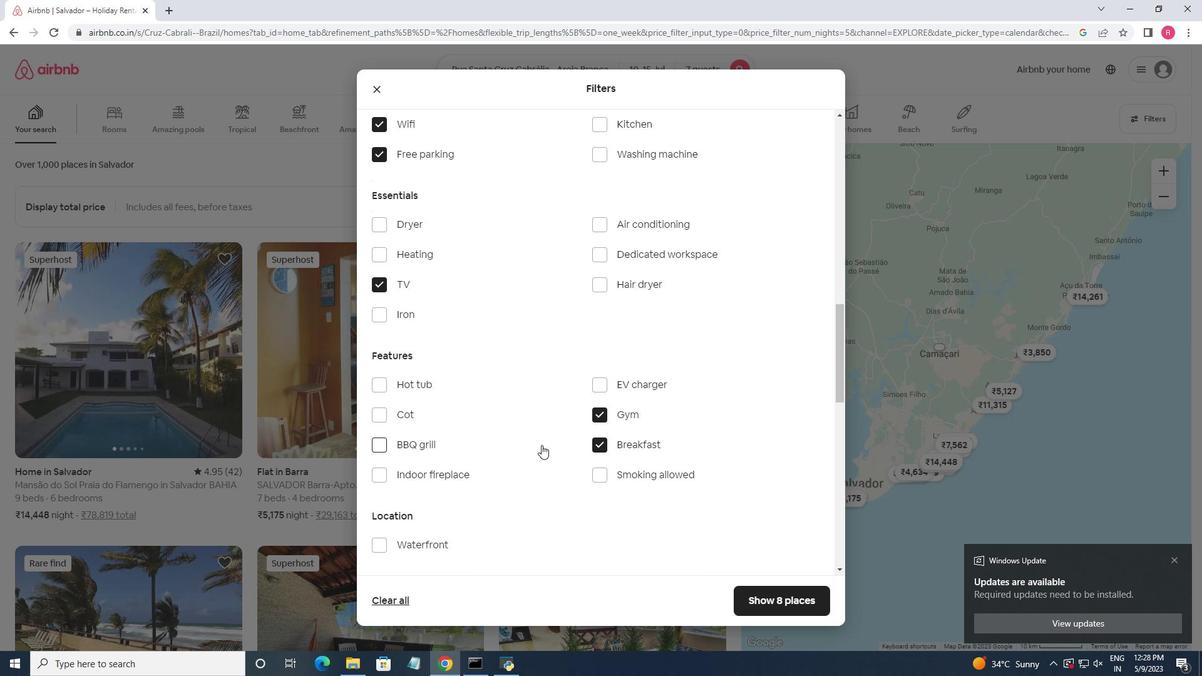 
Action: Mouse scrolled (541, 444) with delta (0, 0)
Screenshot: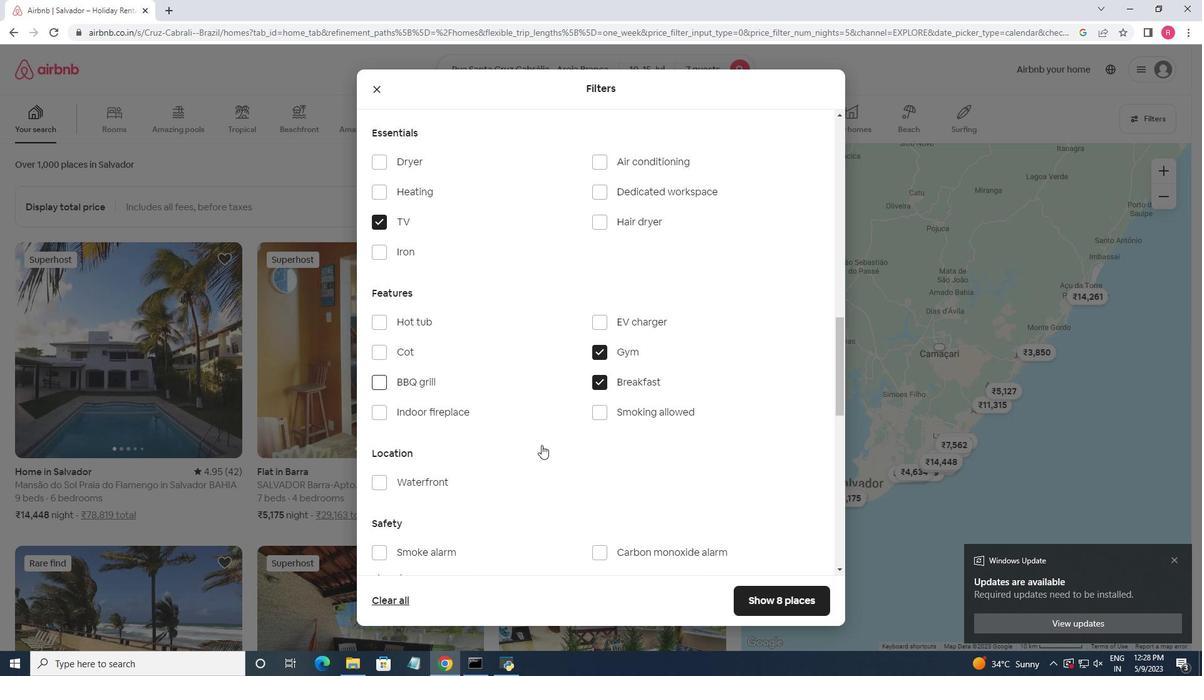 
Action: Mouse scrolled (541, 444) with delta (0, 0)
Screenshot: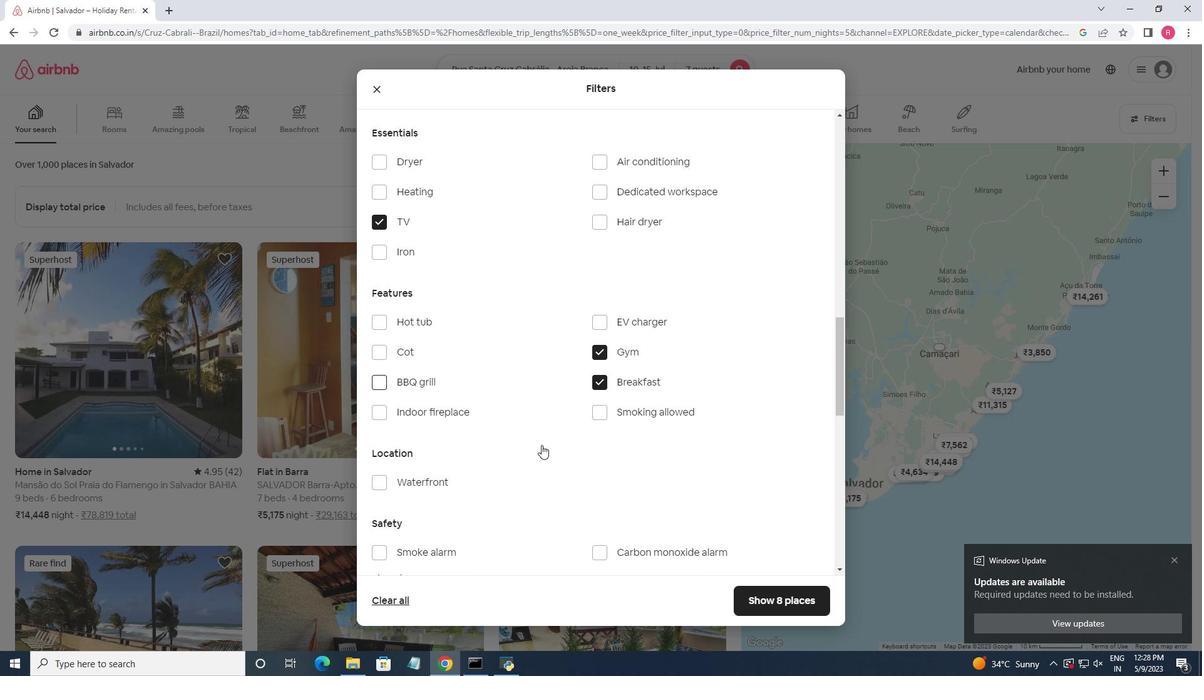 
Action: Mouse scrolled (541, 444) with delta (0, 0)
Screenshot: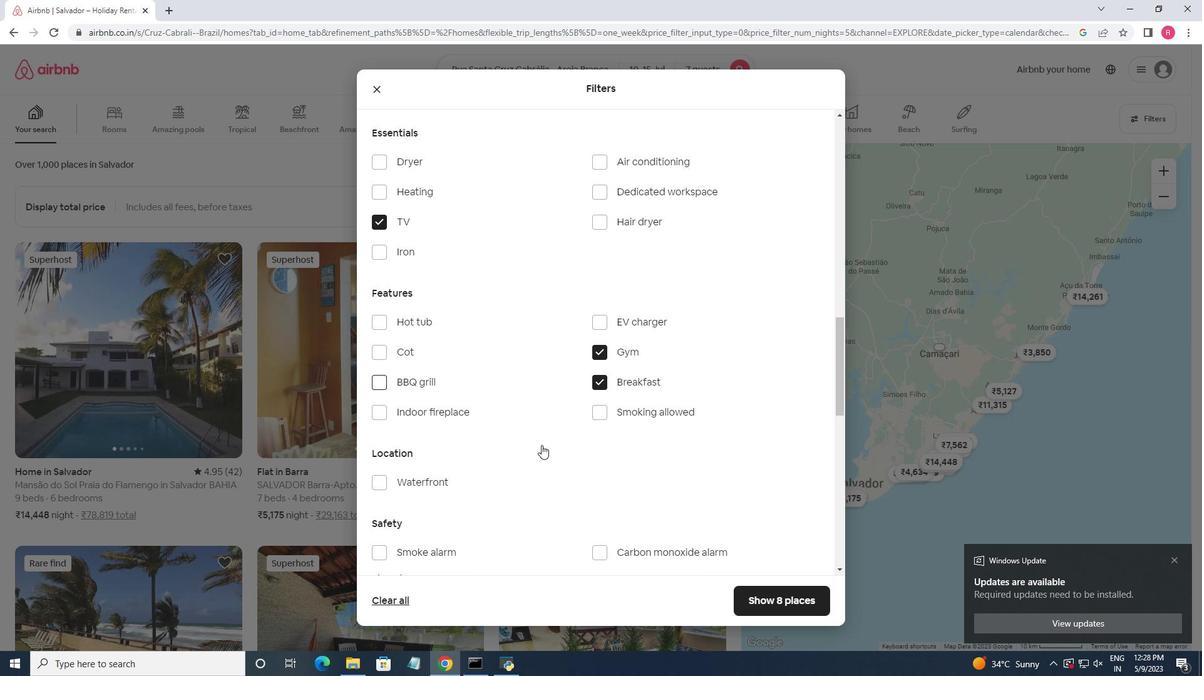 
Action: Mouse moved to (795, 536)
Screenshot: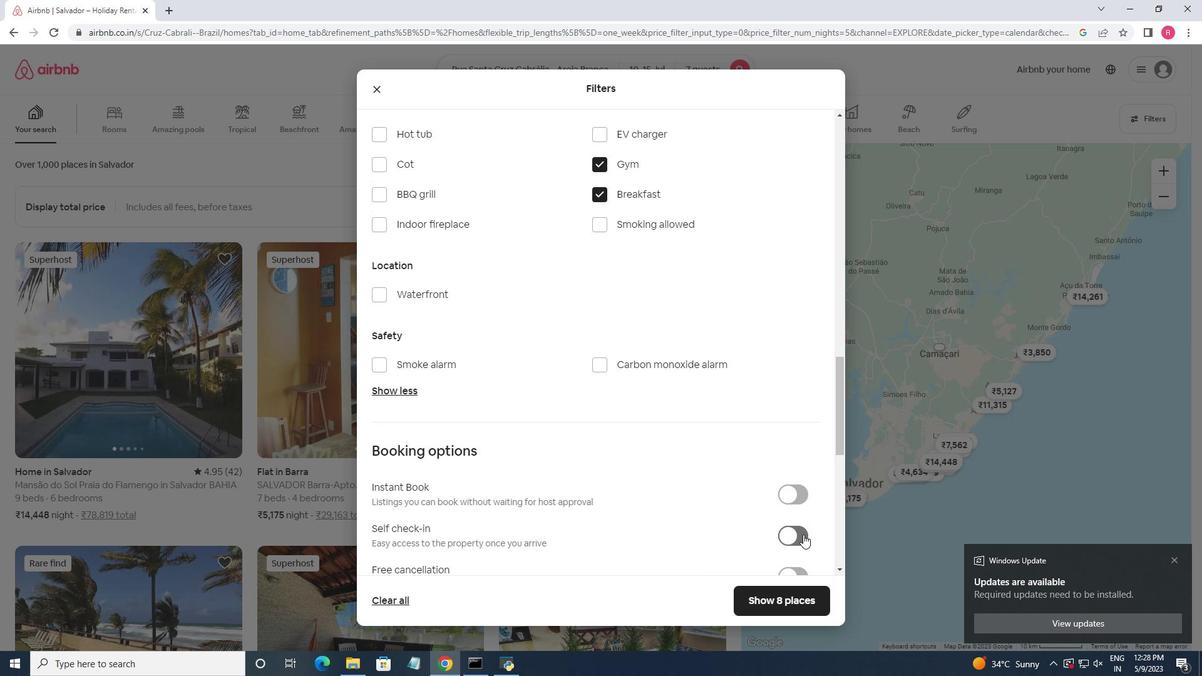 
Action: Mouse pressed left at (795, 536)
Screenshot: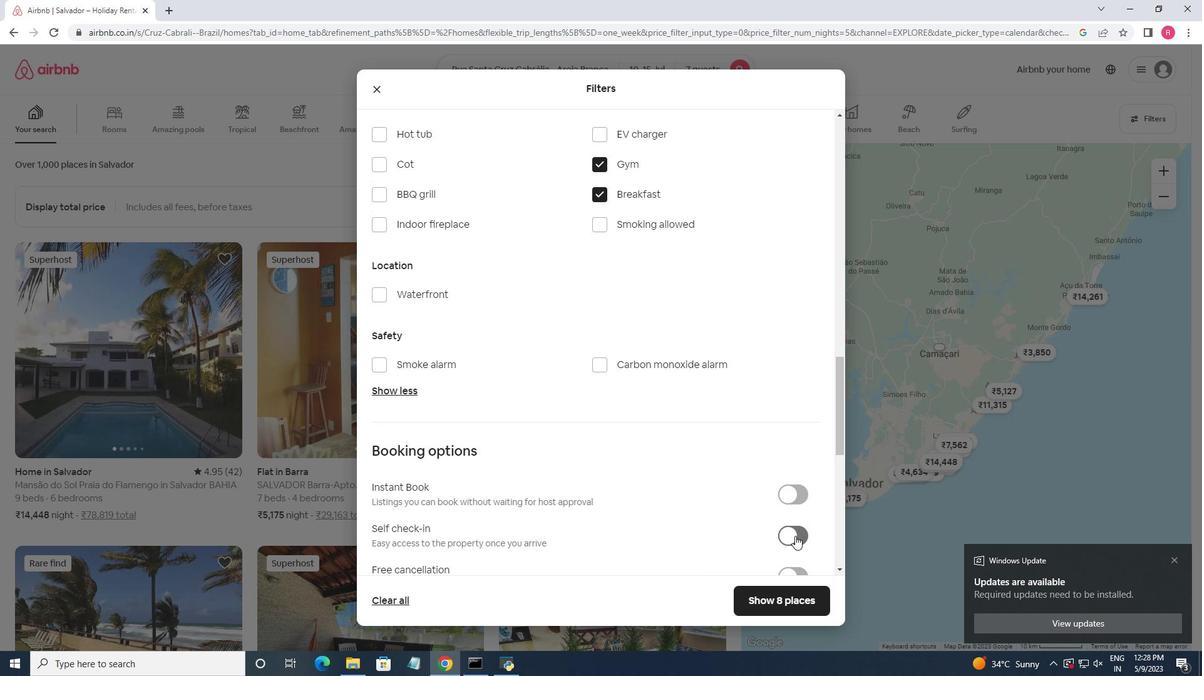
Action: Mouse moved to (625, 411)
Screenshot: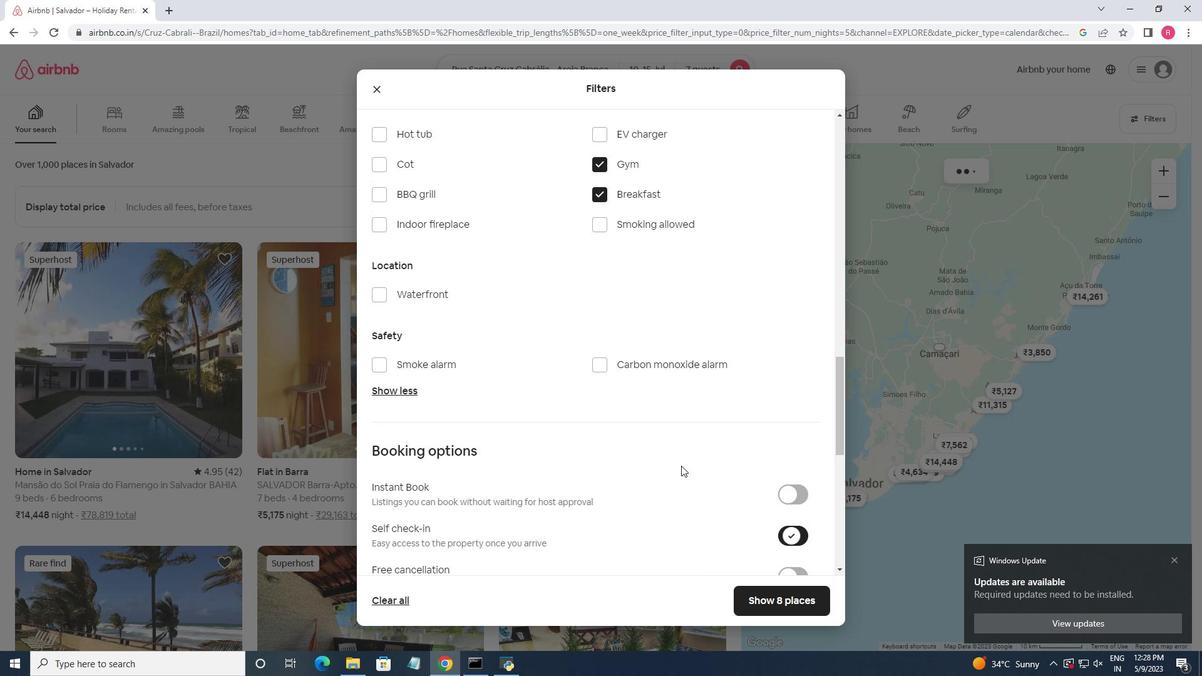 
Action: Mouse scrolled (625, 410) with delta (0, 0)
Screenshot: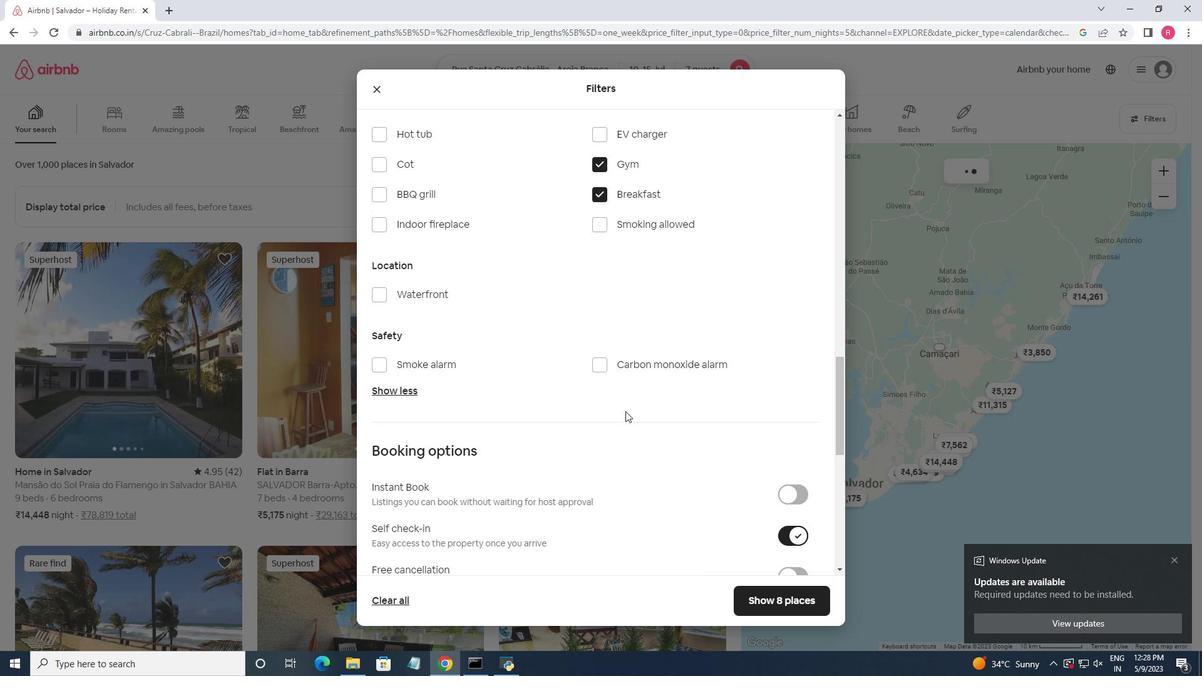 
Action: Mouse scrolled (625, 410) with delta (0, 0)
Screenshot: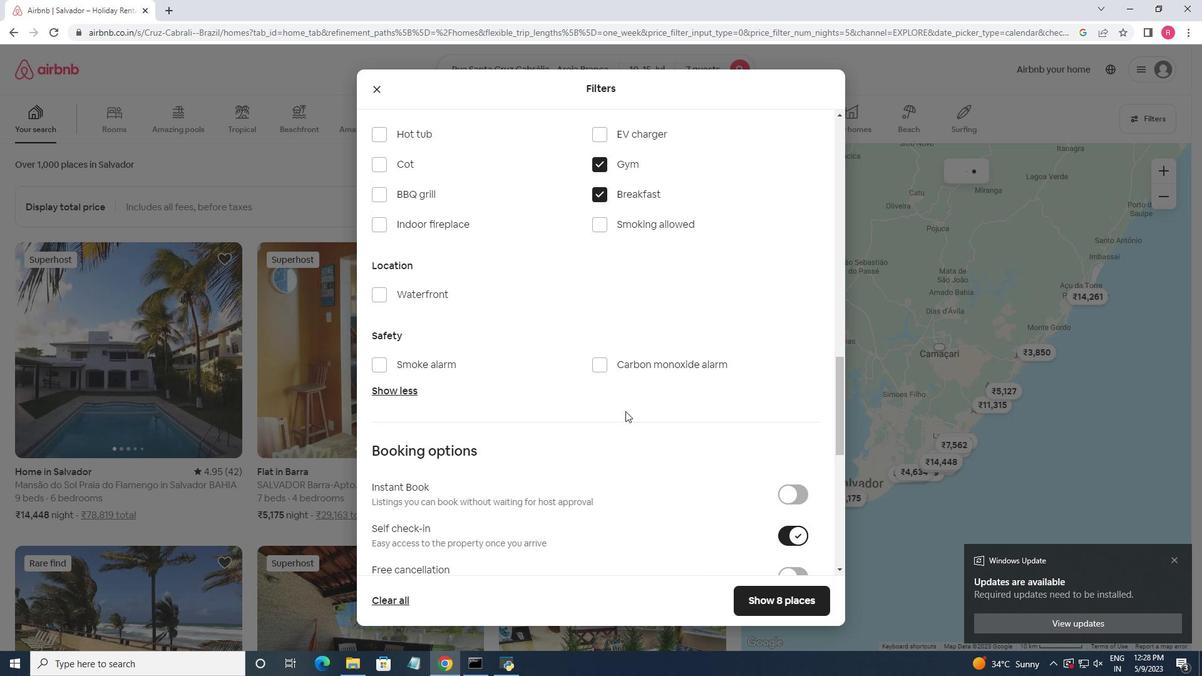 
Action: Mouse scrolled (625, 410) with delta (0, 0)
Screenshot: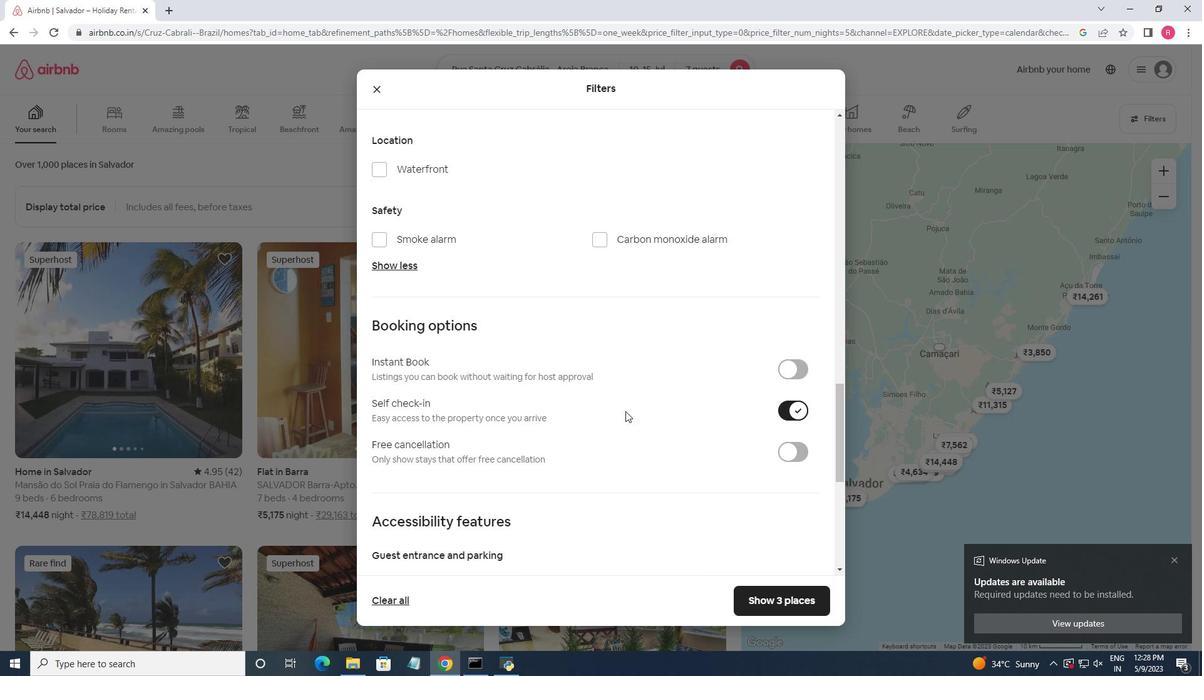 
Action: Mouse scrolled (625, 410) with delta (0, 0)
Screenshot: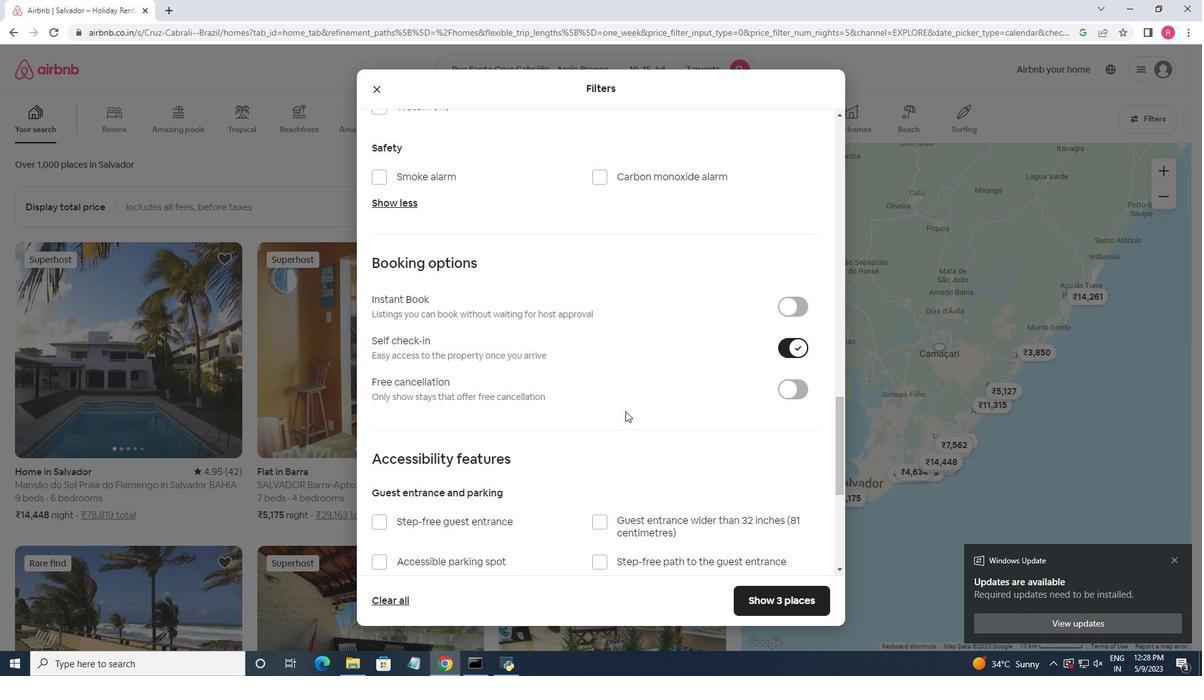 
Action: Mouse scrolled (625, 410) with delta (0, 0)
Screenshot: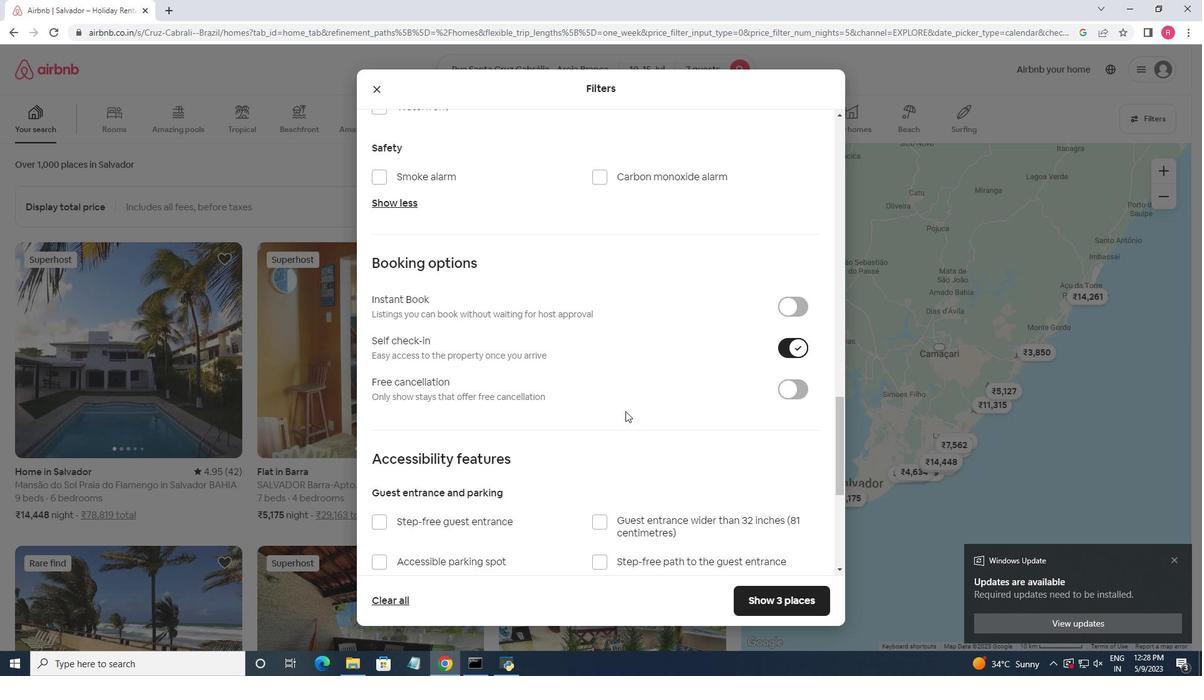 
Action: Mouse scrolled (625, 410) with delta (0, 0)
Screenshot: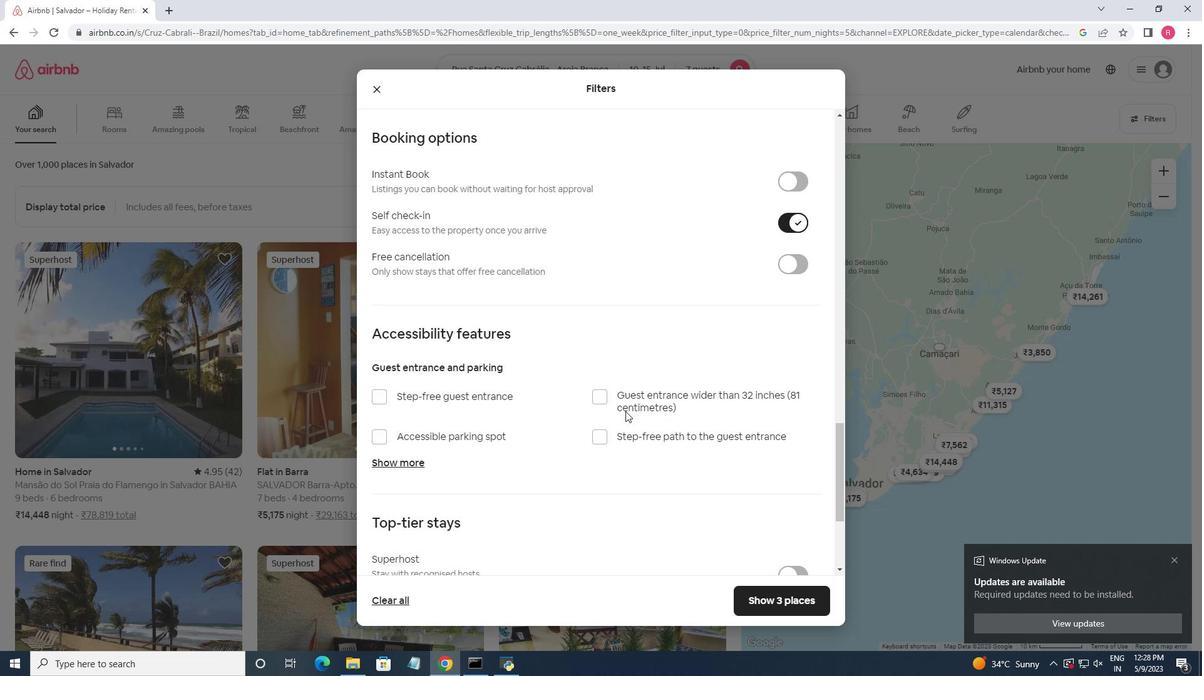 
Action: Mouse scrolled (625, 410) with delta (0, 0)
Screenshot: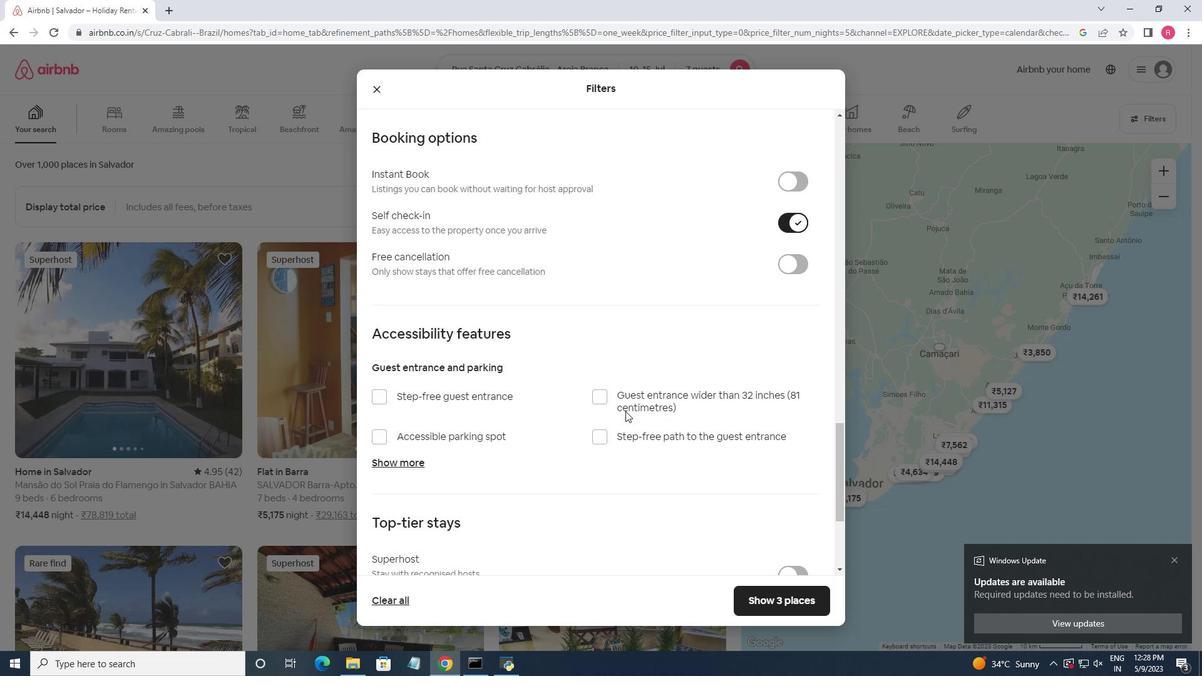 
Action: Mouse scrolled (625, 410) with delta (0, 0)
Screenshot: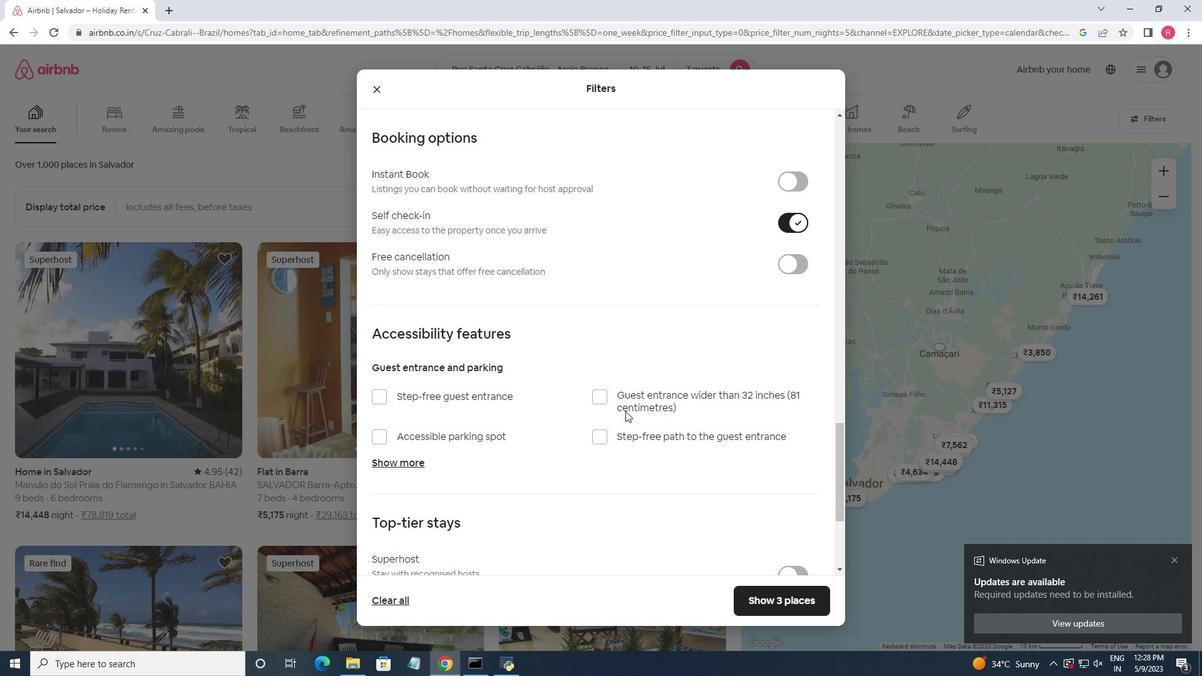 
Action: Mouse scrolled (625, 410) with delta (0, 0)
Screenshot: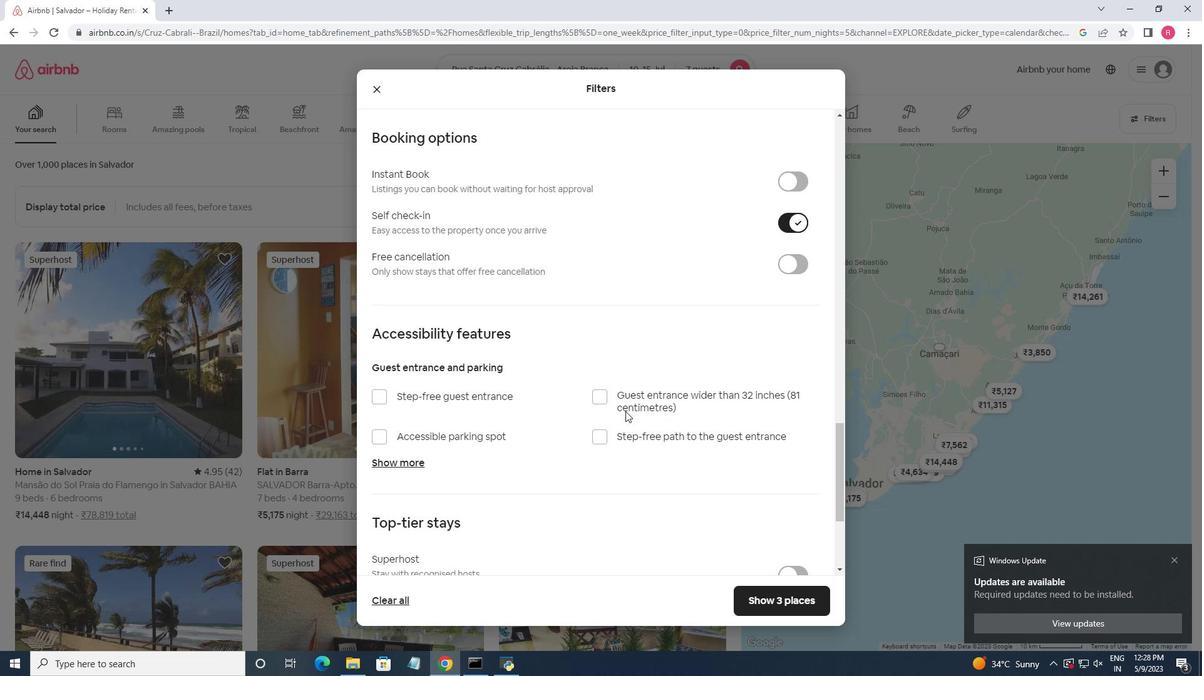 
Action: Mouse moved to (625, 411)
Screenshot: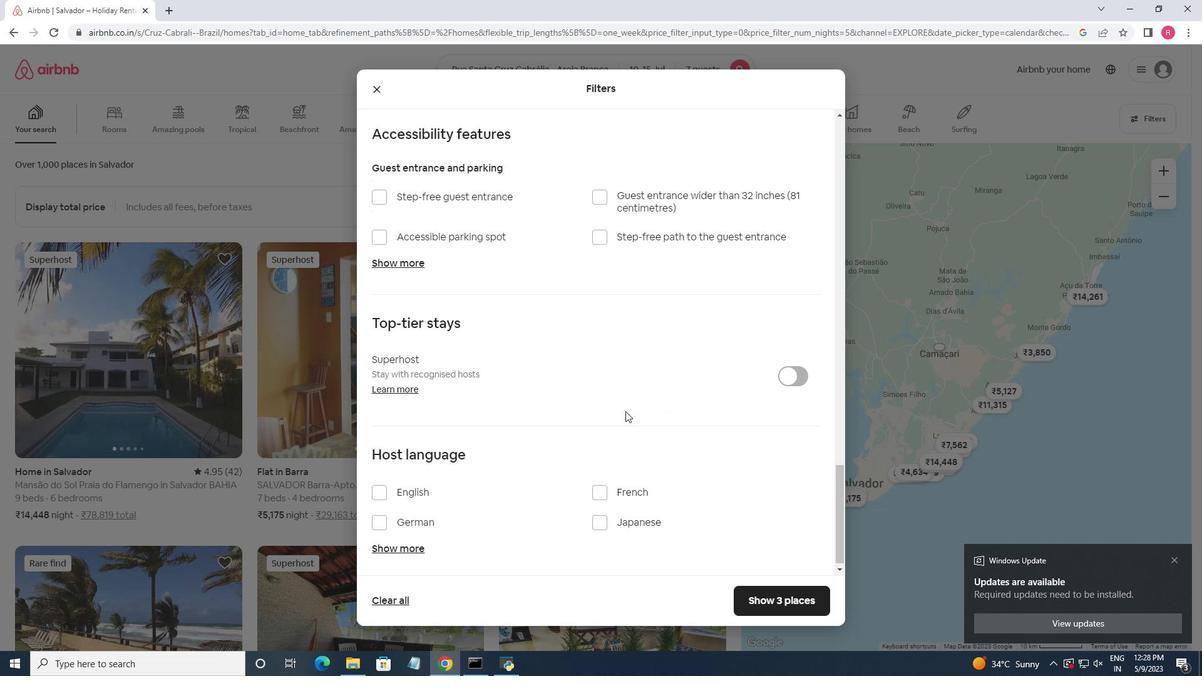 
Action: Mouse scrolled (625, 410) with delta (0, 0)
Screenshot: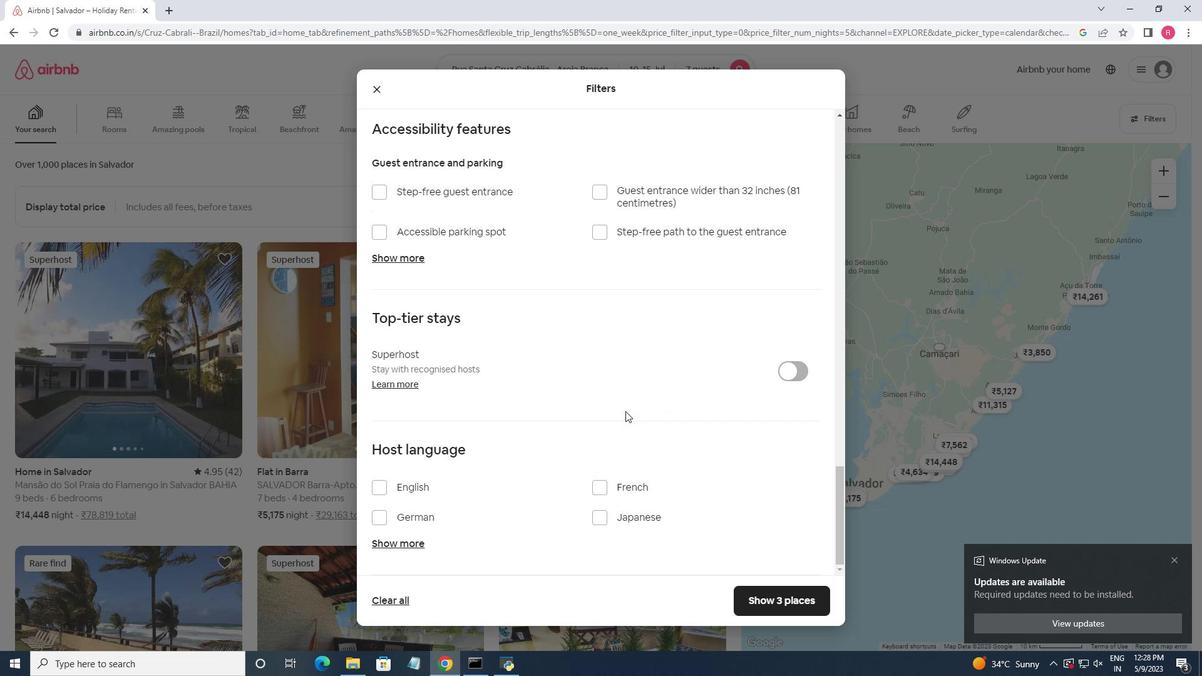 
Action: Mouse scrolled (625, 410) with delta (0, 0)
Screenshot: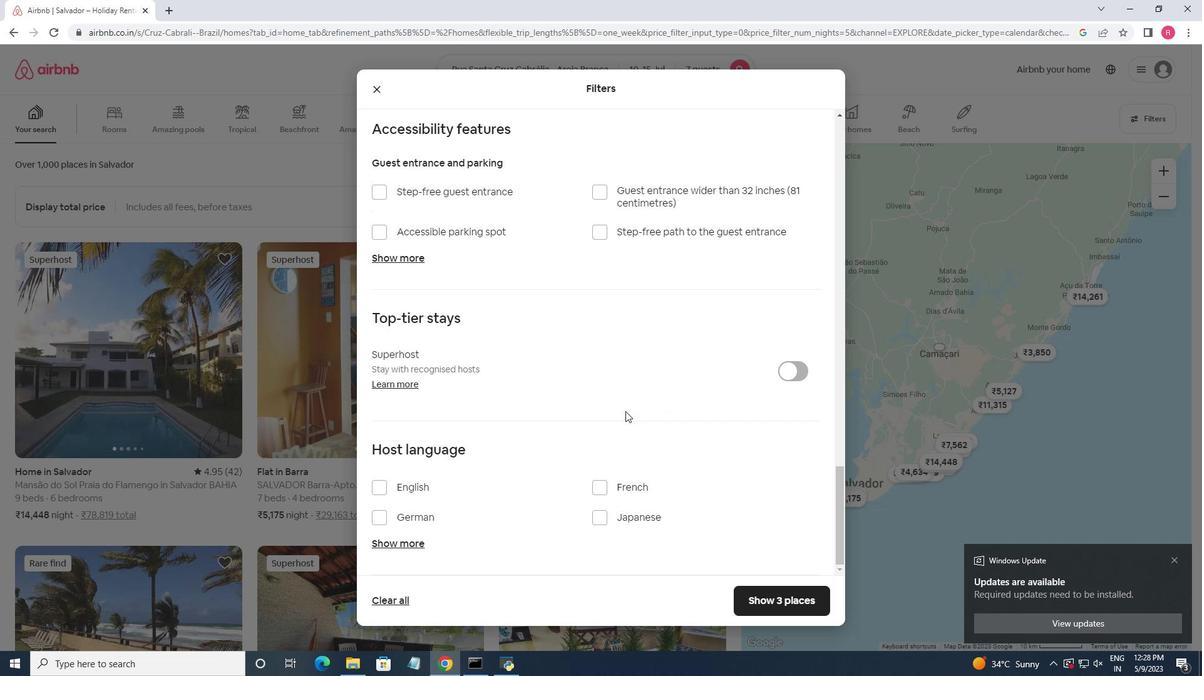
Action: Mouse scrolled (625, 410) with delta (0, 0)
Screenshot: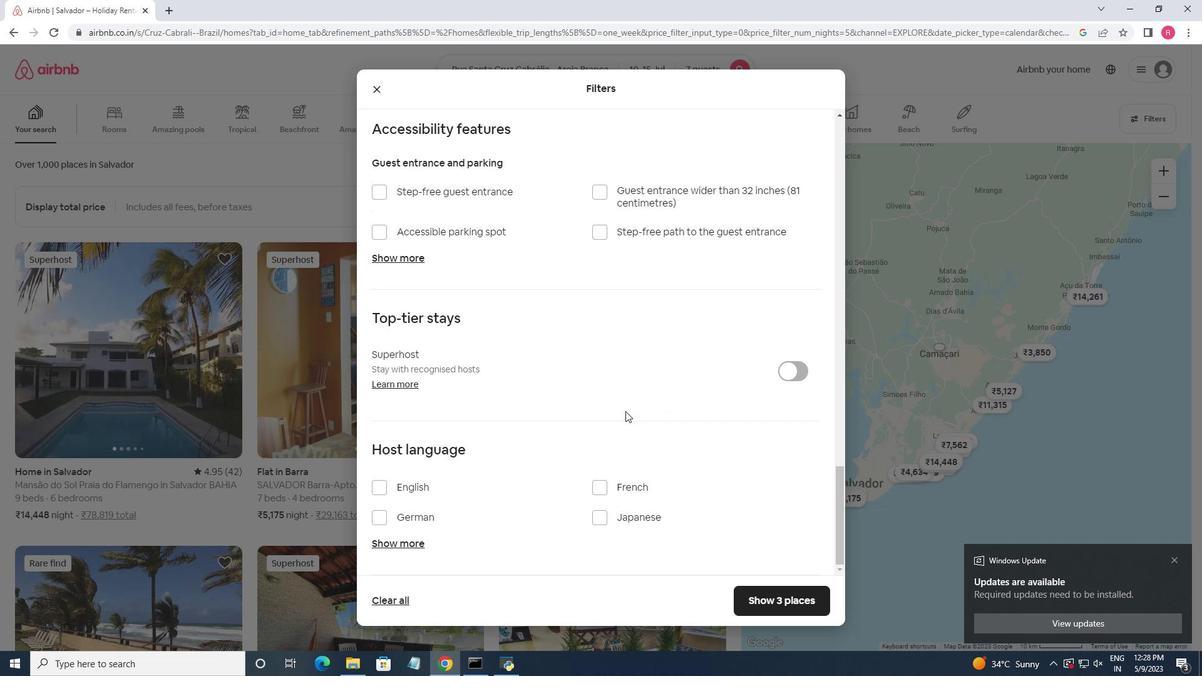 
Action: Mouse moved to (377, 489)
Screenshot: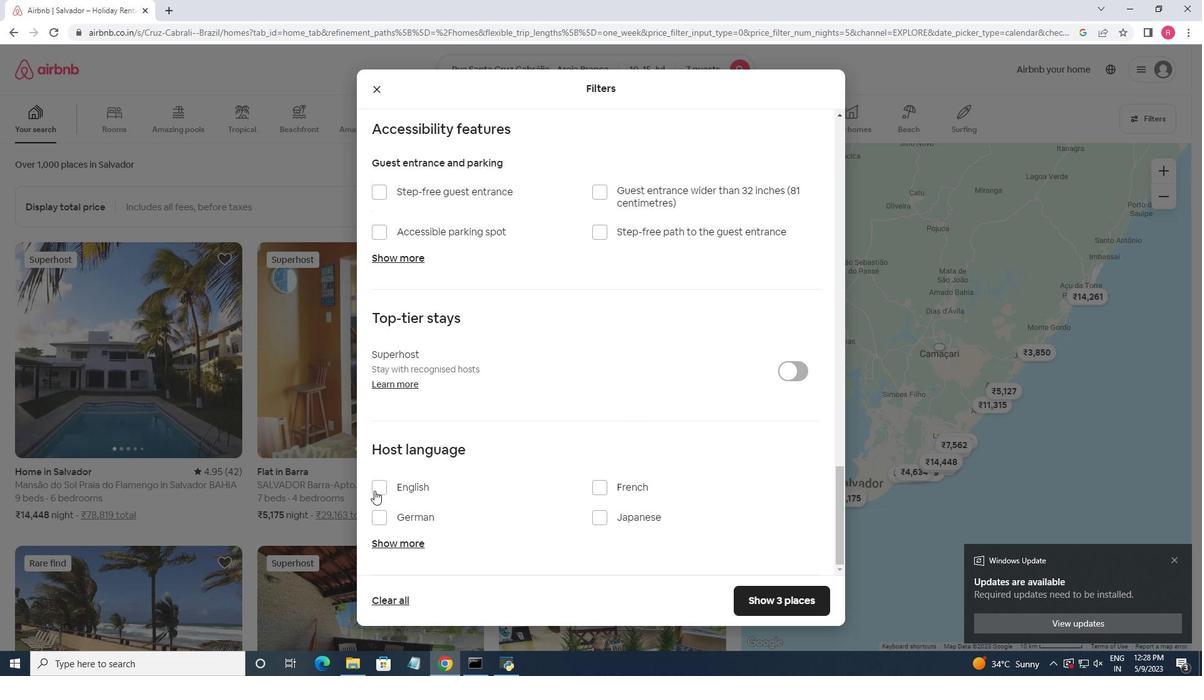 
Action: Mouse pressed left at (377, 489)
Screenshot: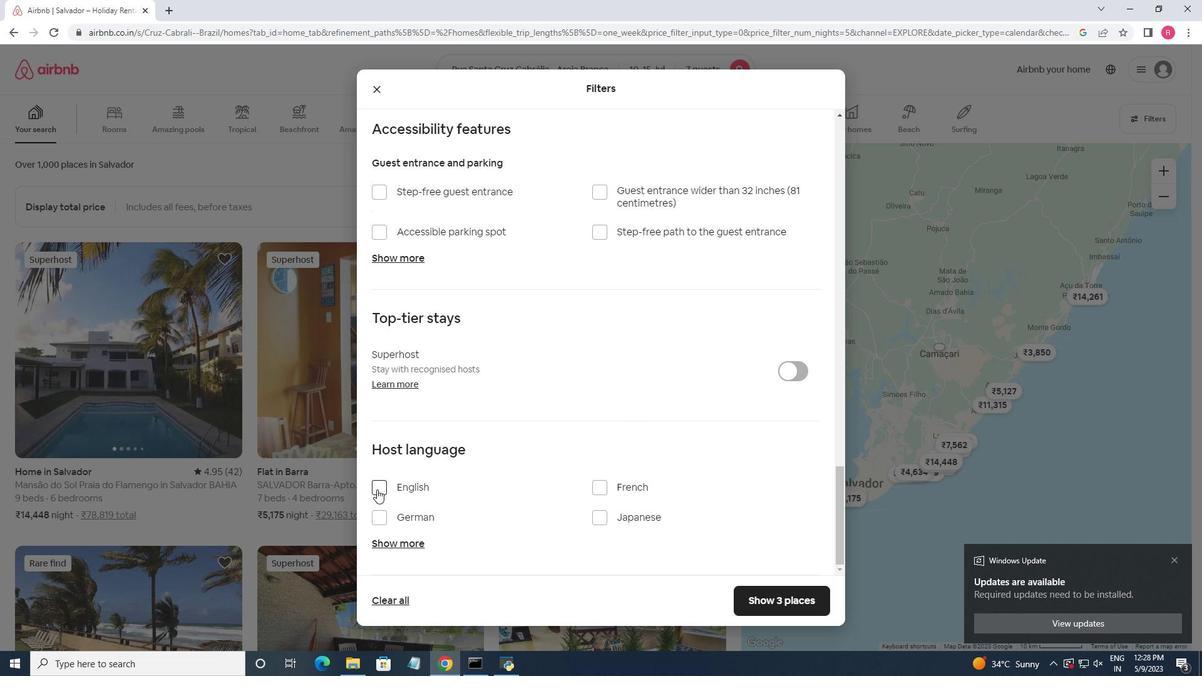 
Action: Mouse moved to (795, 606)
Screenshot: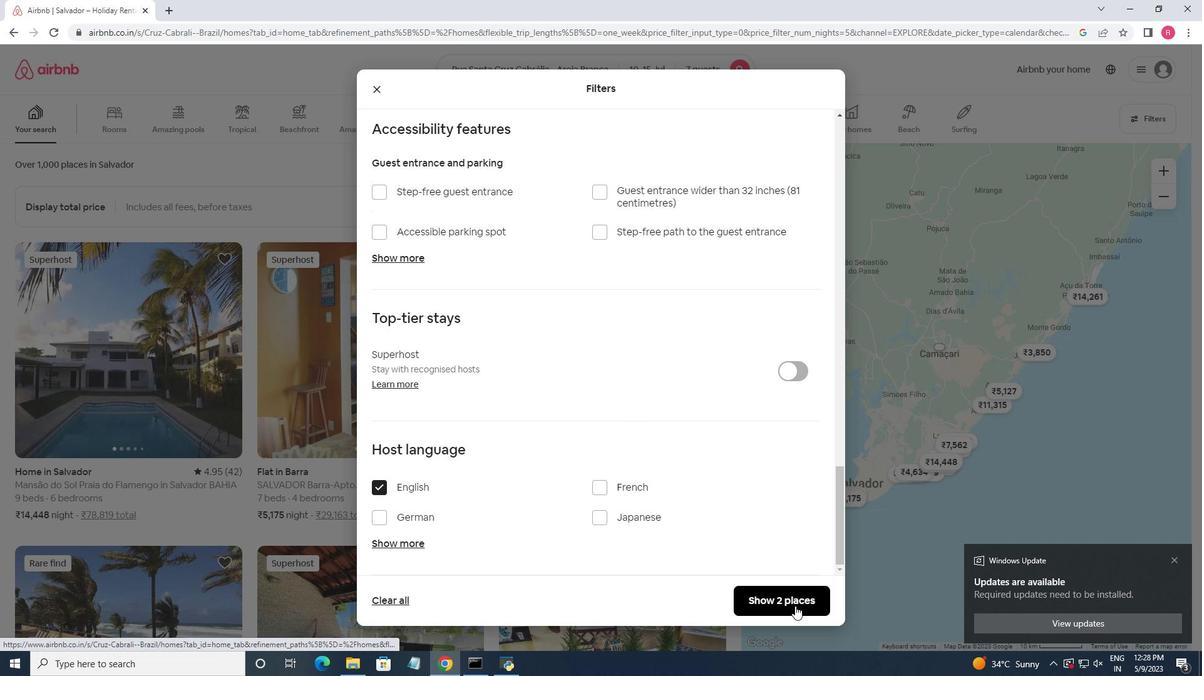 
Action: Mouse pressed left at (795, 606)
Screenshot: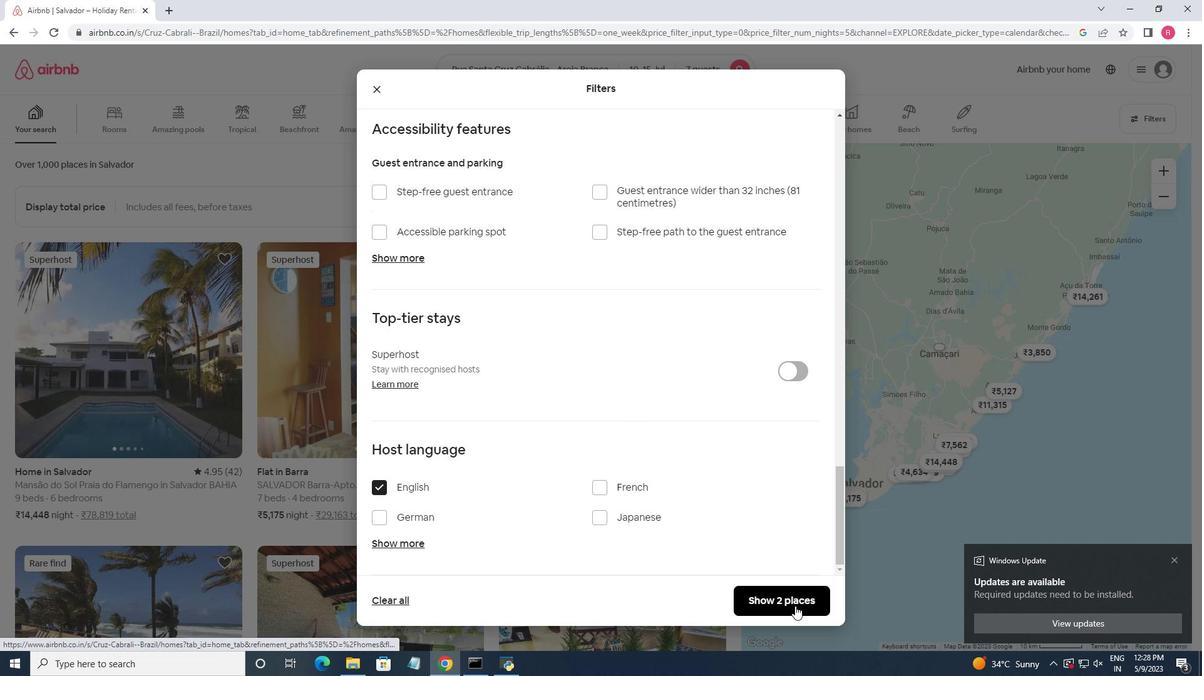 
Action: Mouse moved to (708, 396)
Screenshot: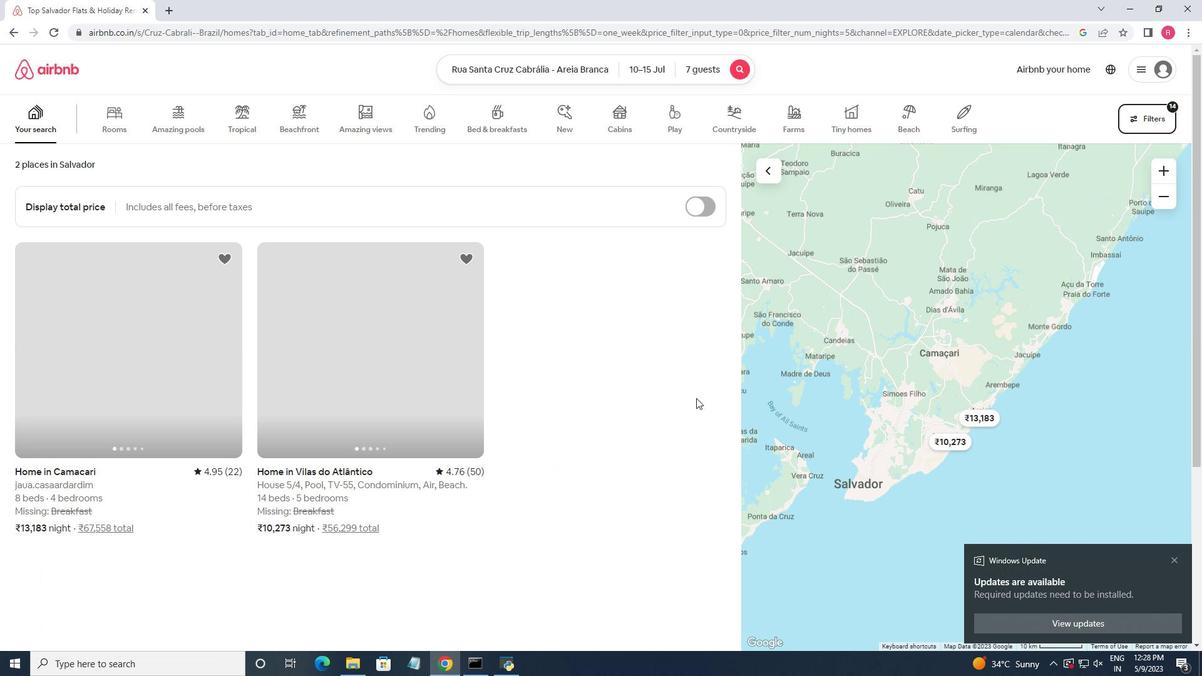 
